 Task: Look for space in Maceió, Brazil from 5th June, 2023 to 16th June, 2023 for 2 adults in price range Rs.14000 to Rs.18000. Place can be entire place with 1  bedroom having 1 bed and 1 bathroom. Property type can be house, flat, guest house, hotel. Amenities needed are: wifi. Booking option can be shelf check-in. Required host language is Spanish.
Action: Mouse moved to (544, 115)
Screenshot: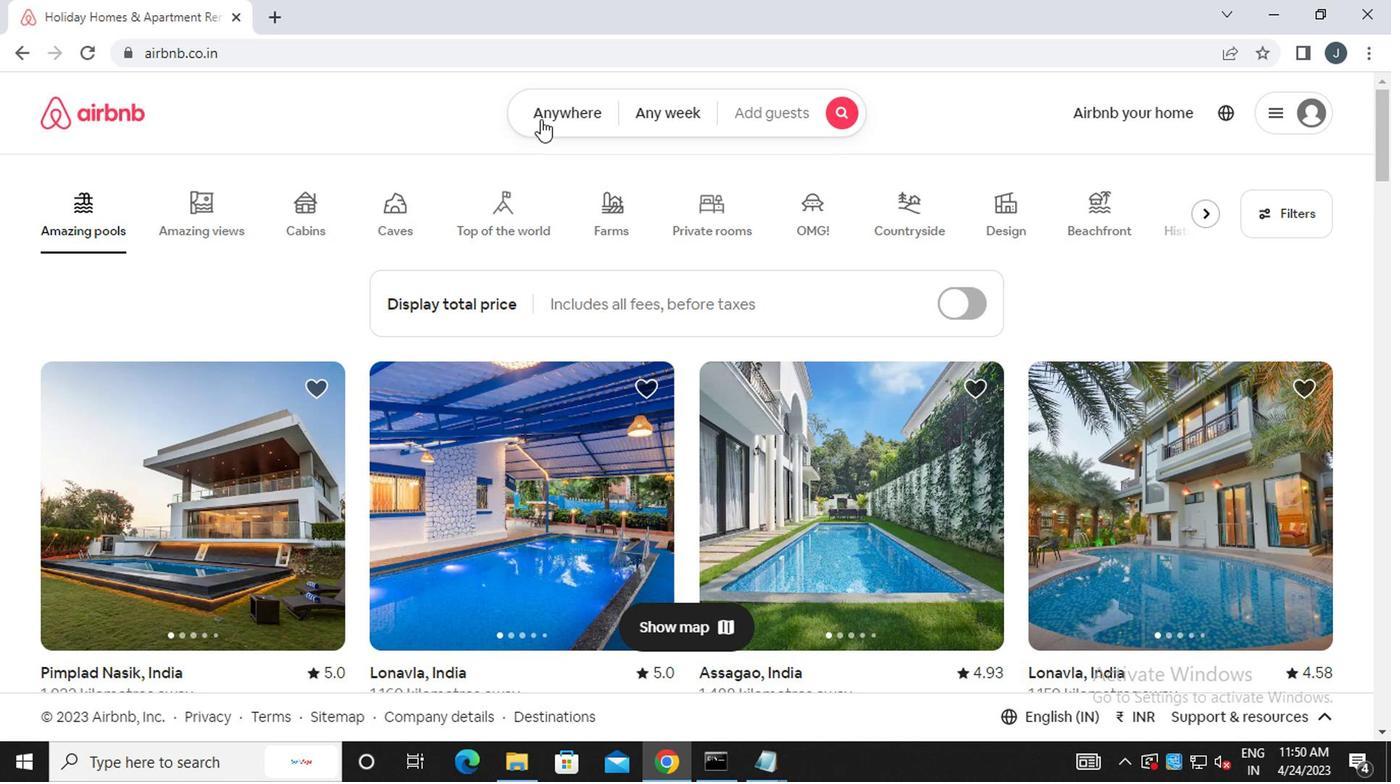 
Action: Mouse pressed left at (544, 115)
Screenshot: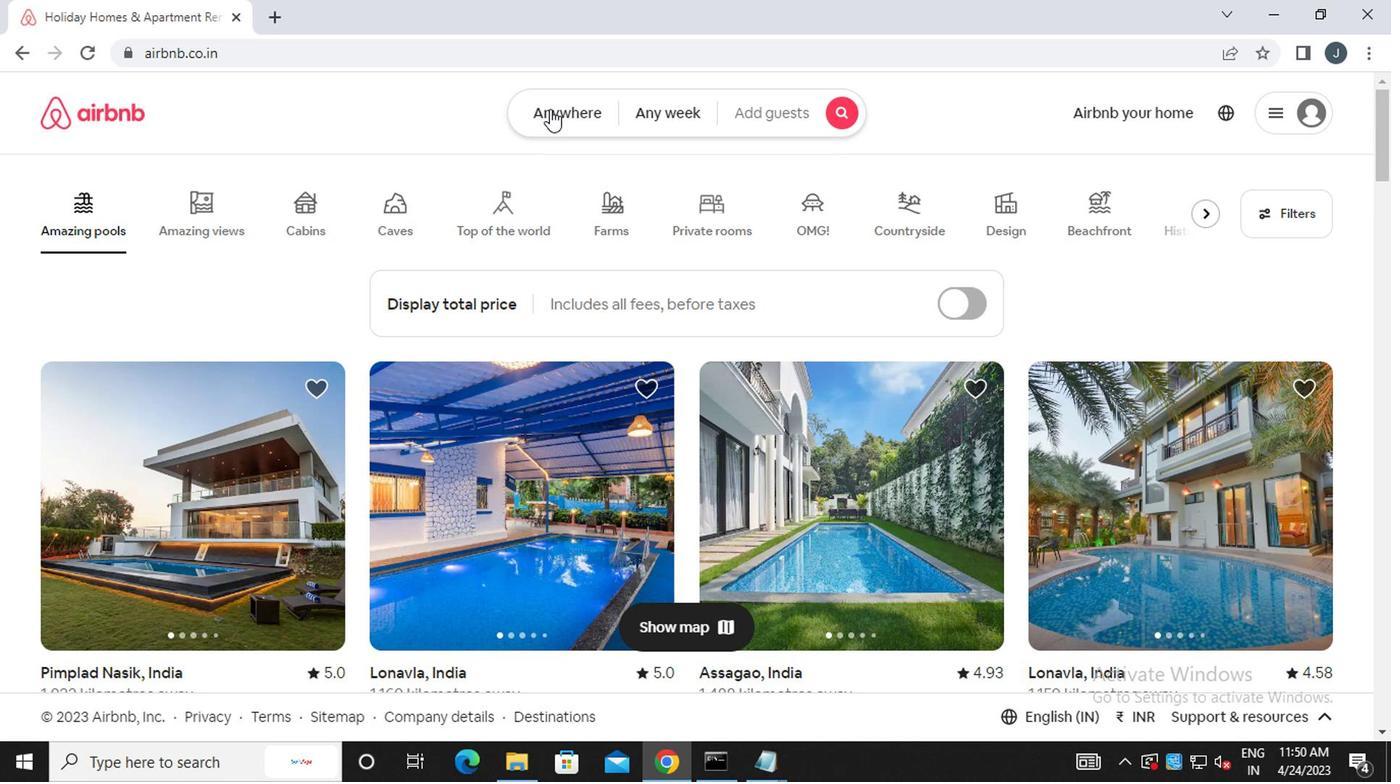 
Action: Mouse moved to (383, 203)
Screenshot: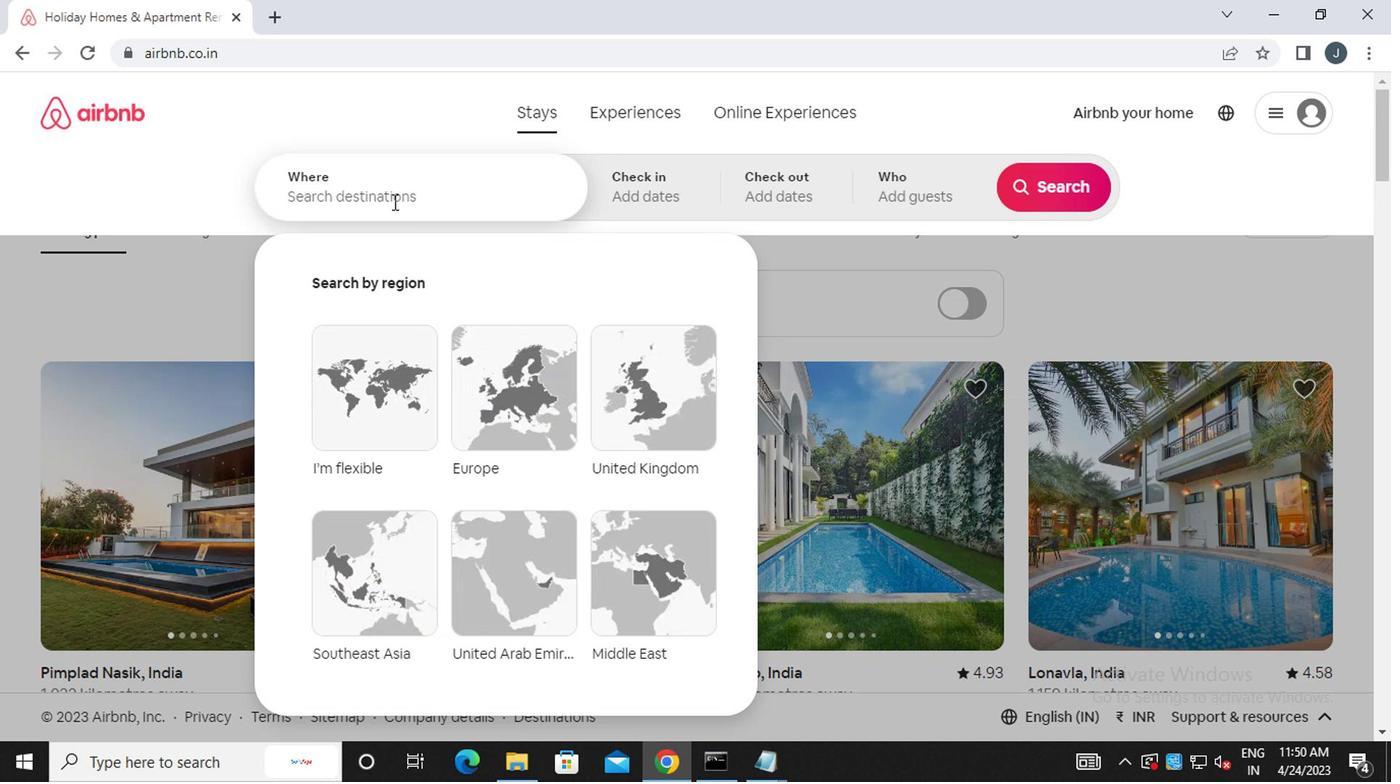 
Action: Mouse pressed left at (383, 203)
Screenshot: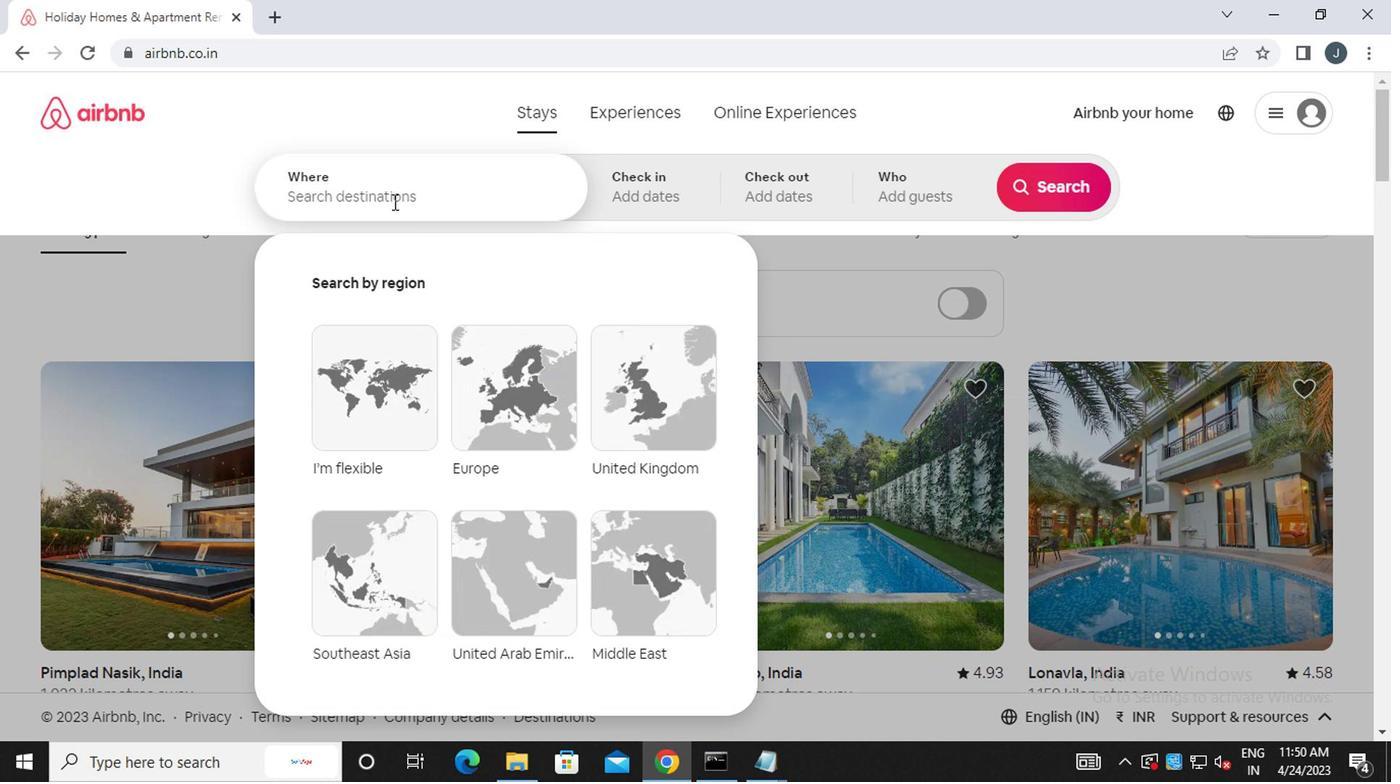 
Action: Mouse moved to (384, 203)
Screenshot: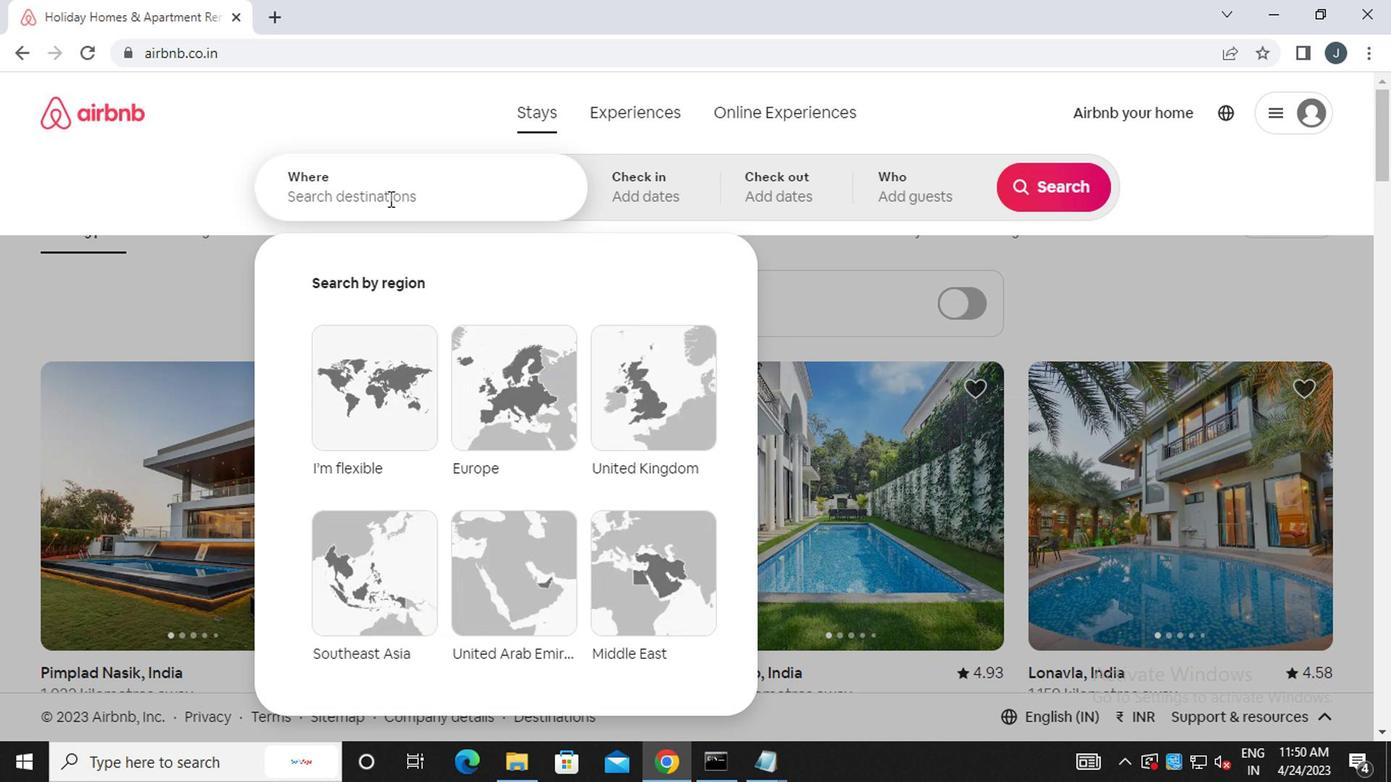 
Action: Key pressed m<Key.caps_lock>aceio,<Key.space><Key.caps_lock>b<Key.caps_lock>razil
Screenshot: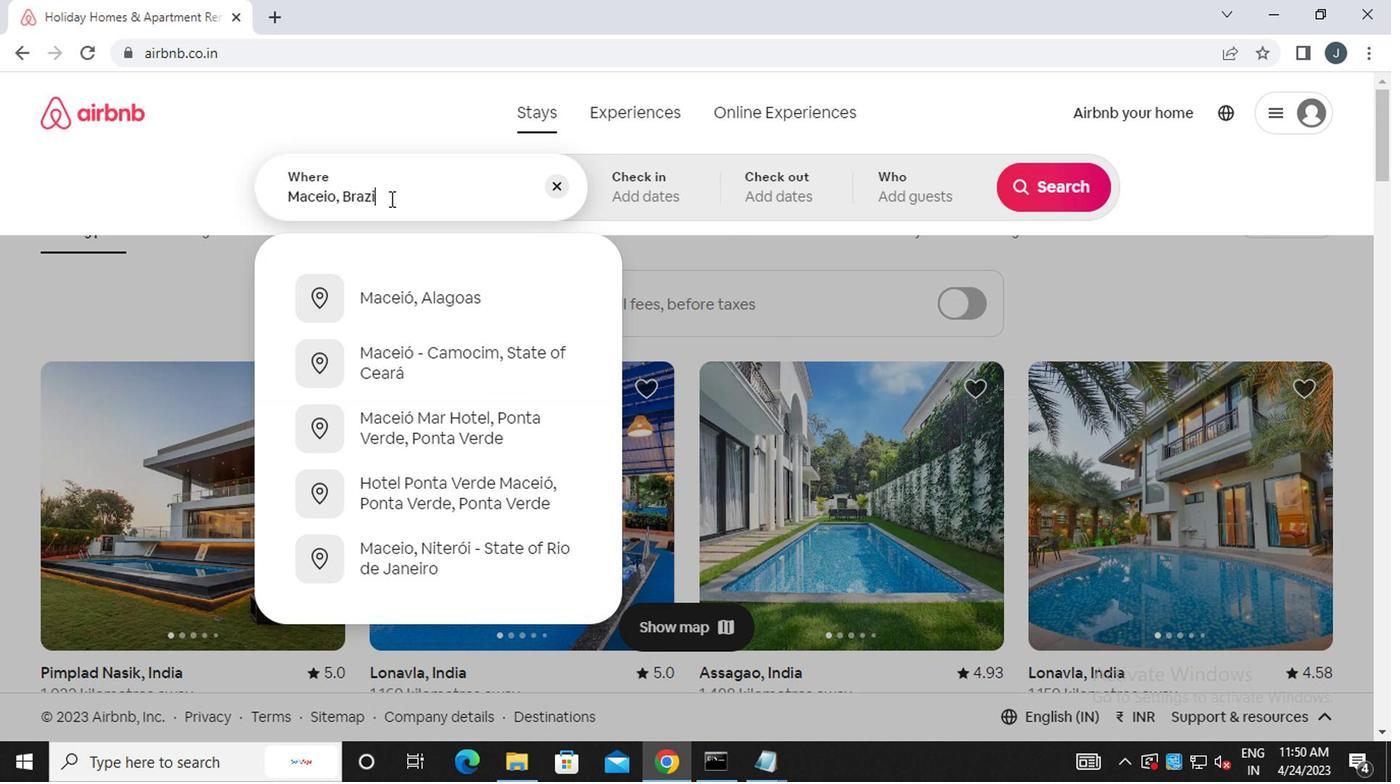 
Action: Mouse moved to (644, 194)
Screenshot: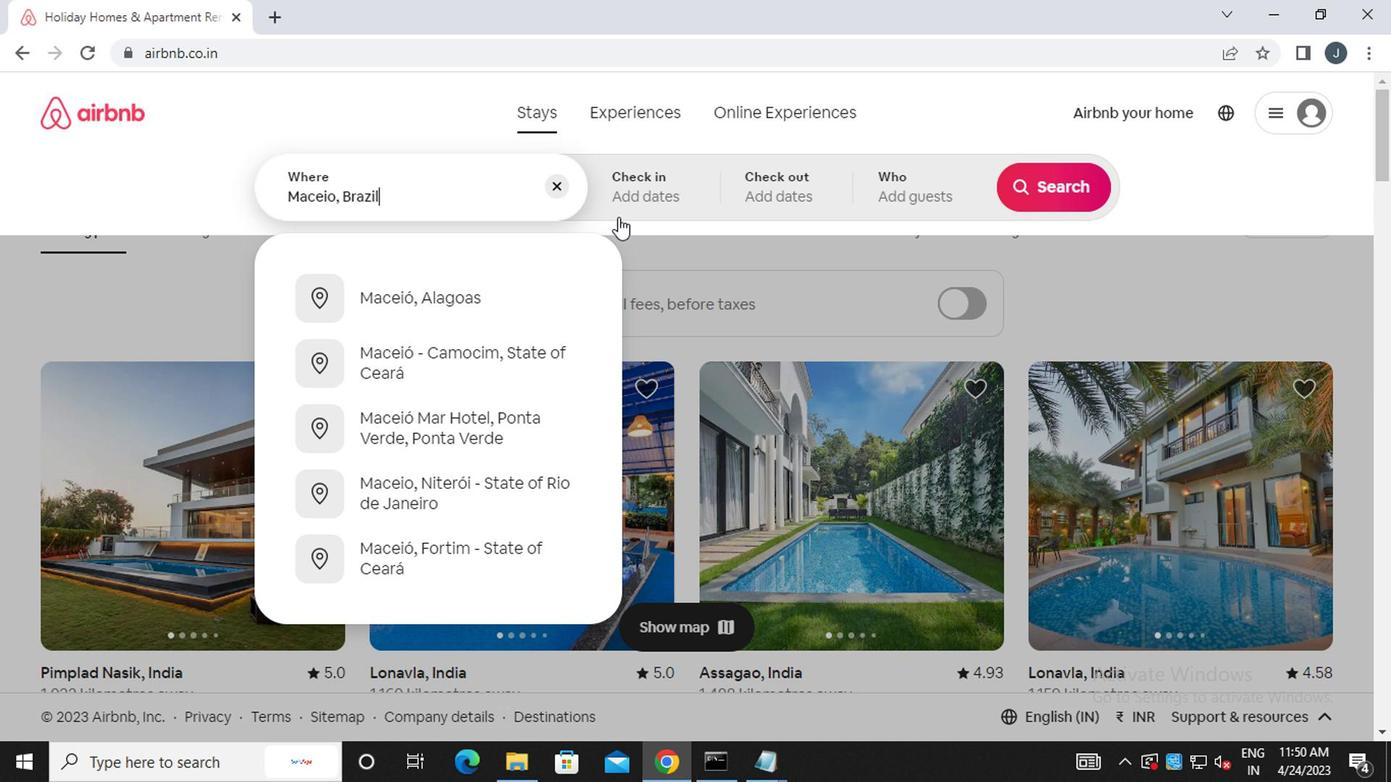 
Action: Mouse pressed left at (644, 194)
Screenshot: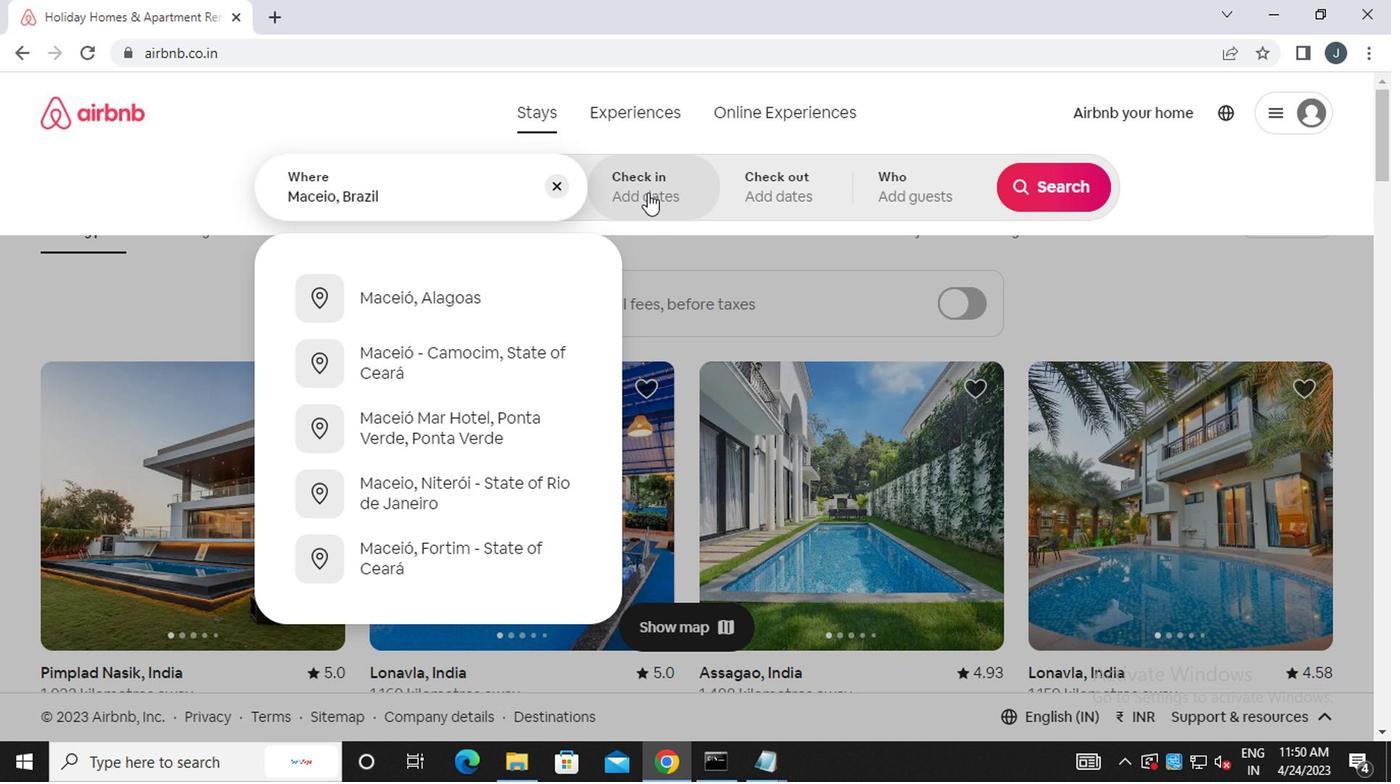 
Action: Mouse moved to (1044, 357)
Screenshot: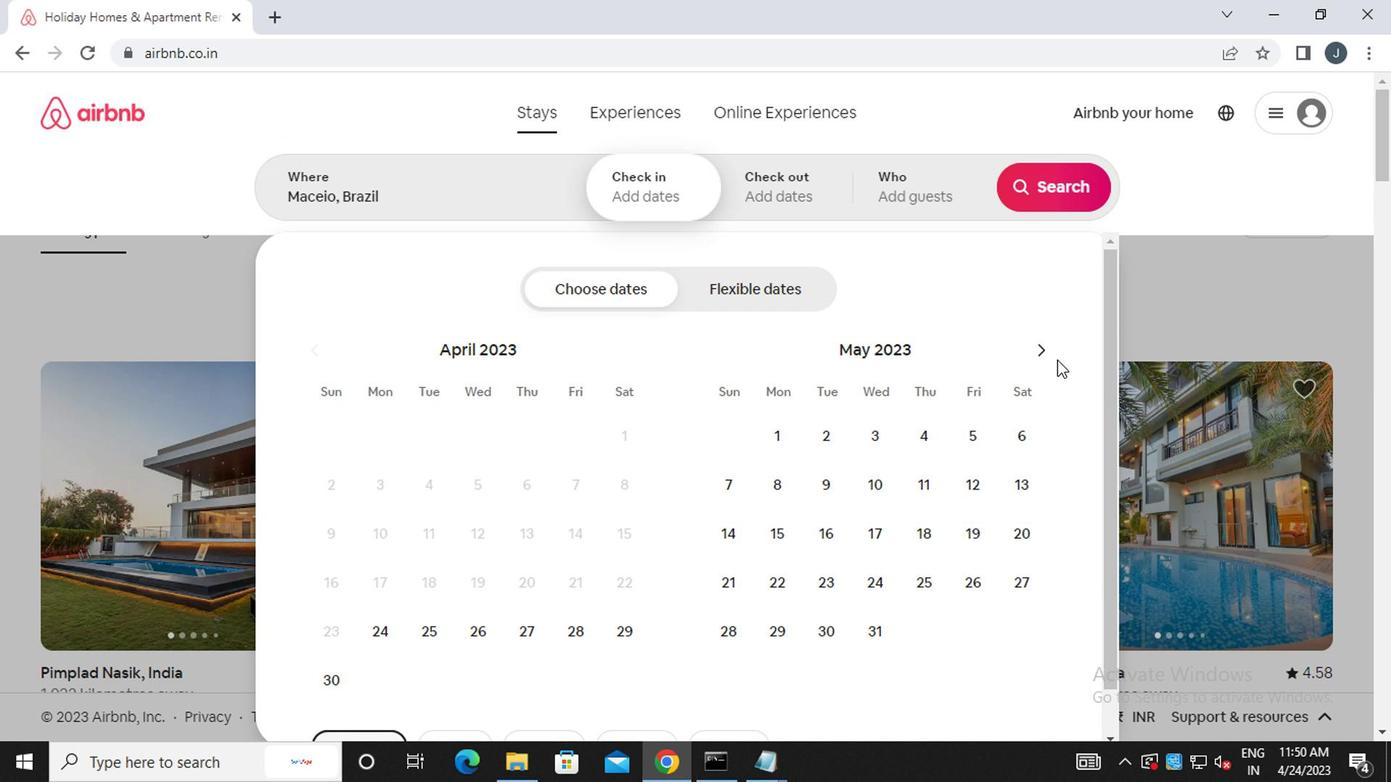 
Action: Mouse pressed left at (1044, 357)
Screenshot: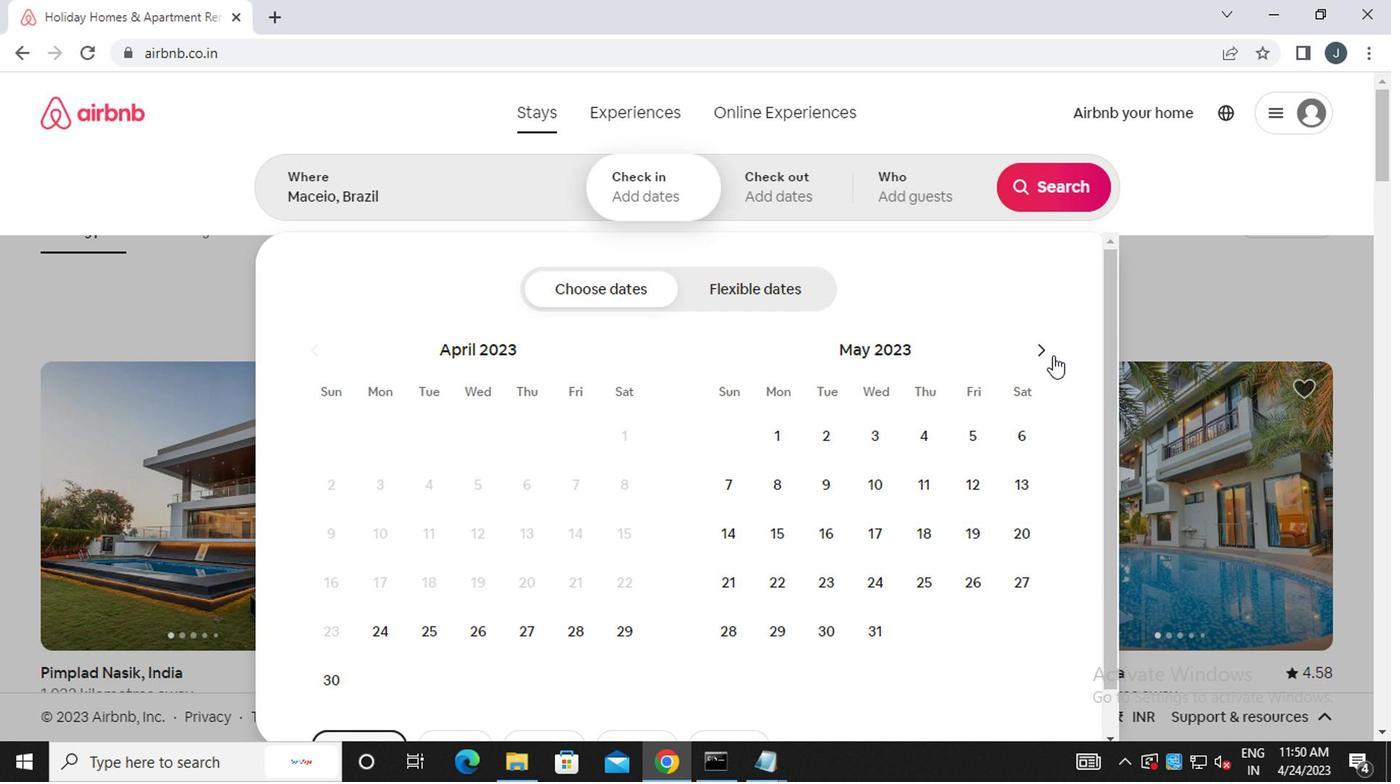
Action: Mouse moved to (785, 491)
Screenshot: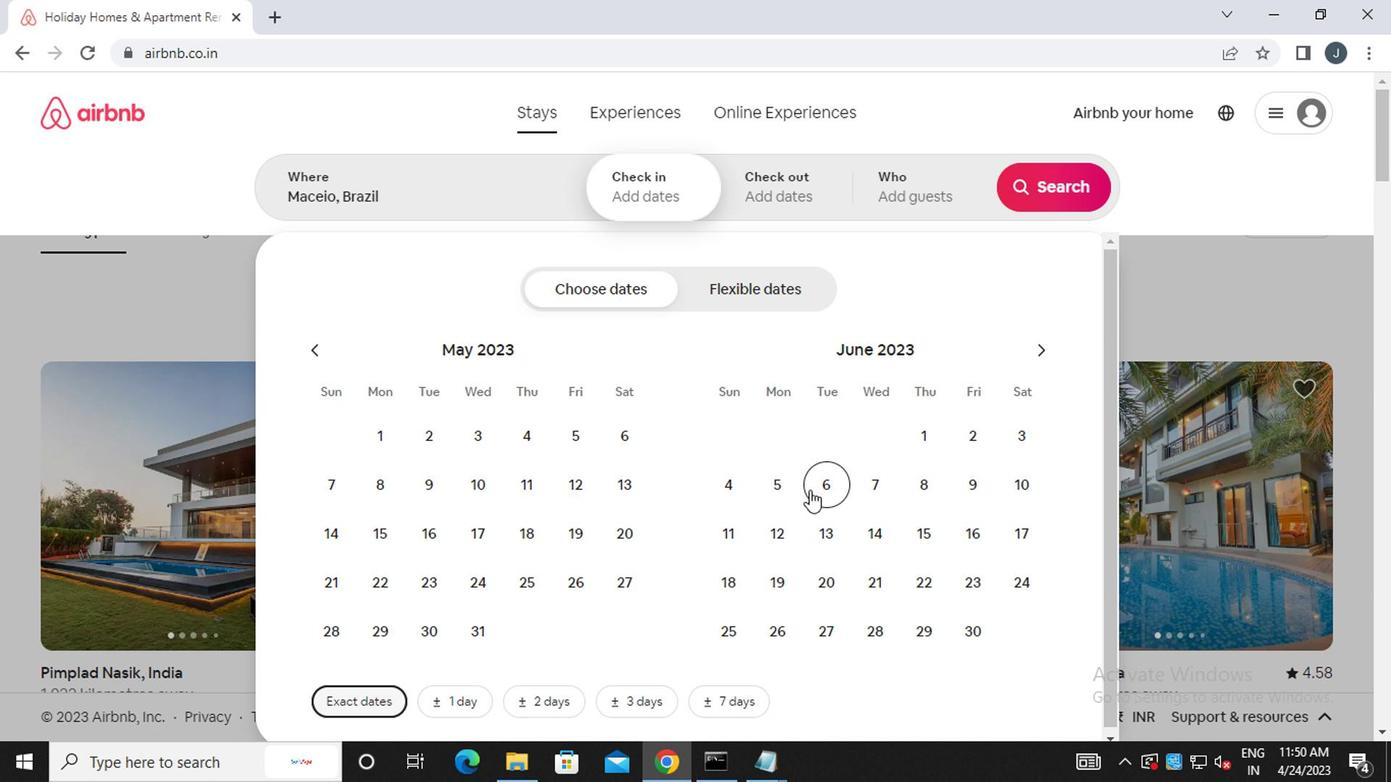 
Action: Mouse pressed left at (785, 491)
Screenshot: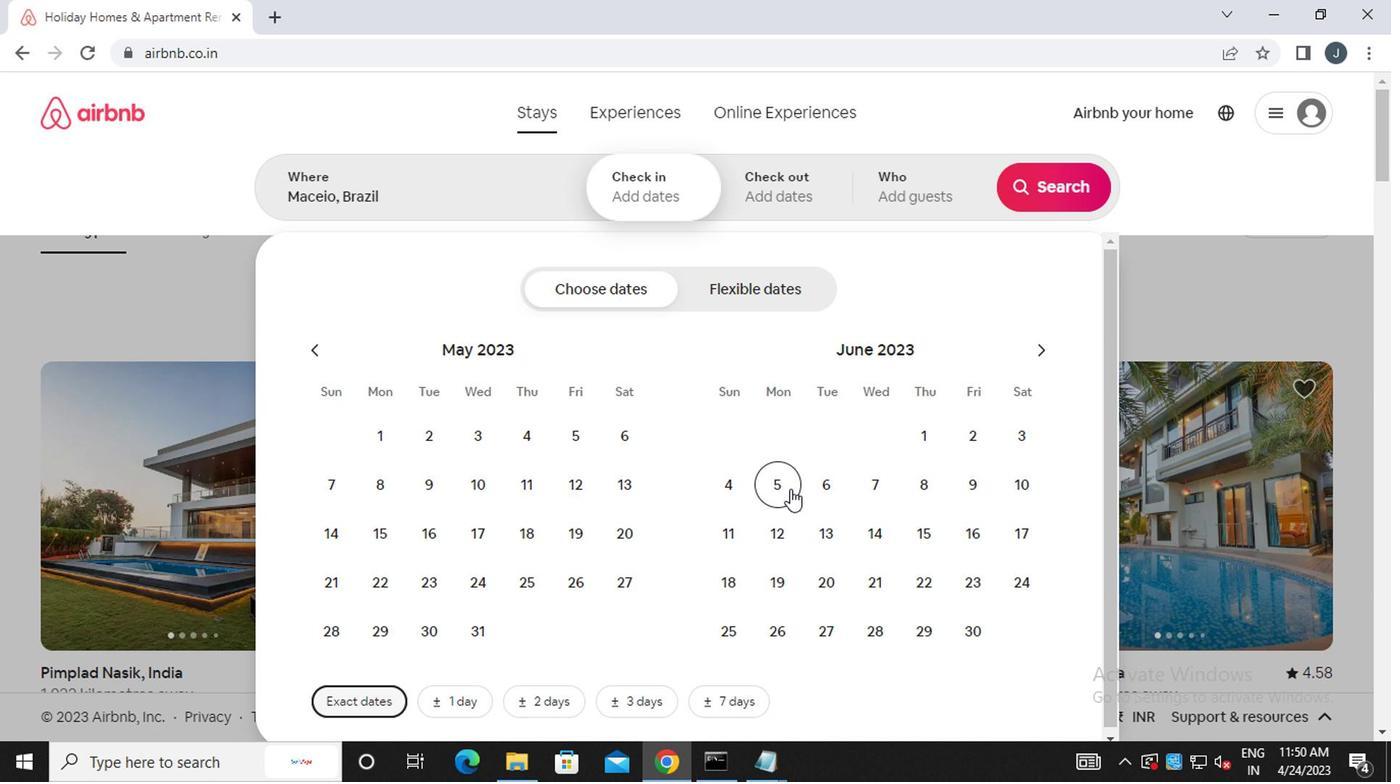 
Action: Mouse moved to (988, 534)
Screenshot: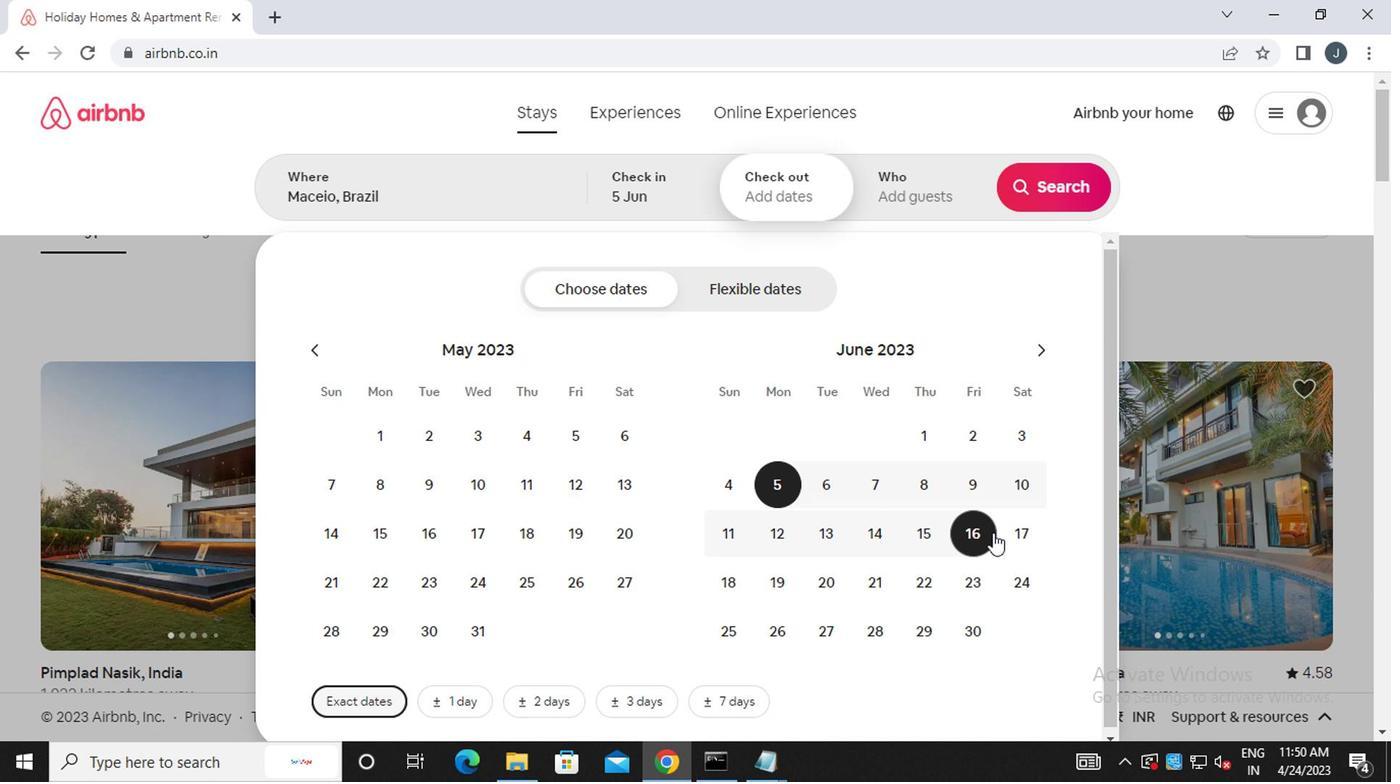 
Action: Mouse pressed left at (988, 534)
Screenshot: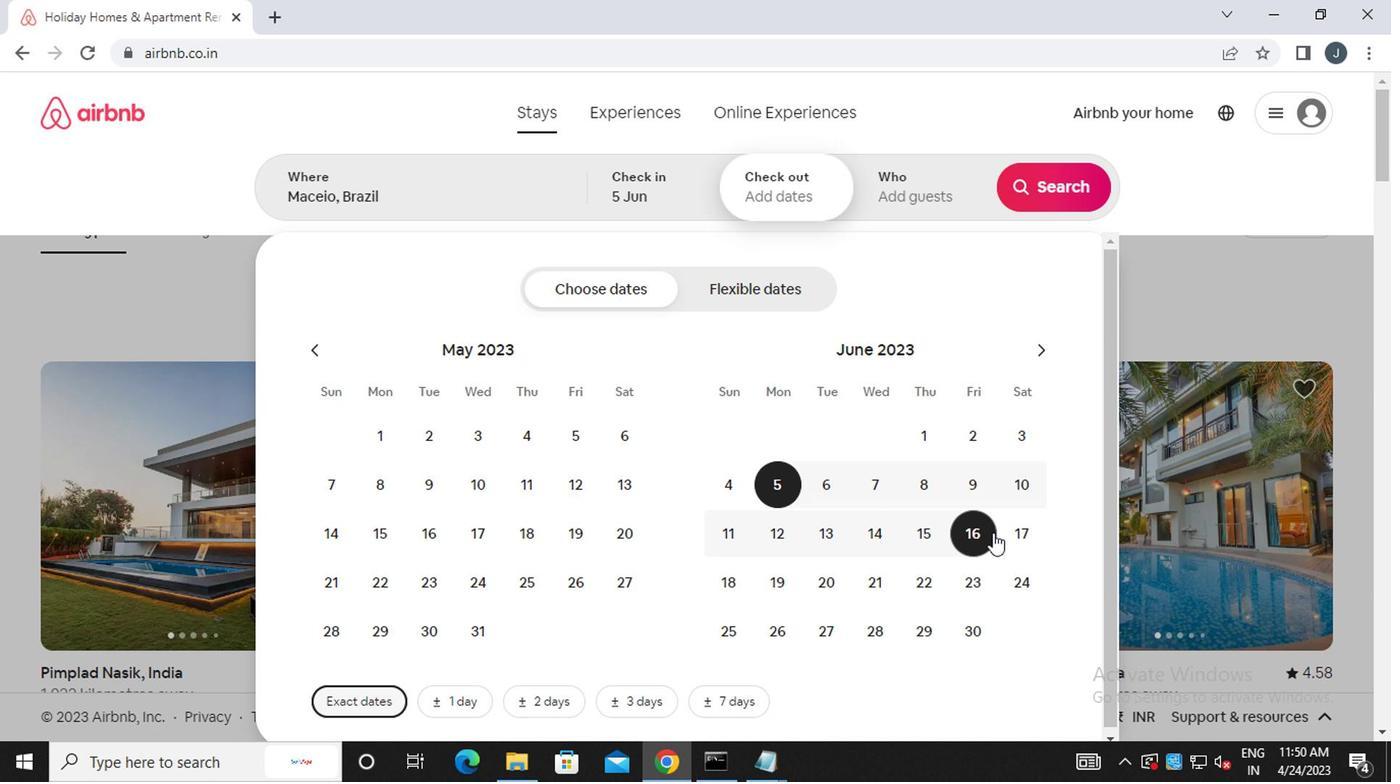 
Action: Mouse moved to (913, 207)
Screenshot: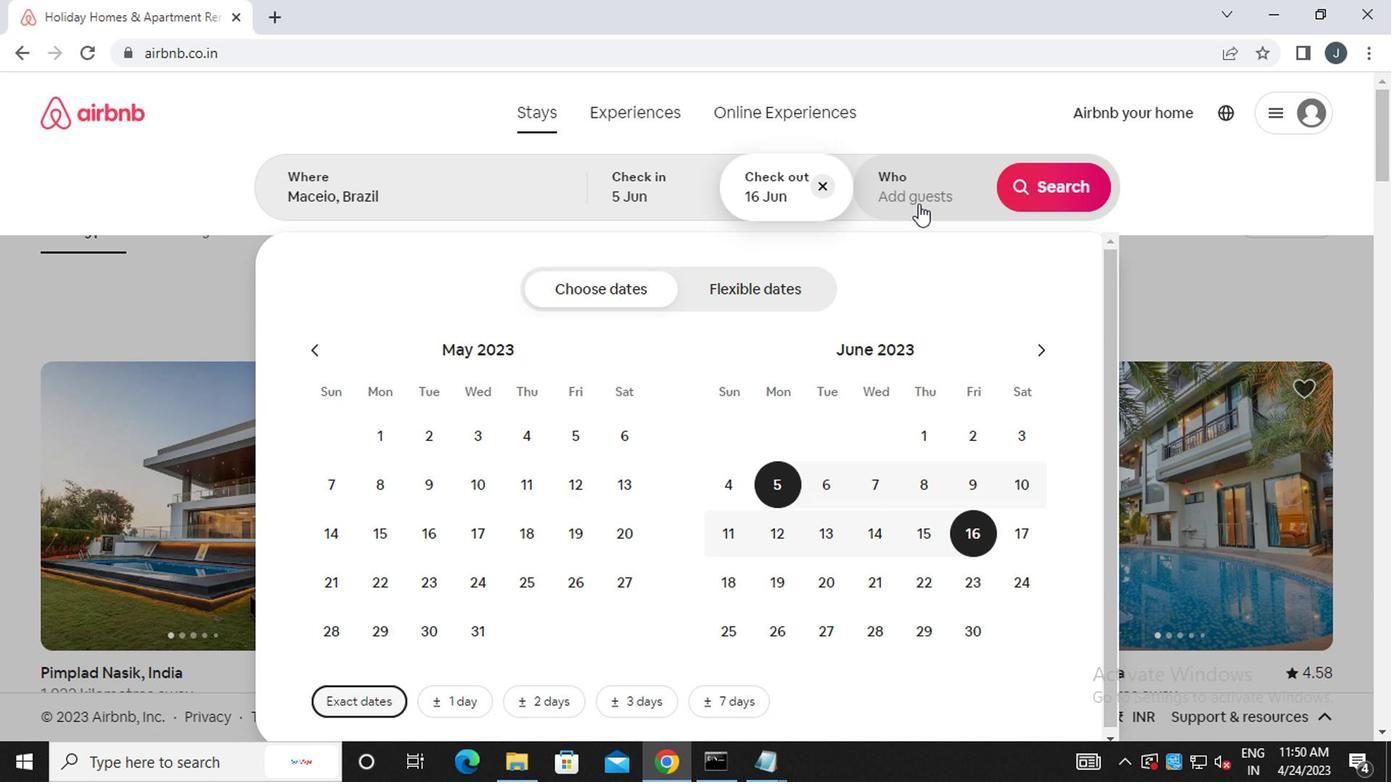 
Action: Mouse pressed left at (913, 207)
Screenshot: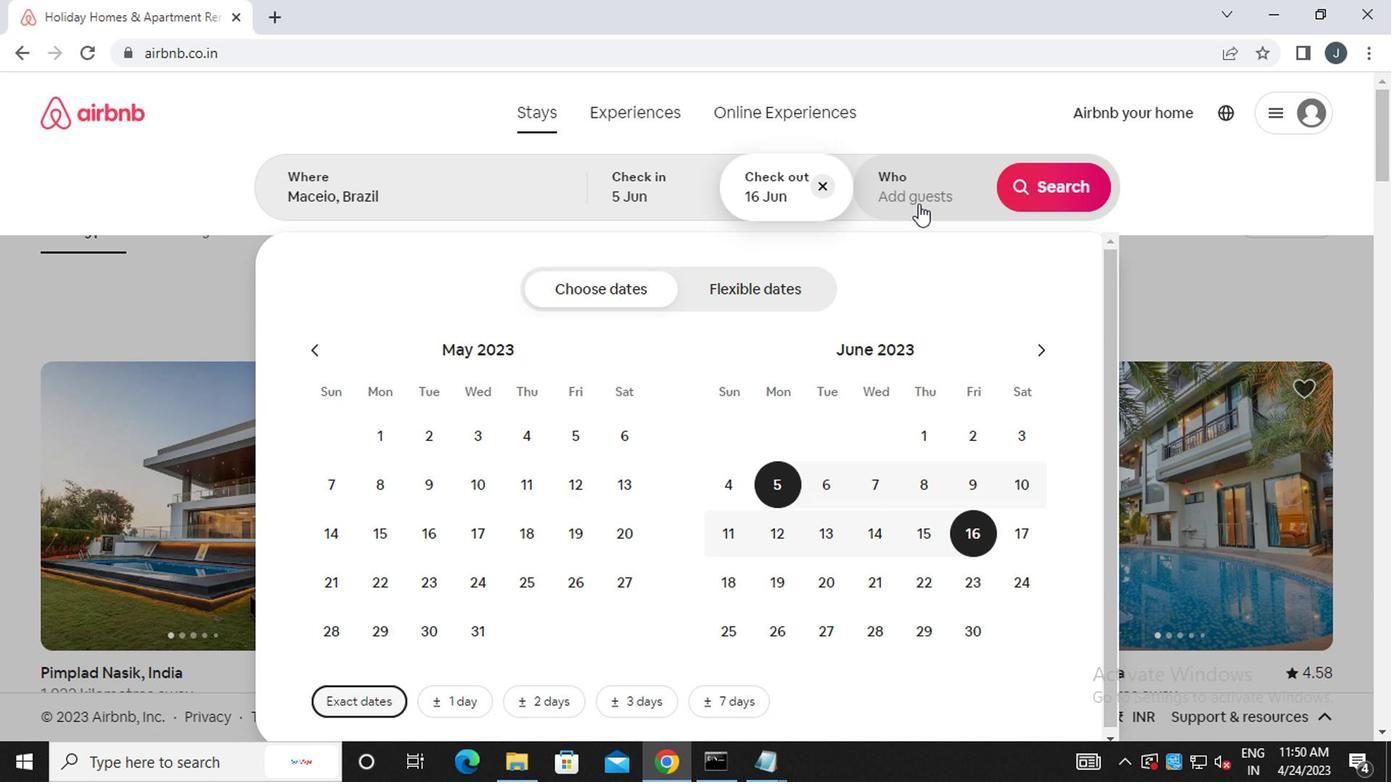
Action: Mouse moved to (1049, 304)
Screenshot: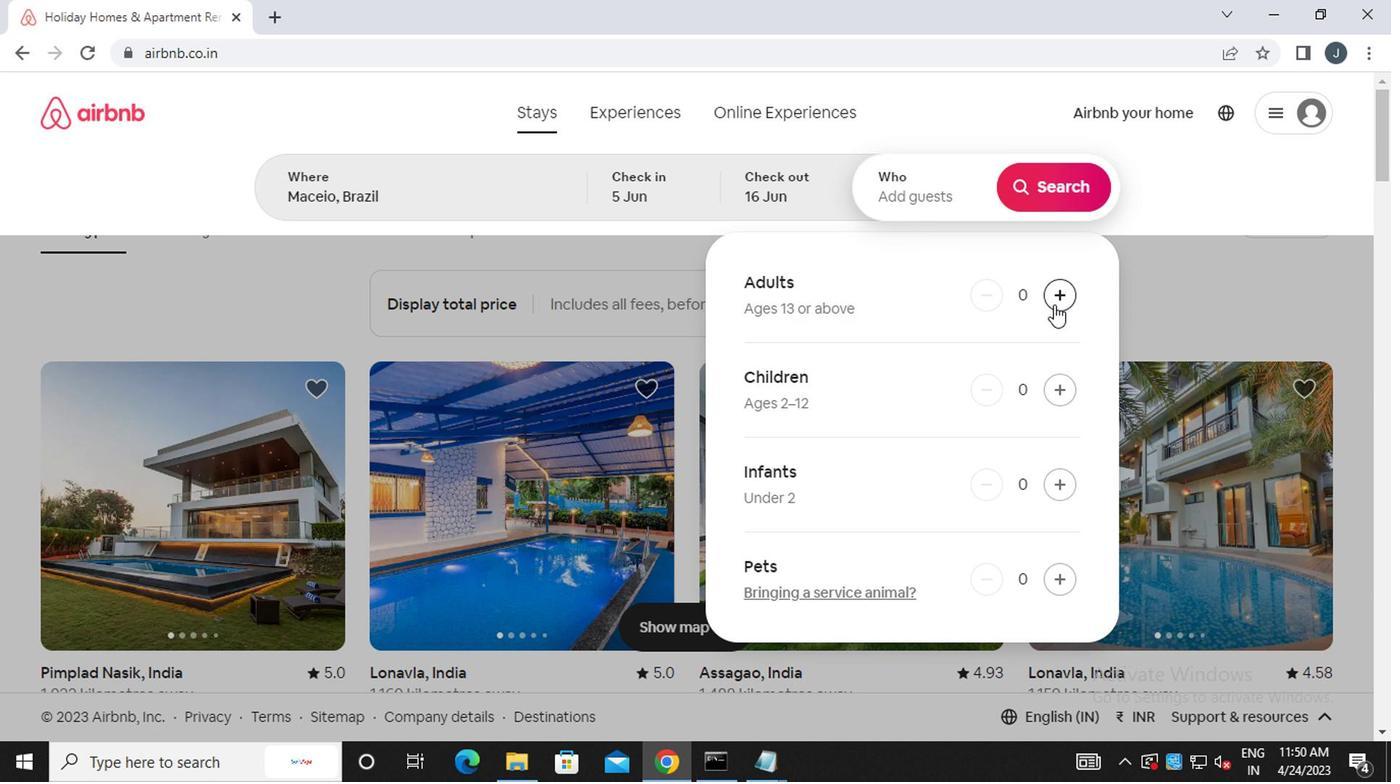 
Action: Mouse pressed left at (1049, 304)
Screenshot: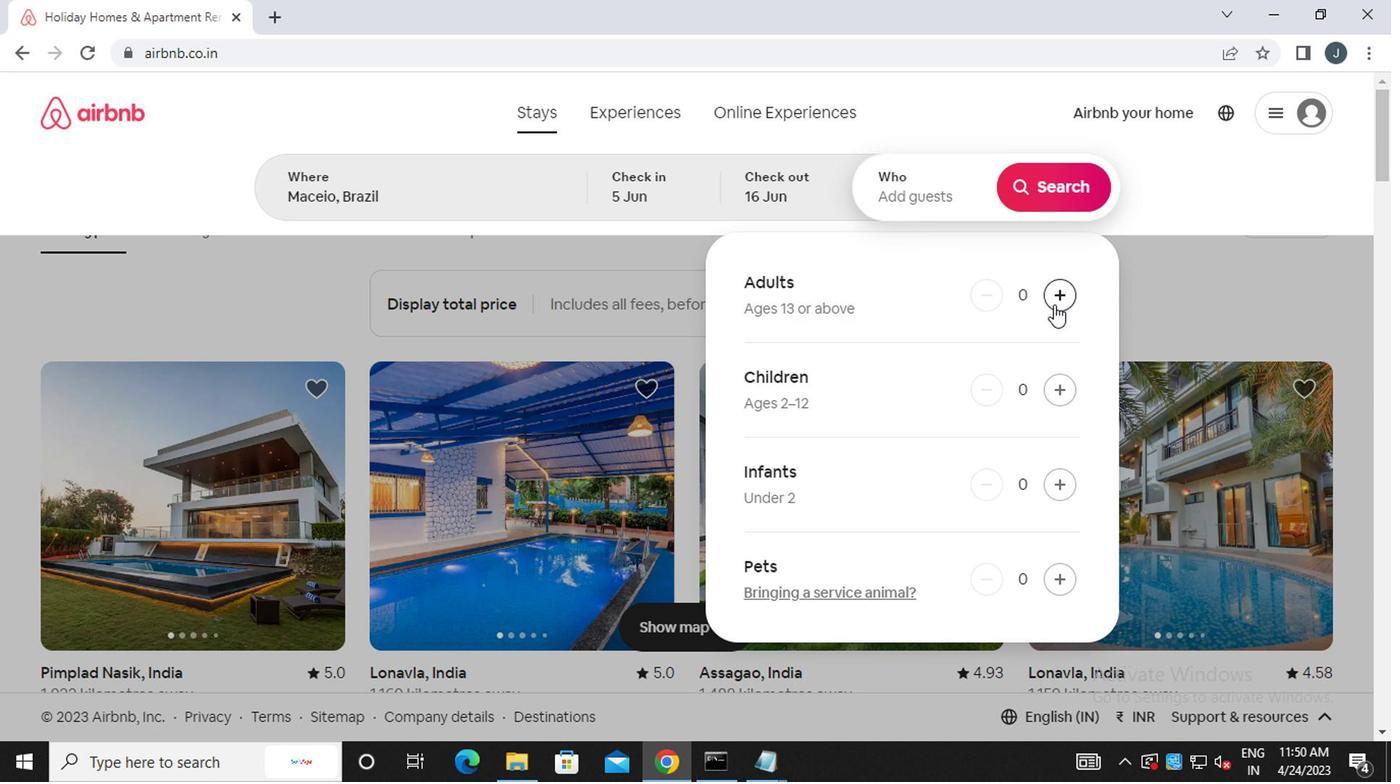 
Action: Mouse pressed left at (1049, 304)
Screenshot: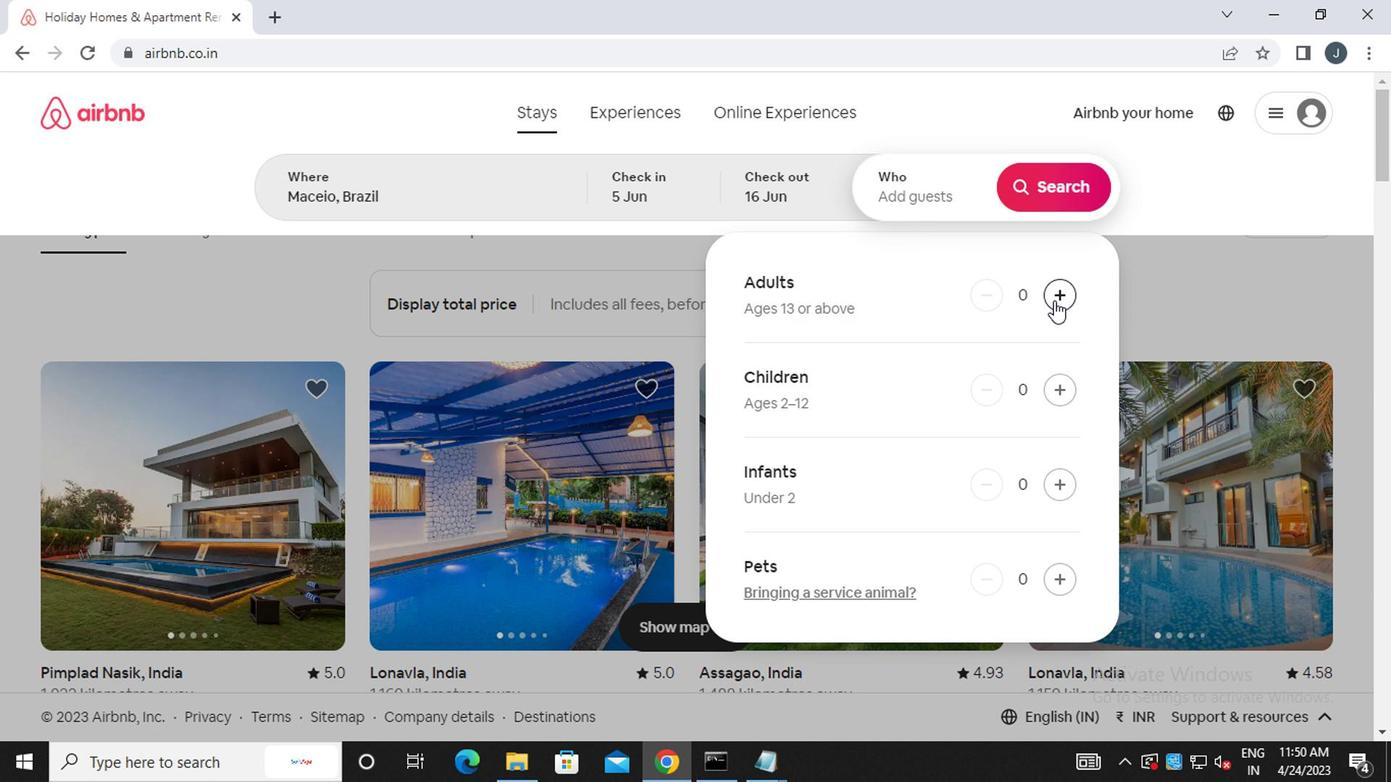 
Action: Mouse moved to (1071, 192)
Screenshot: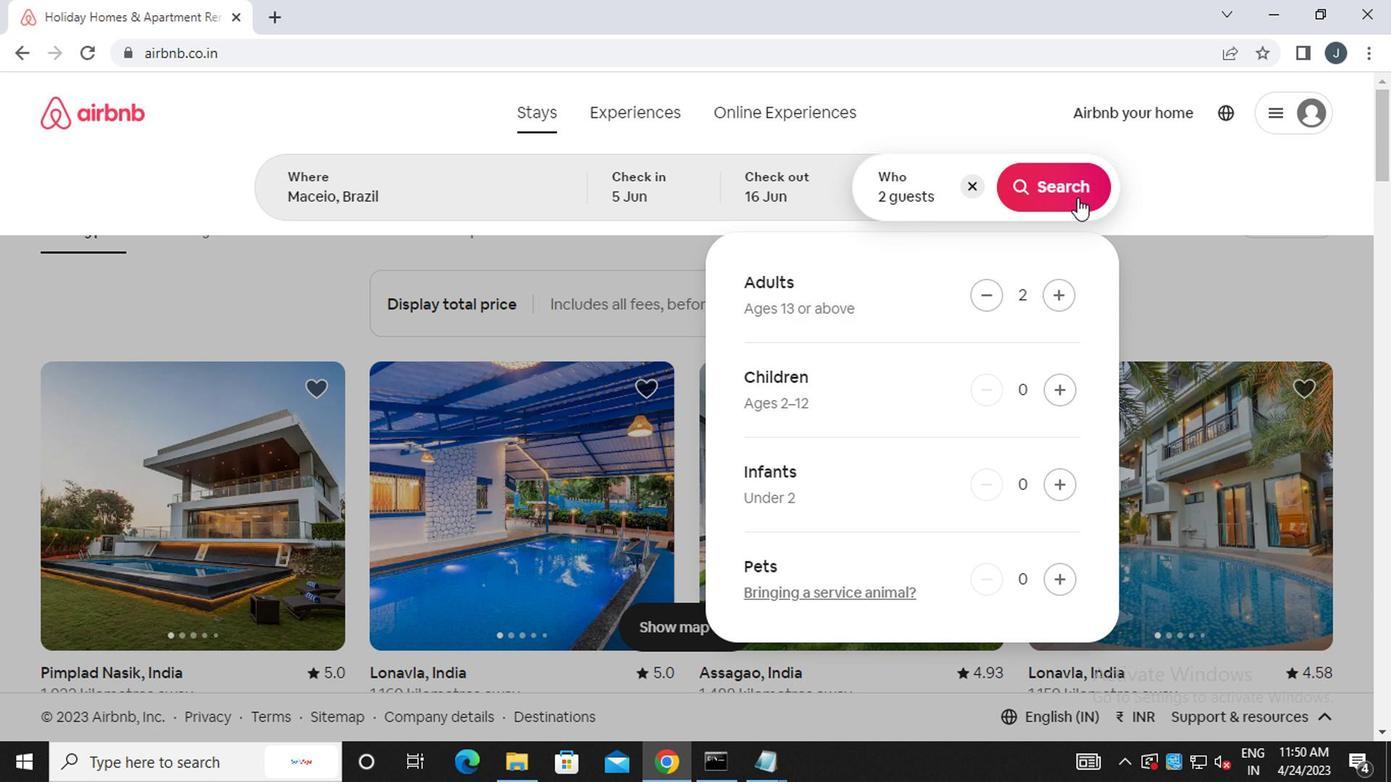 
Action: Mouse pressed left at (1071, 192)
Screenshot: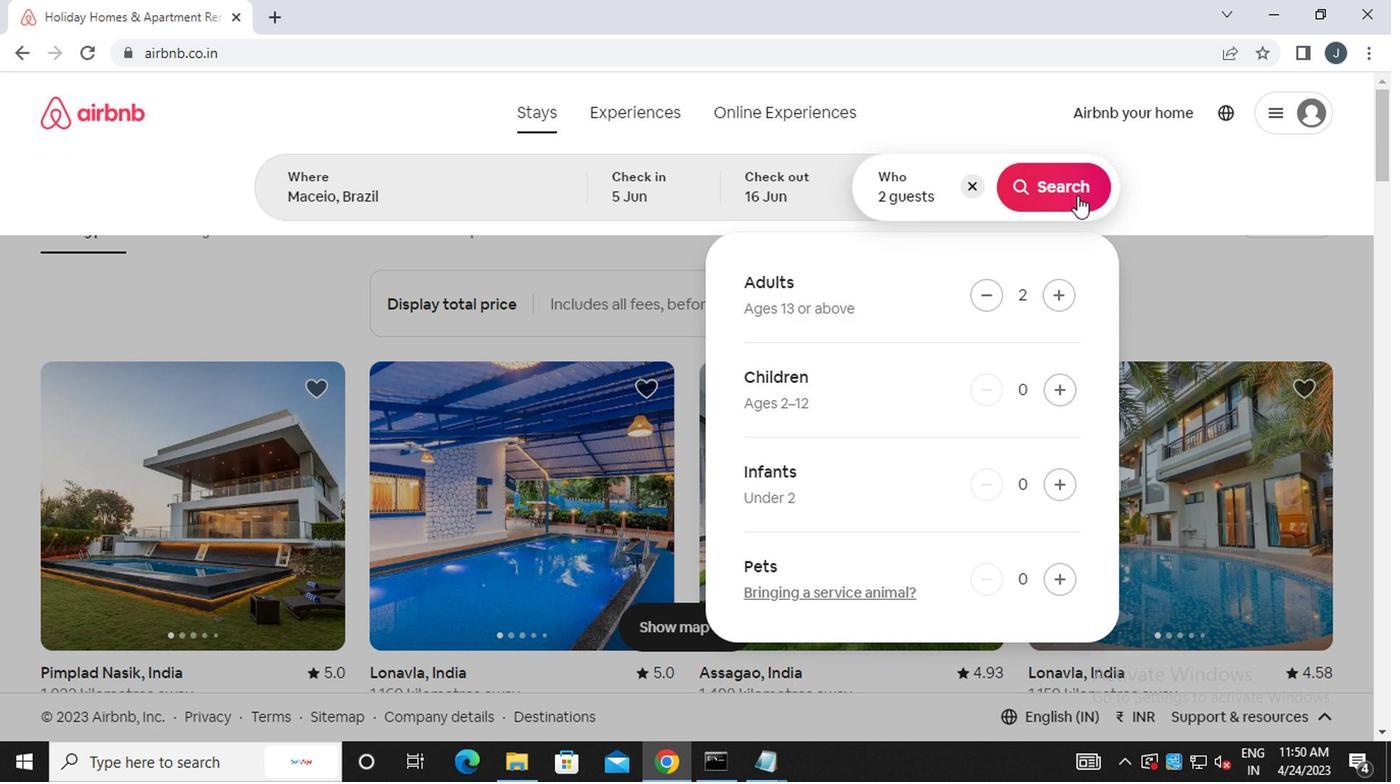 
Action: Mouse moved to (1288, 194)
Screenshot: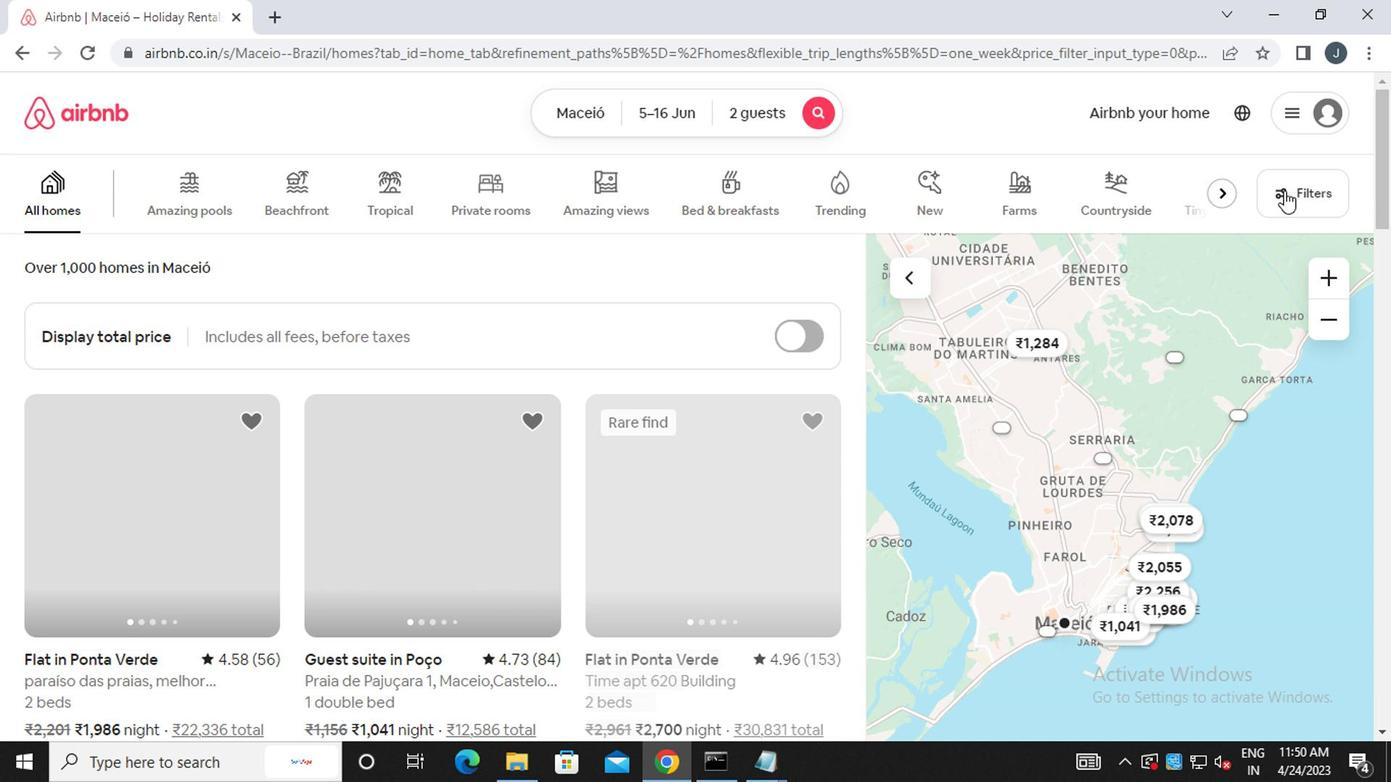 
Action: Mouse pressed left at (1288, 194)
Screenshot: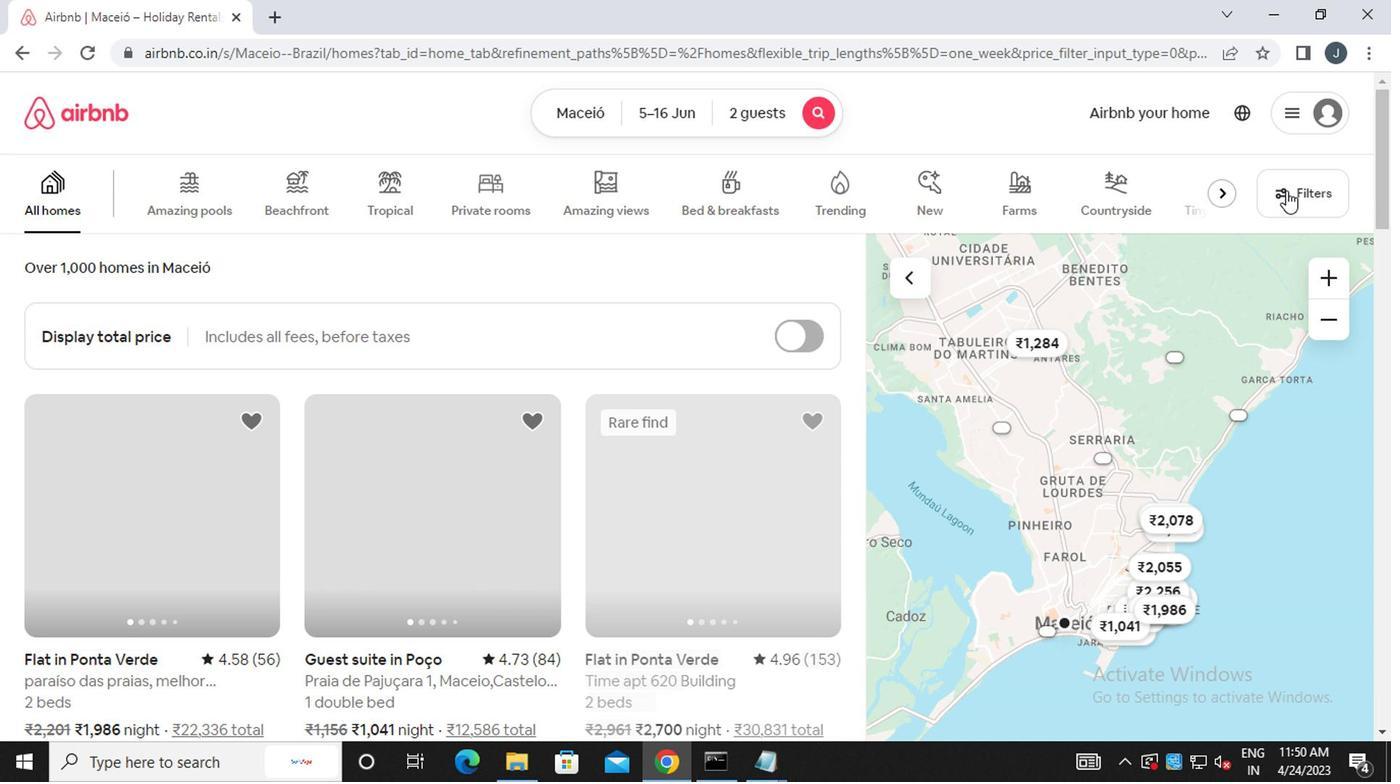
Action: Mouse moved to (453, 458)
Screenshot: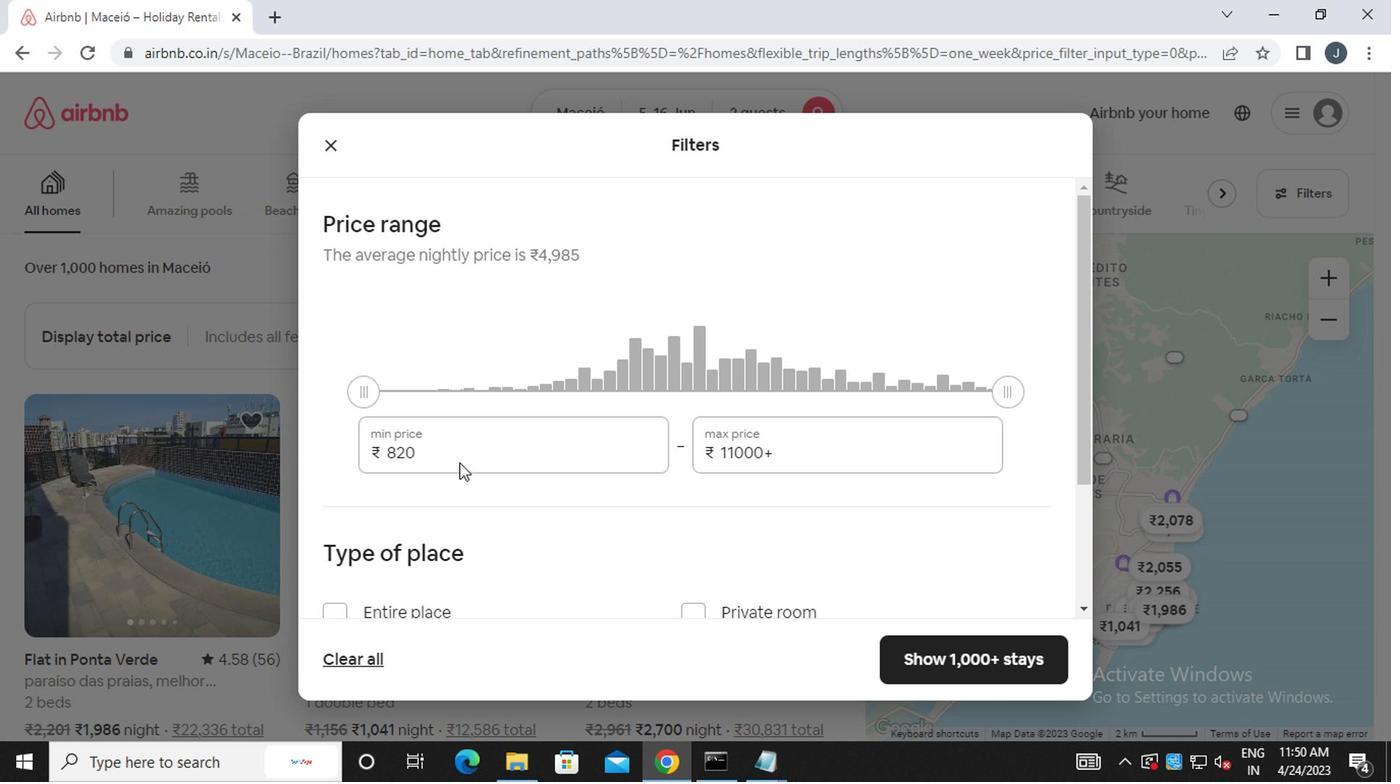 
Action: Mouse pressed left at (453, 458)
Screenshot: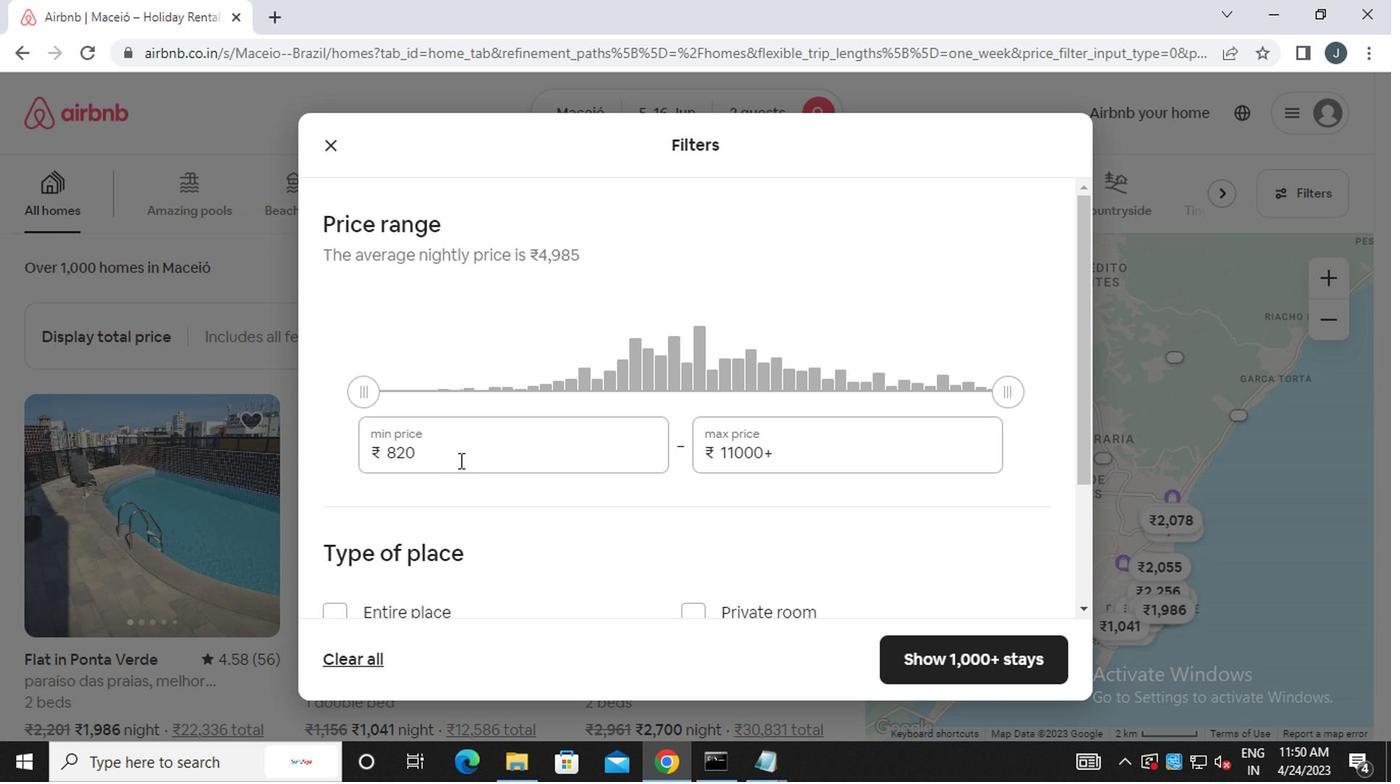 
Action: Mouse moved to (453, 458)
Screenshot: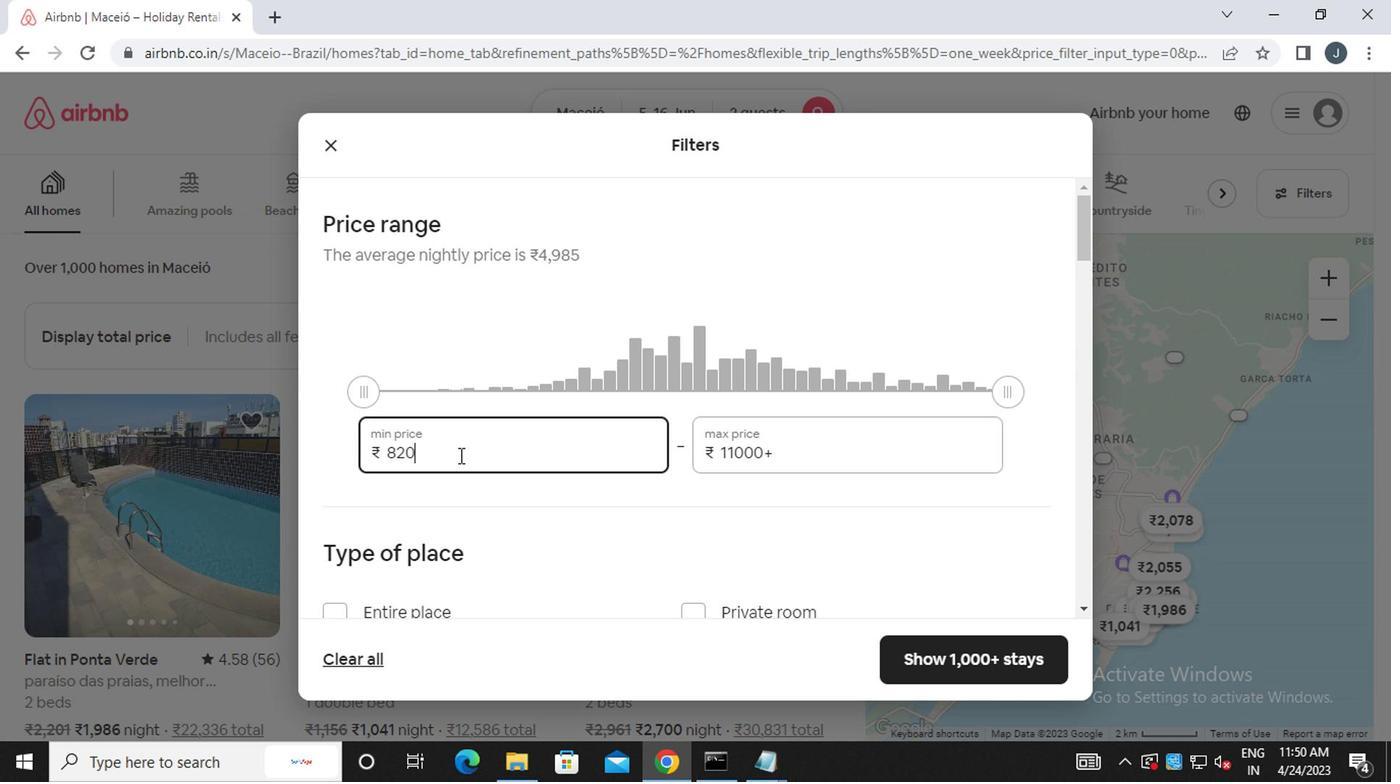 
Action: Key pressed <Key.backspace><Key.backspace><Key.backspace><Key.backspace><Key.backspace><Key.backspace><<97>><<100>><<96>><<96>><<96>>
Screenshot: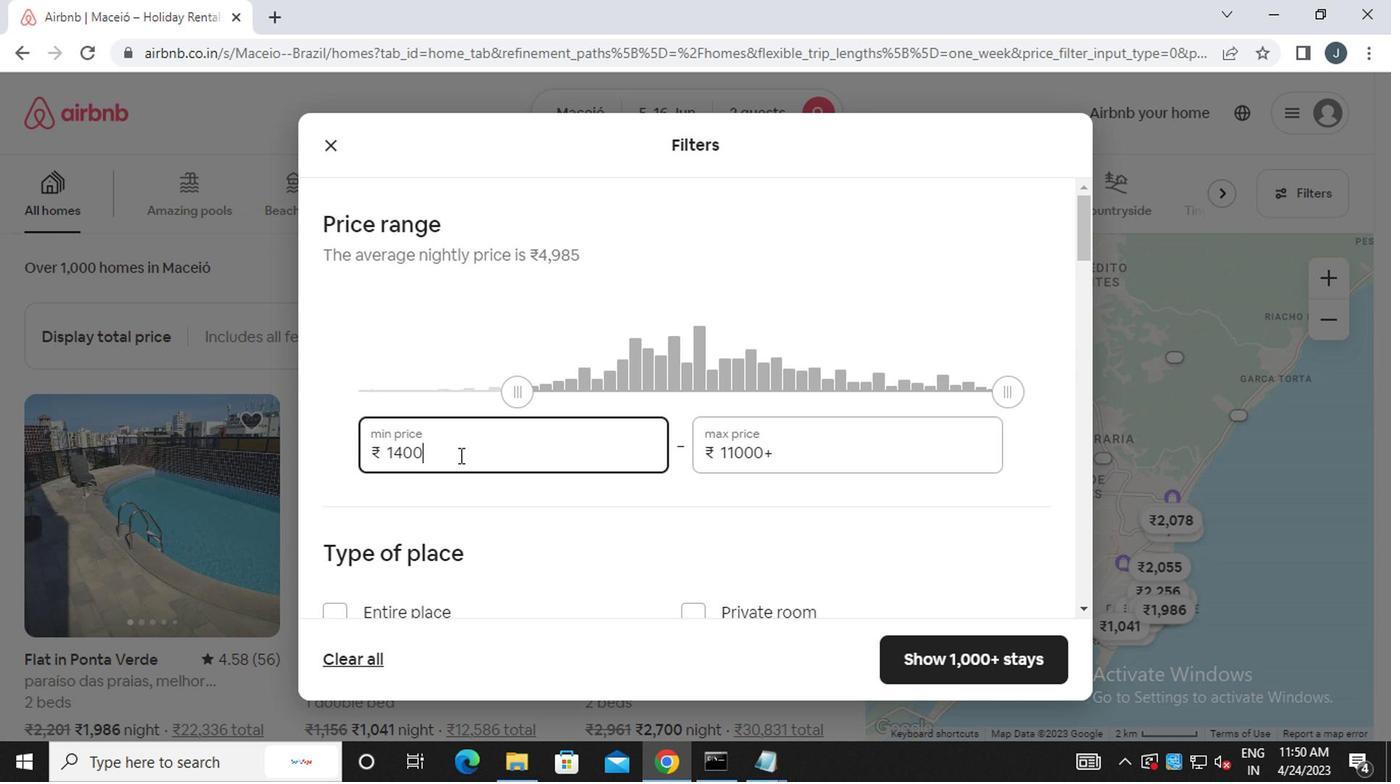 
Action: Mouse moved to (908, 440)
Screenshot: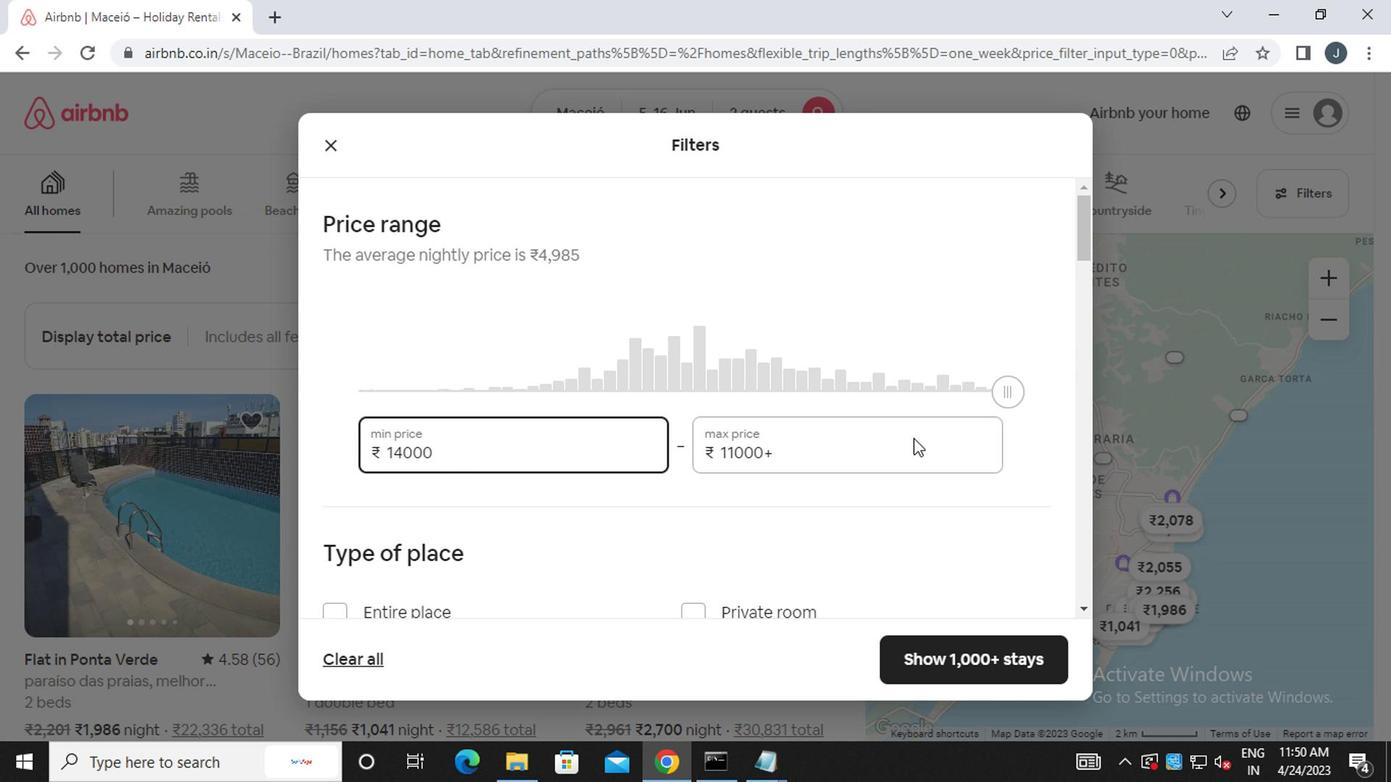 
Action: Mouse pressed left at (908, 440)
Screenshot: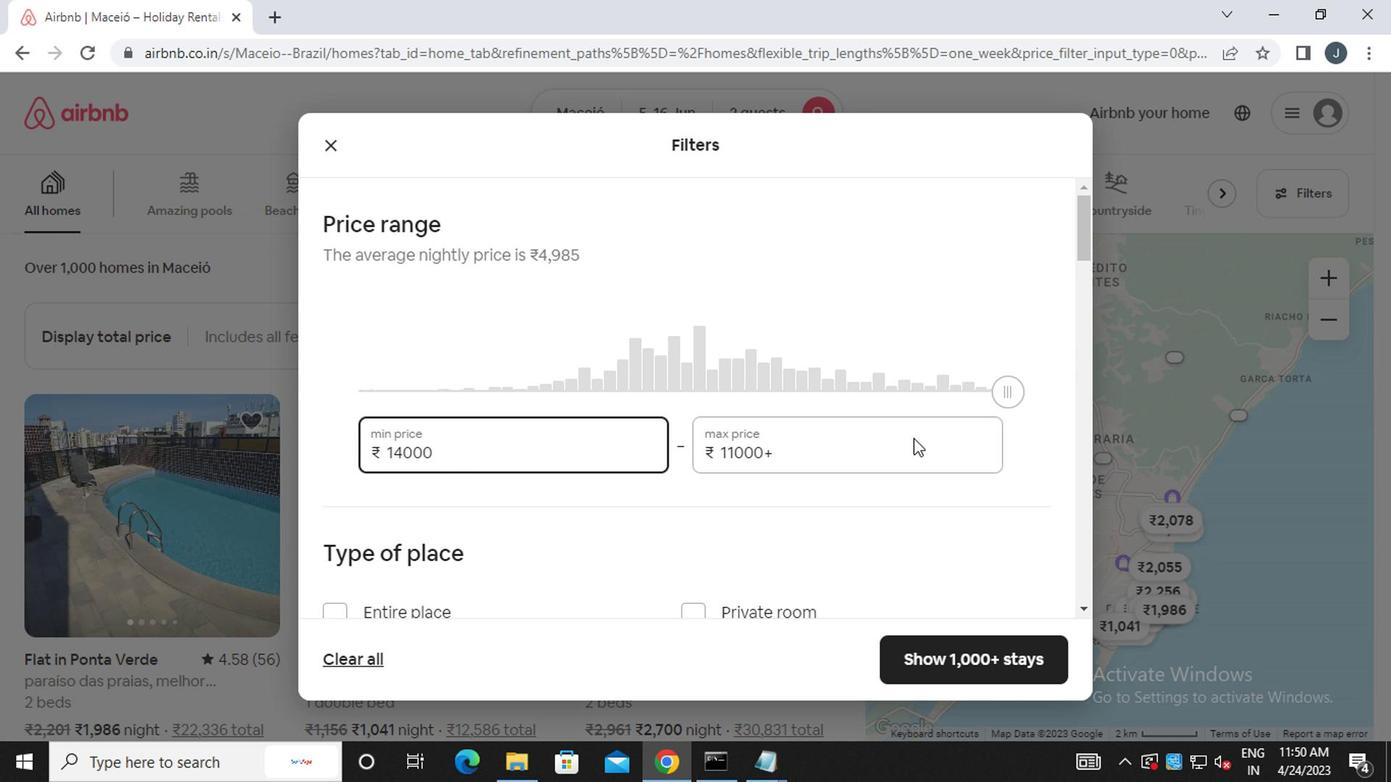 
Action: Key pressed <Key.backspace><Key.backspace><Key.backspace><Key.backspace><Key.backspace><<104>><<96>><<96>><<96>>
Screenshot: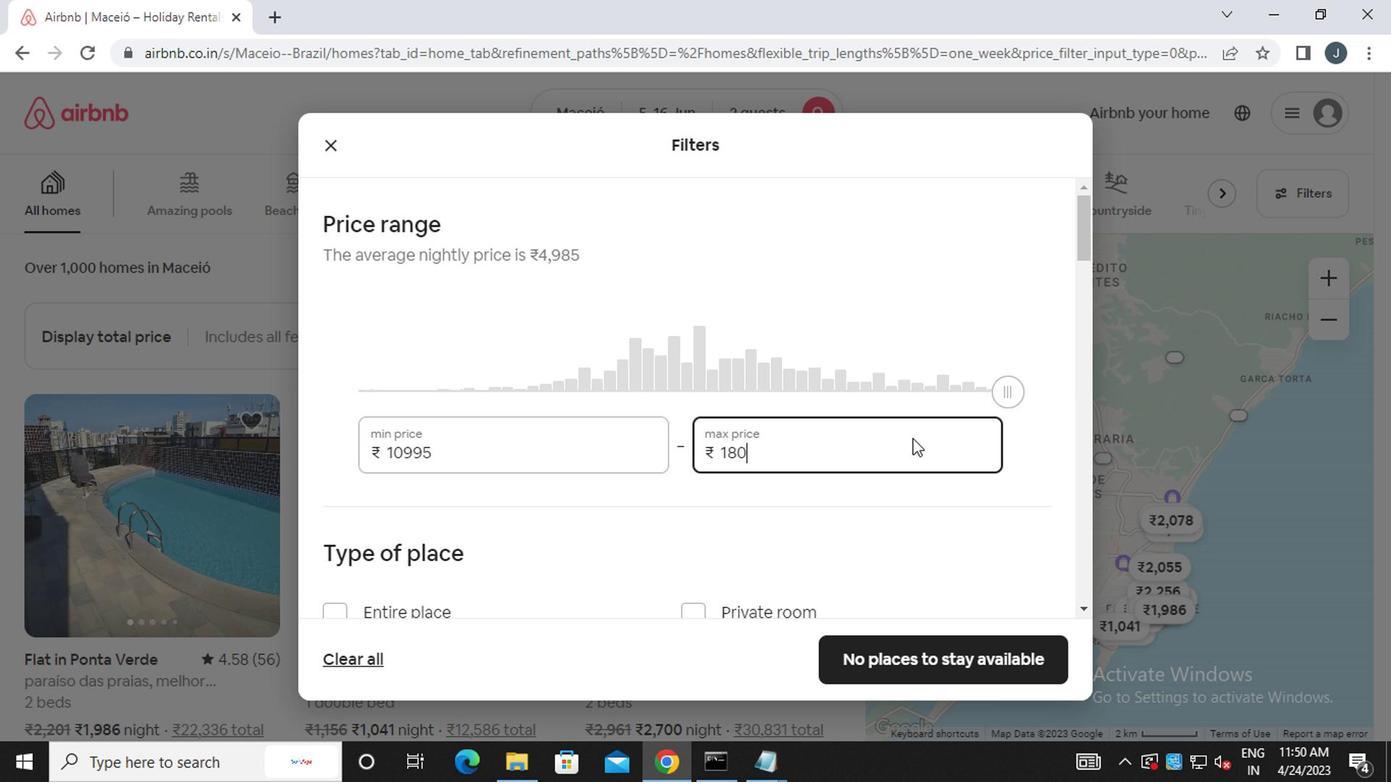 
Action: Mouse scrolled (908, 439) with delta (0, 0)
Screenshot: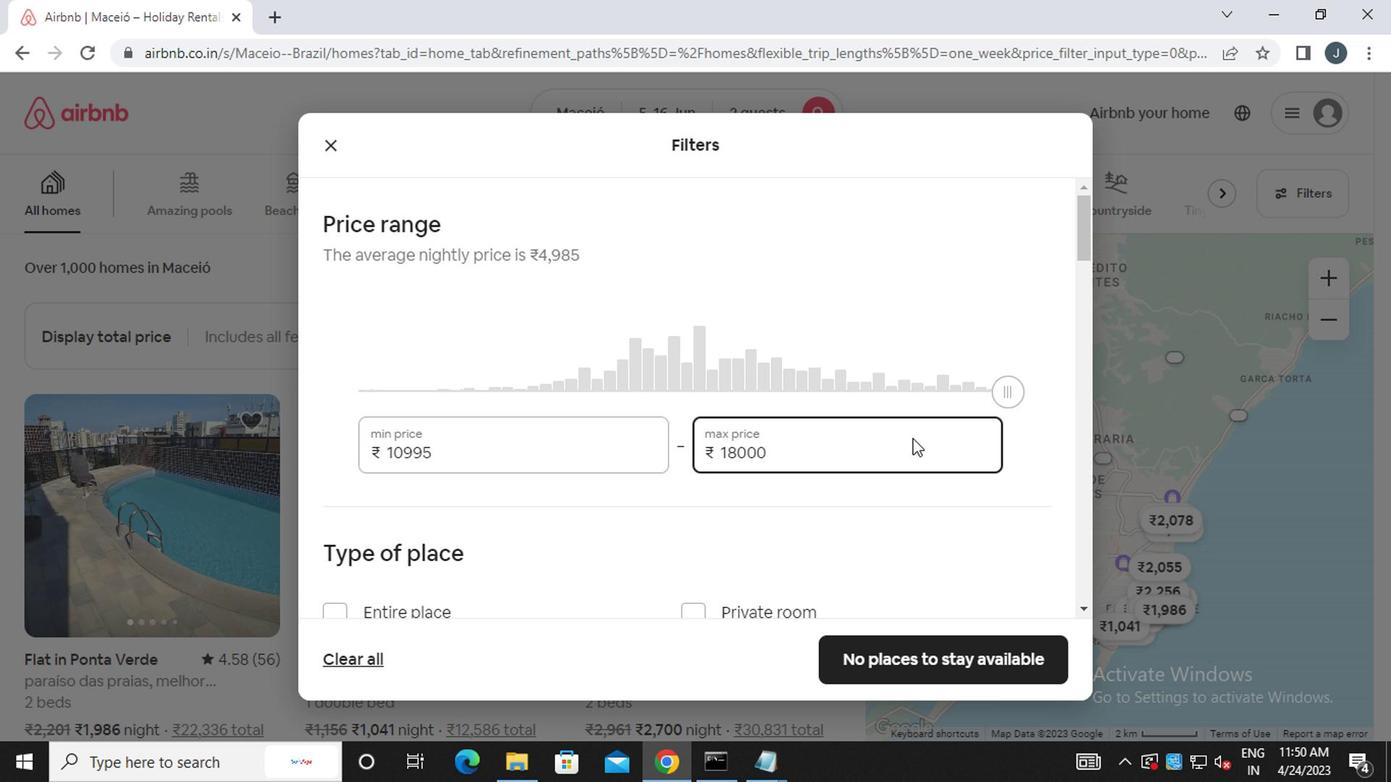 
Action: Mouse scrolled (908, 439) with delta (0, 0)
Screenshot: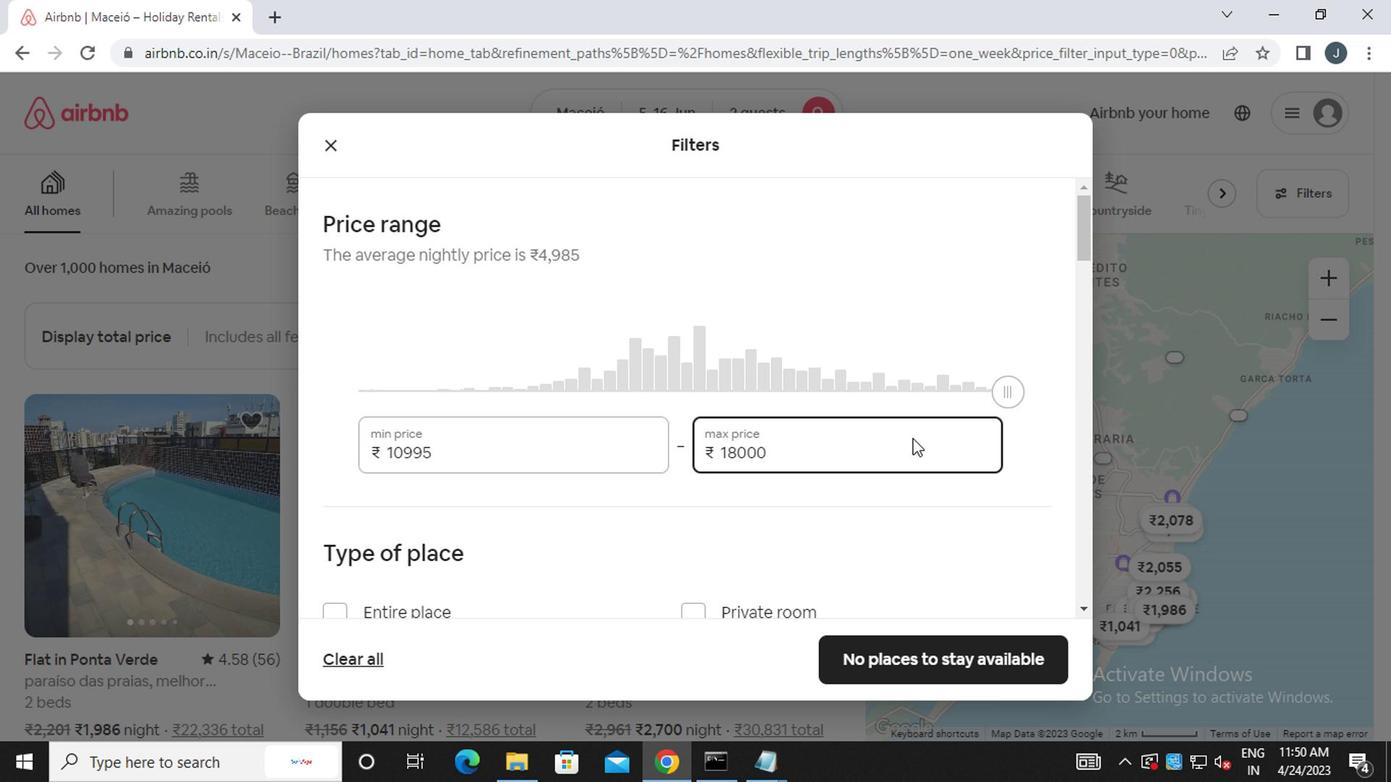 
Action: Mouse moved to (555, 430)
Screenshot: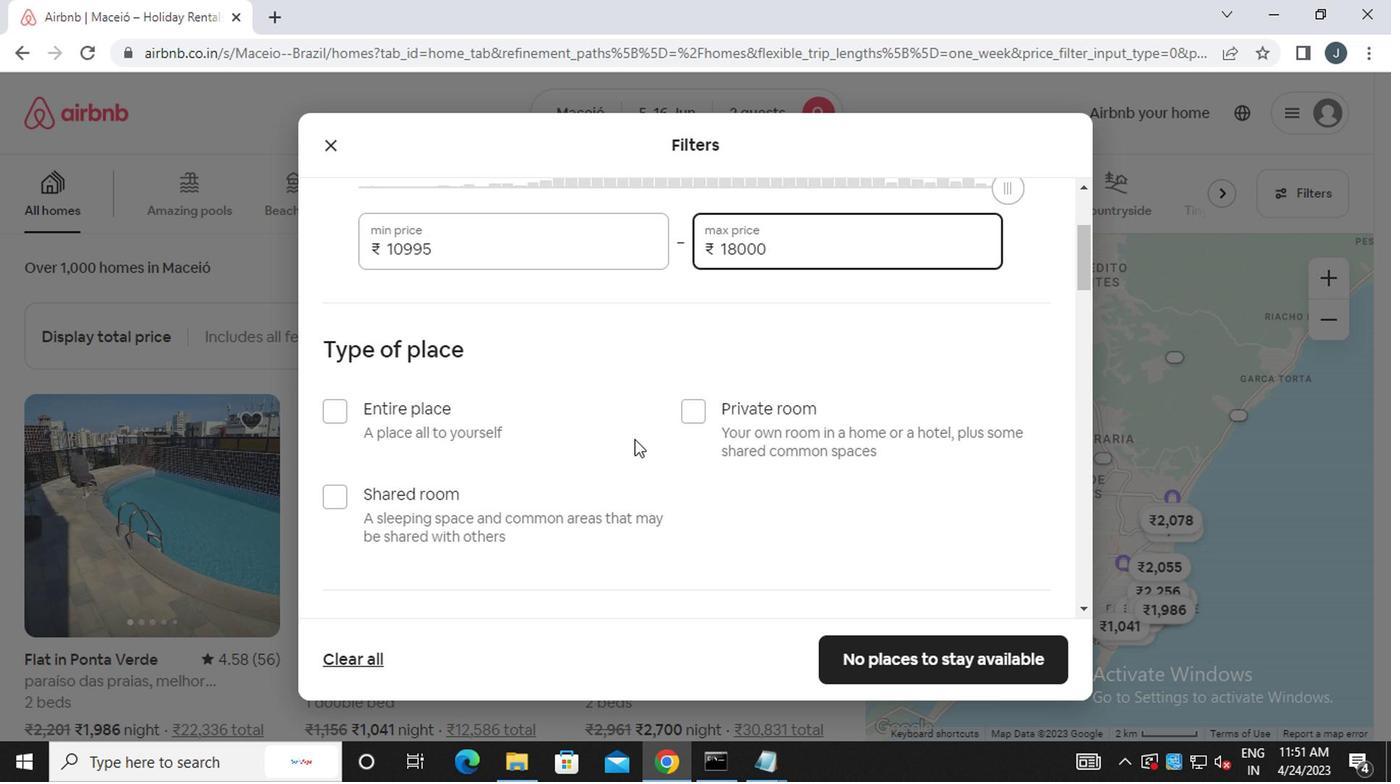 
Action: Mouse pressed left at (555, 430)
Screenshot: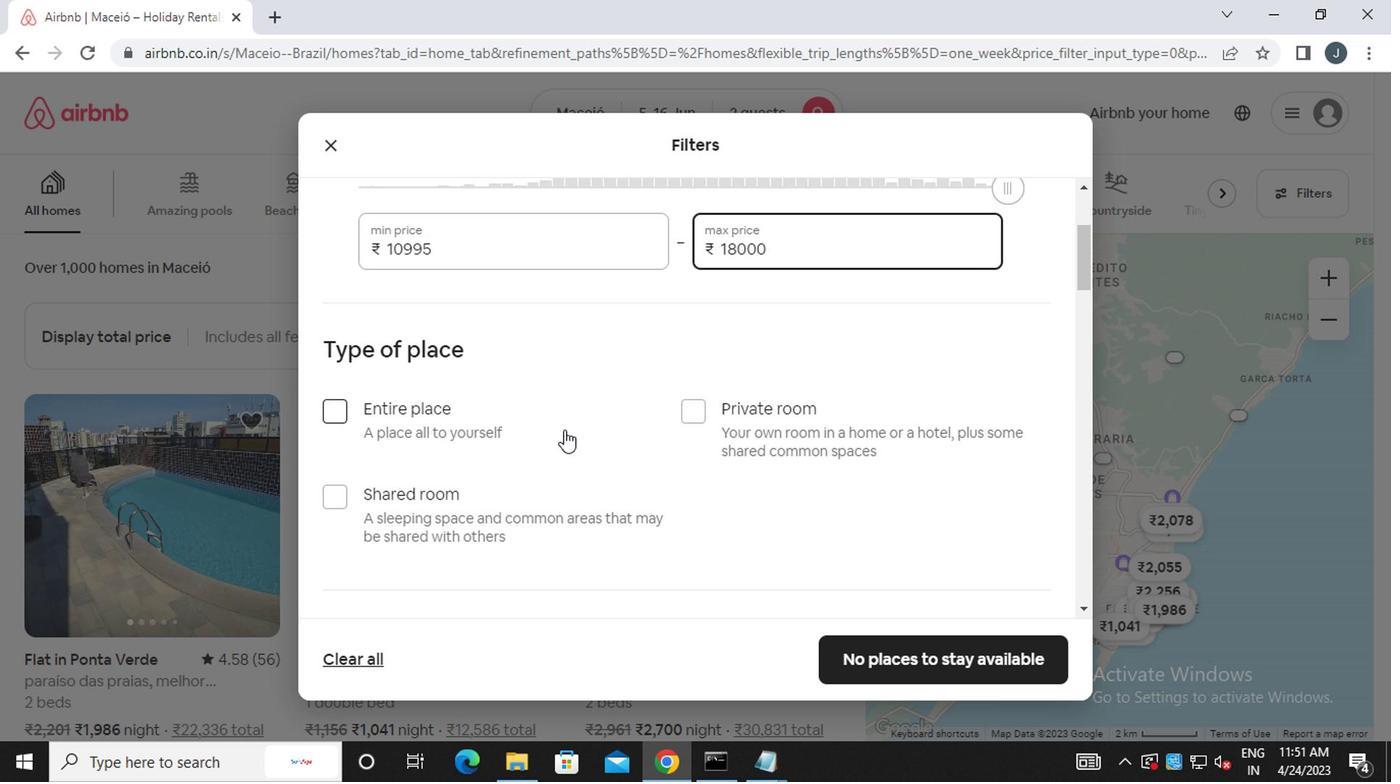 
Action: Mouse moved to (555, 430)
Screenshot: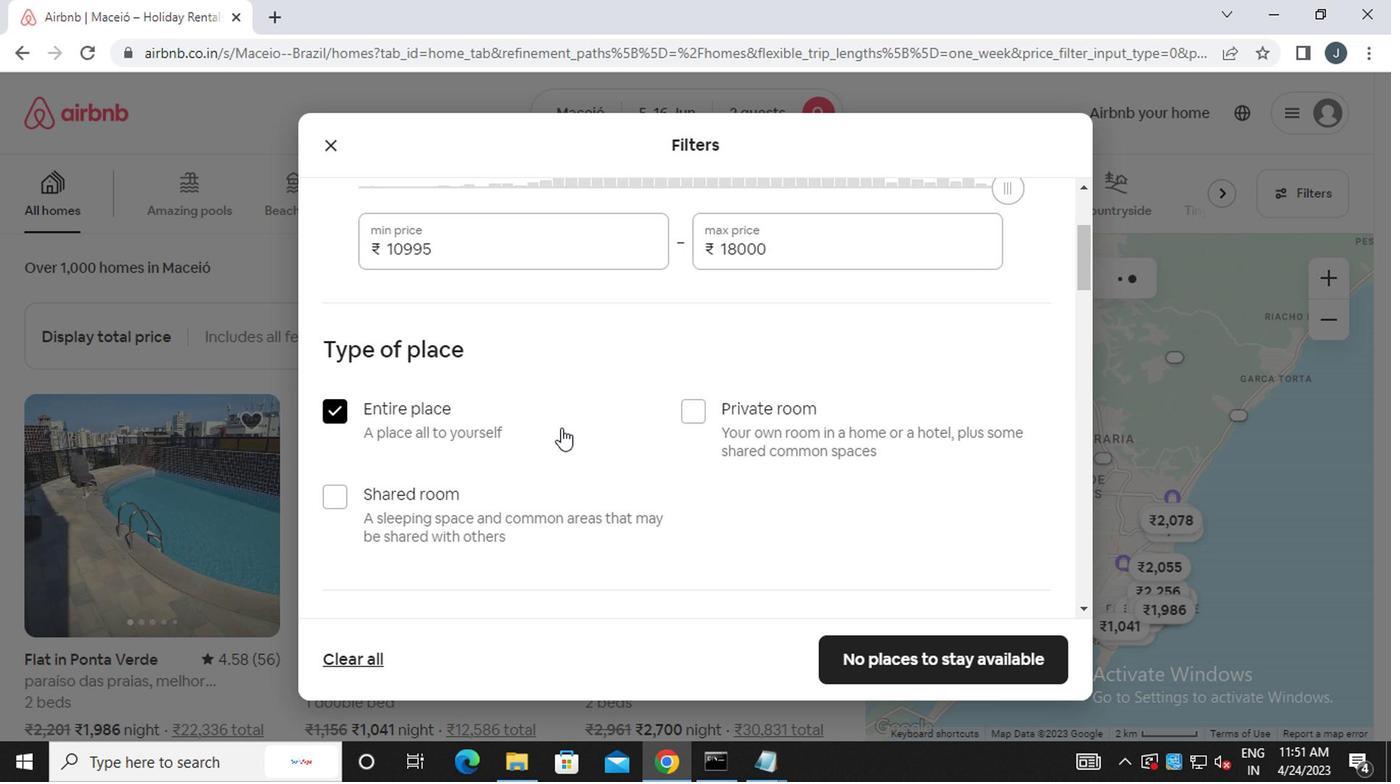 
Action: Mouse scrolled (555, 429) with delta (0, 0)
Screenshot: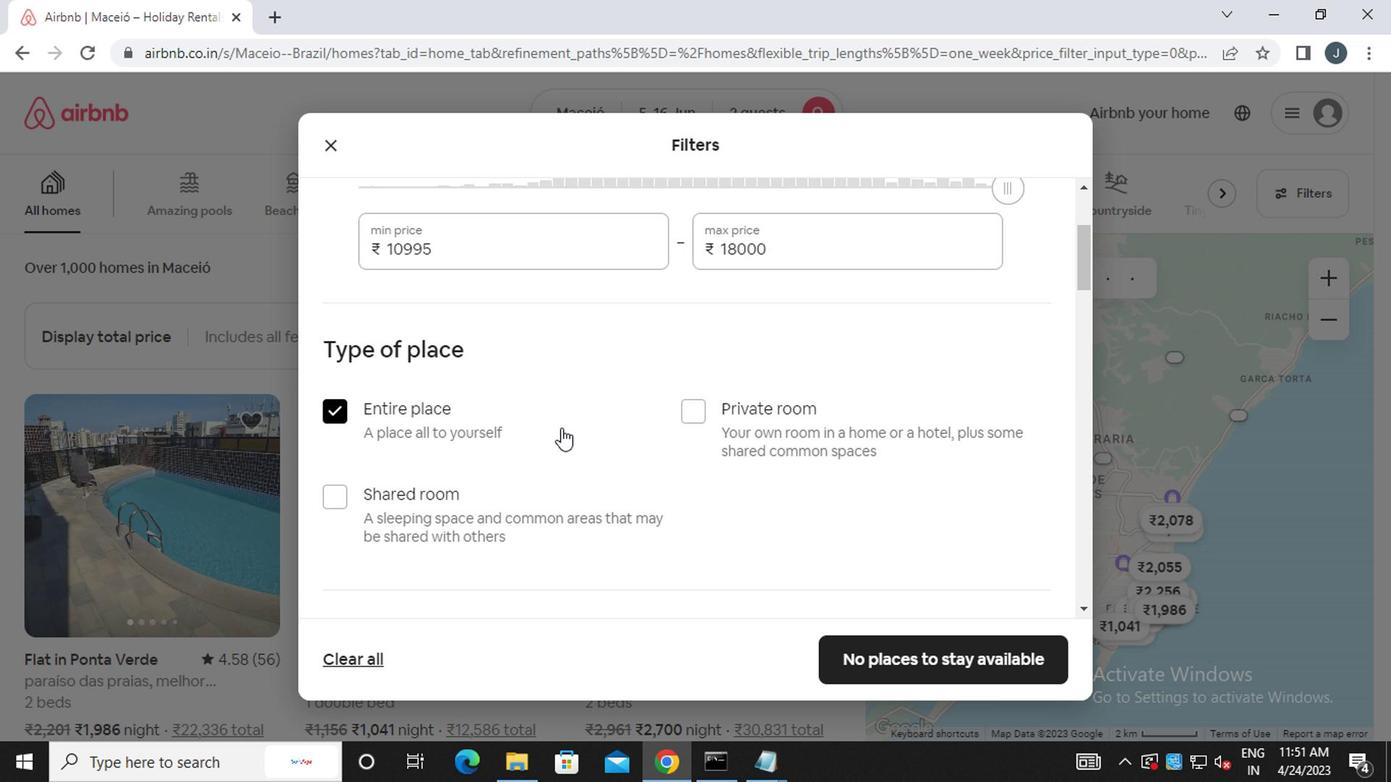 
Action: Mouse moved to (616, 460)
Screenshot: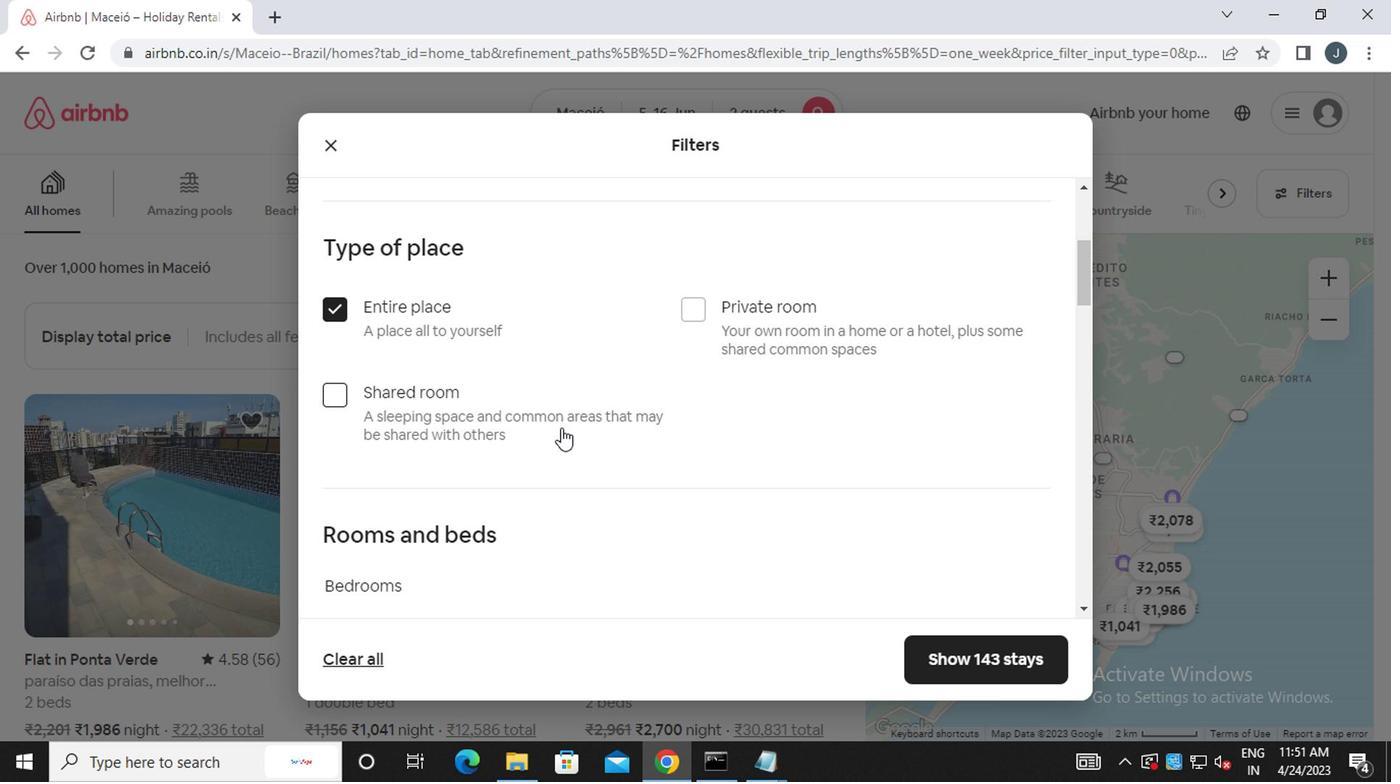 
Action: Mouse scrolled (616, 458) with delta (0, -1)
Screenshot: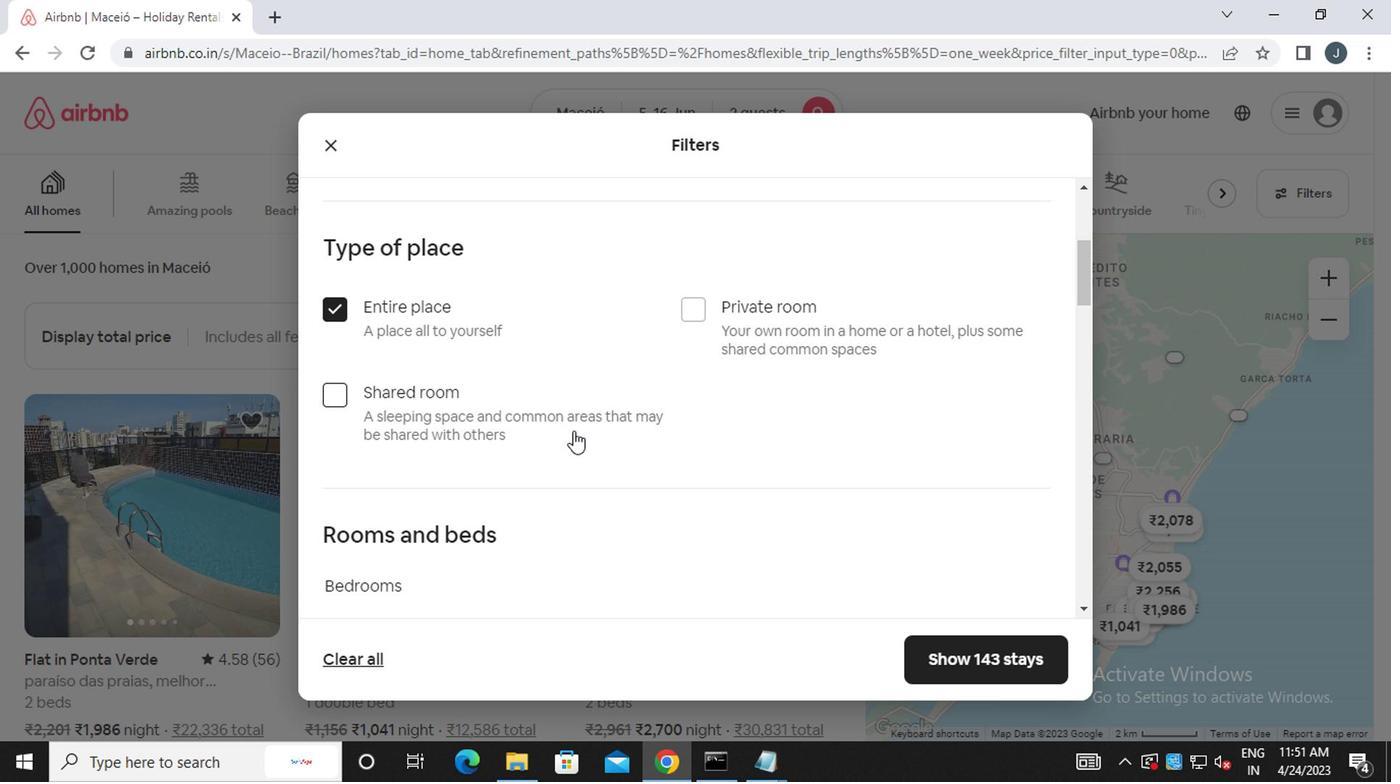 
Action: Mouse scrolled (616, 458) with delta (0, -1)
Screenshot: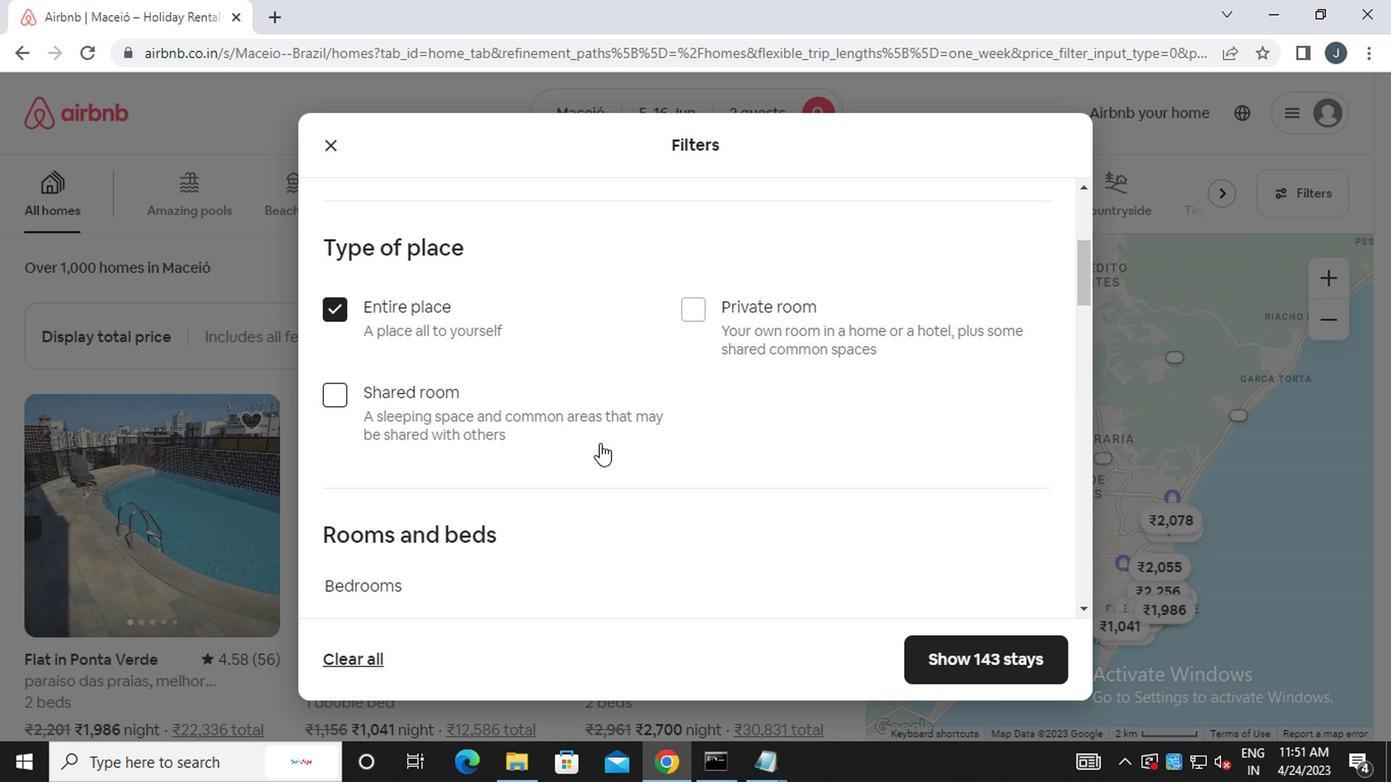 
Action: Mouse scrolled (616, 458) with delta (0, -1)
Screenshot: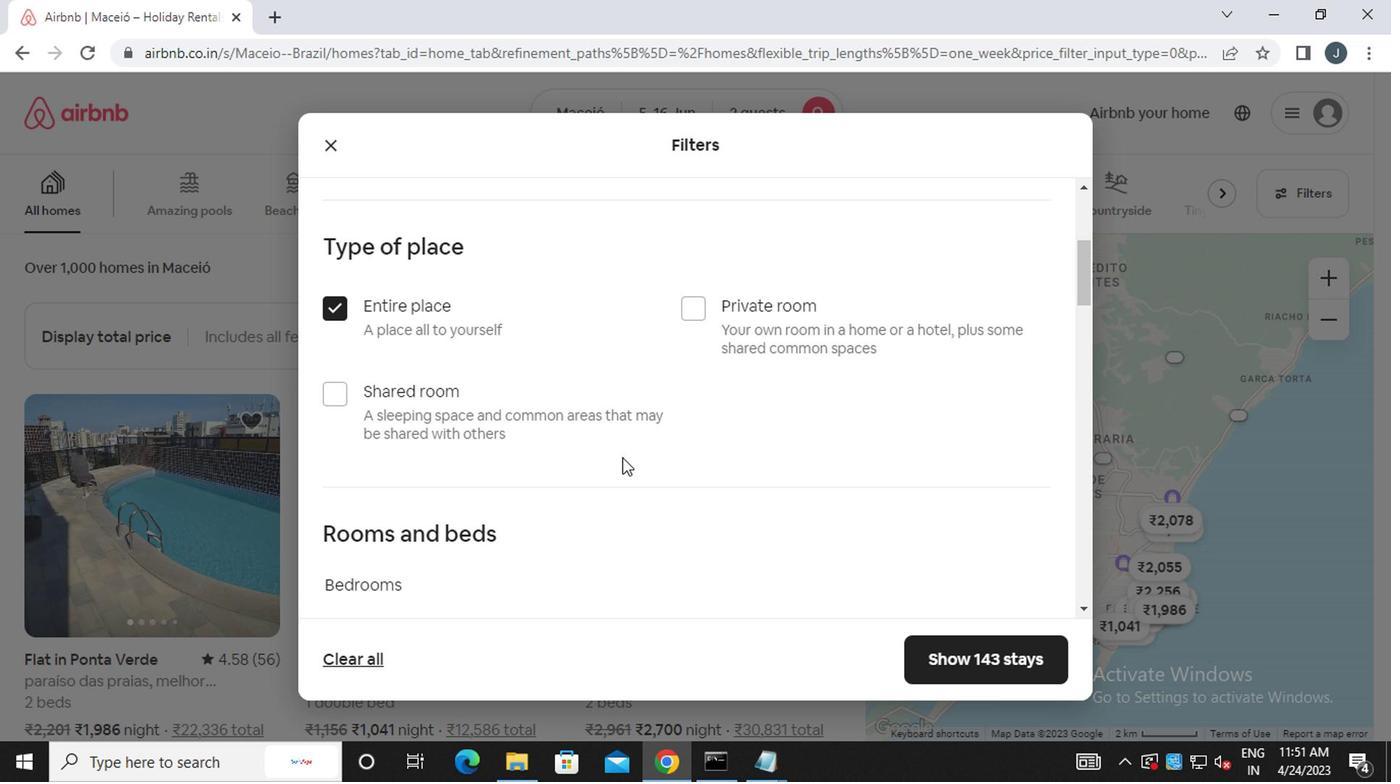 
Action: Mouse moved to (455, 344)
Screenshot: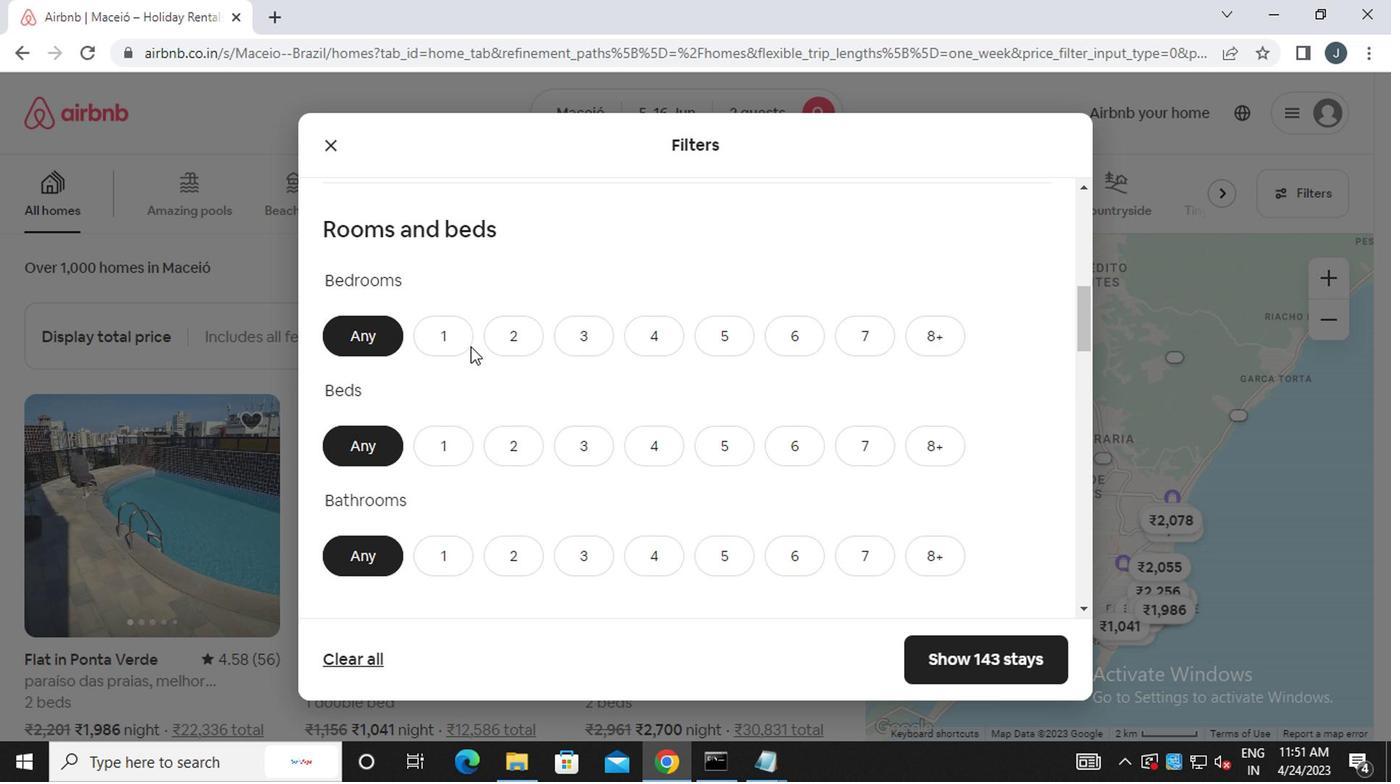 
Action: Mouse pressed left at (455, 344)
Screenshot: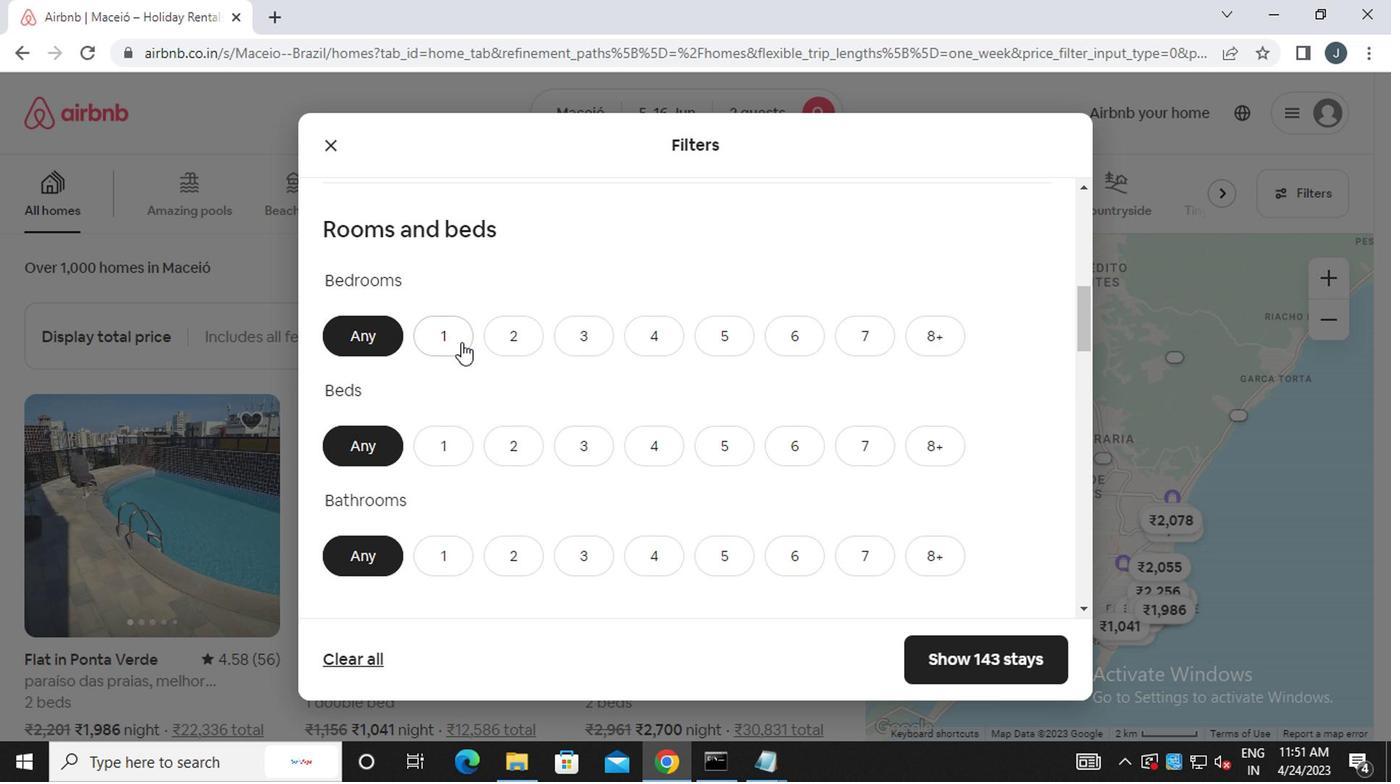 
Action: Mouse moved to (432, 450)
Screenshot: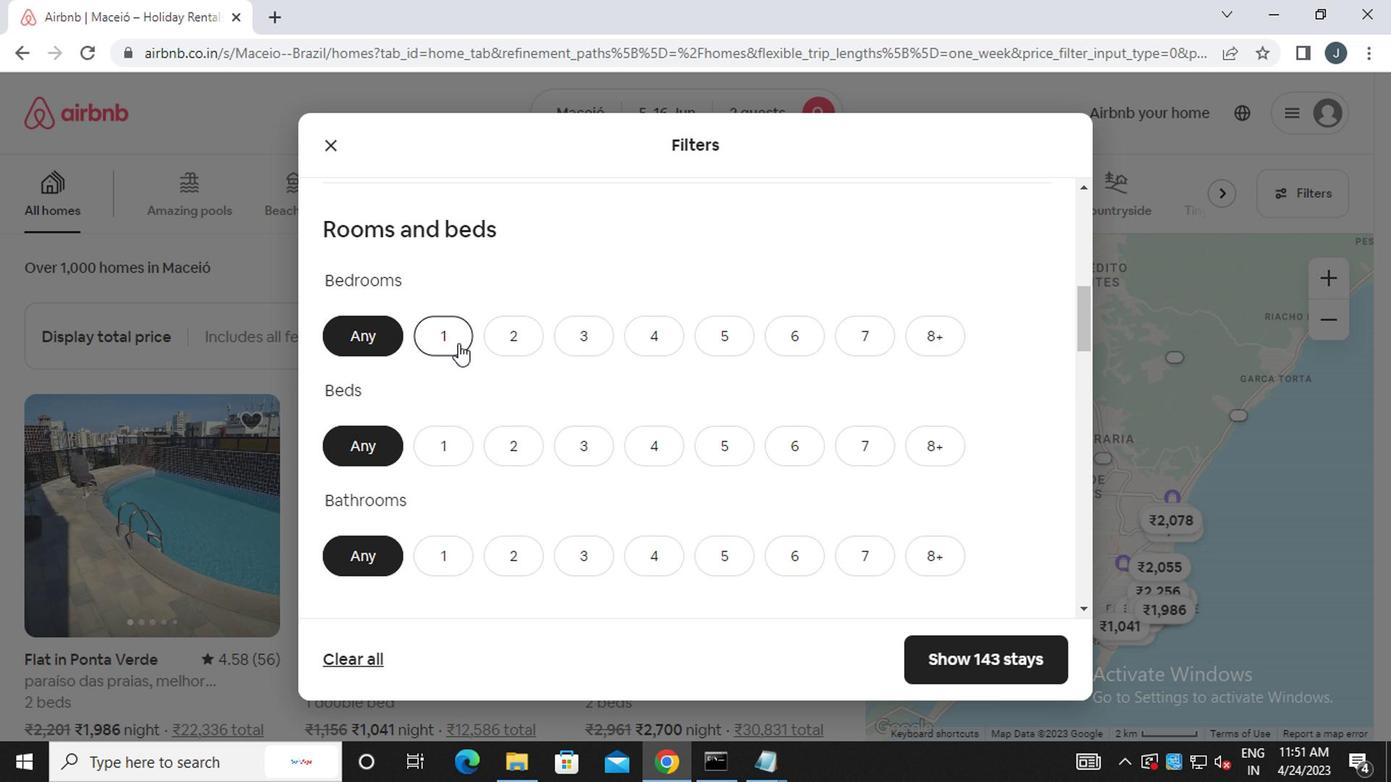 
Action: Mouse pressed left at (432, 450)
Screenshot: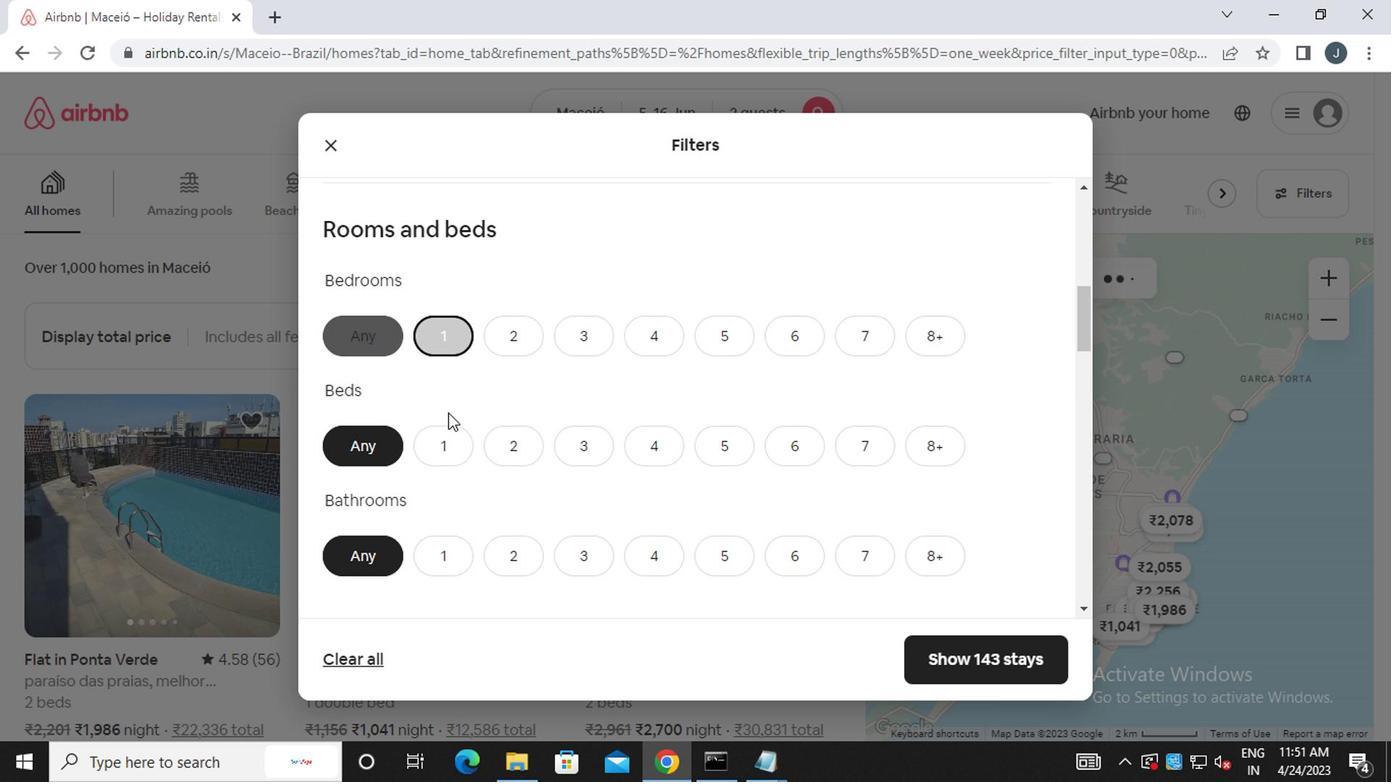 
Action: Mouse moved to (441, 545)
Screenshot: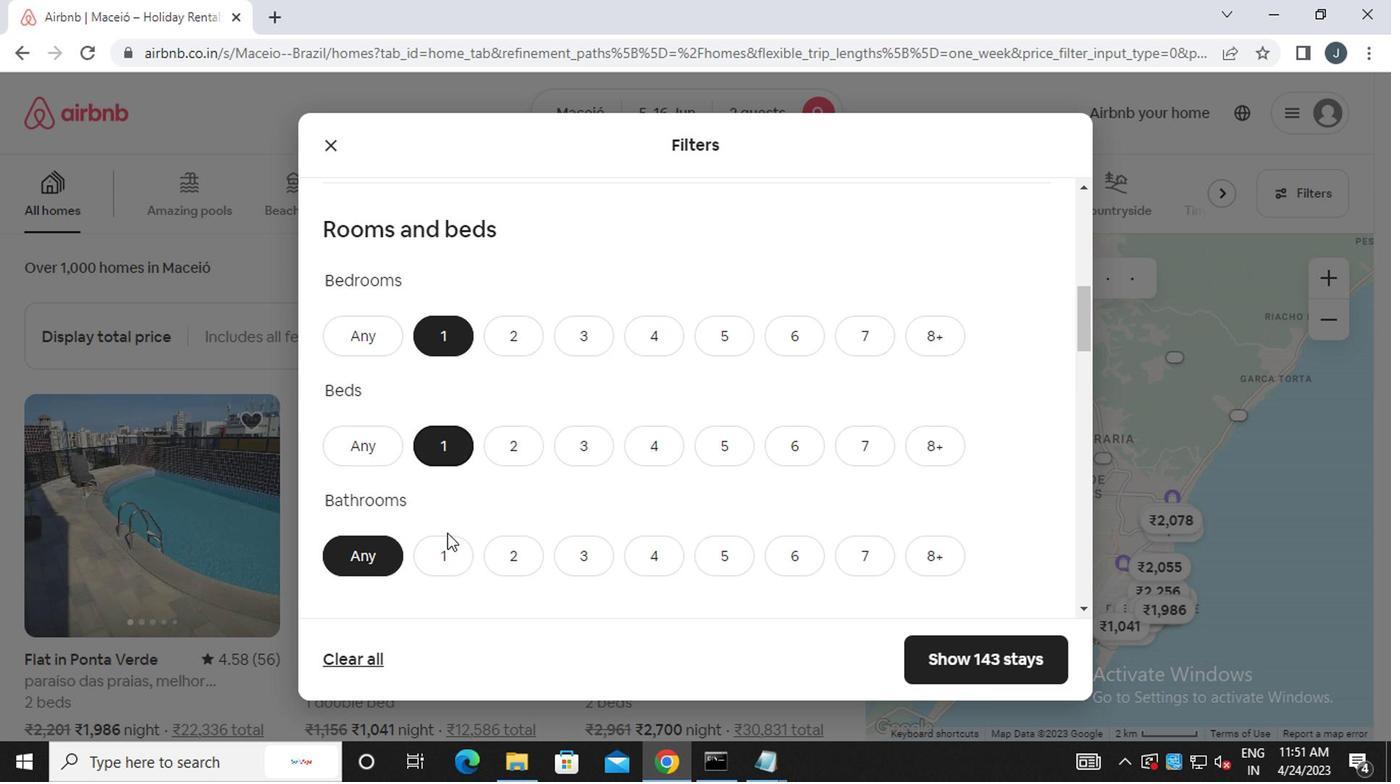 
Action: Mouse pressed left at (441, 545)
Screenshot: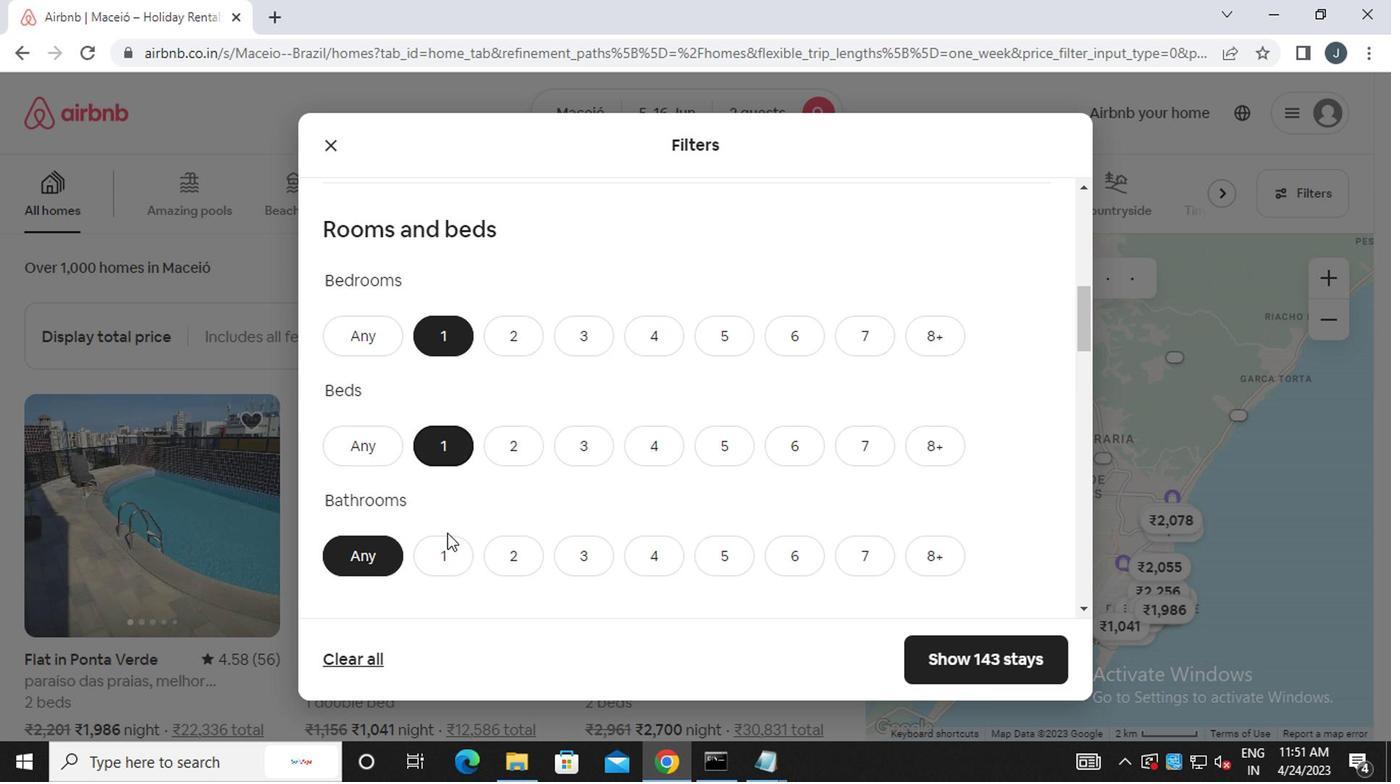 
Action: Mouse moved to (442, 547)
Screenshot: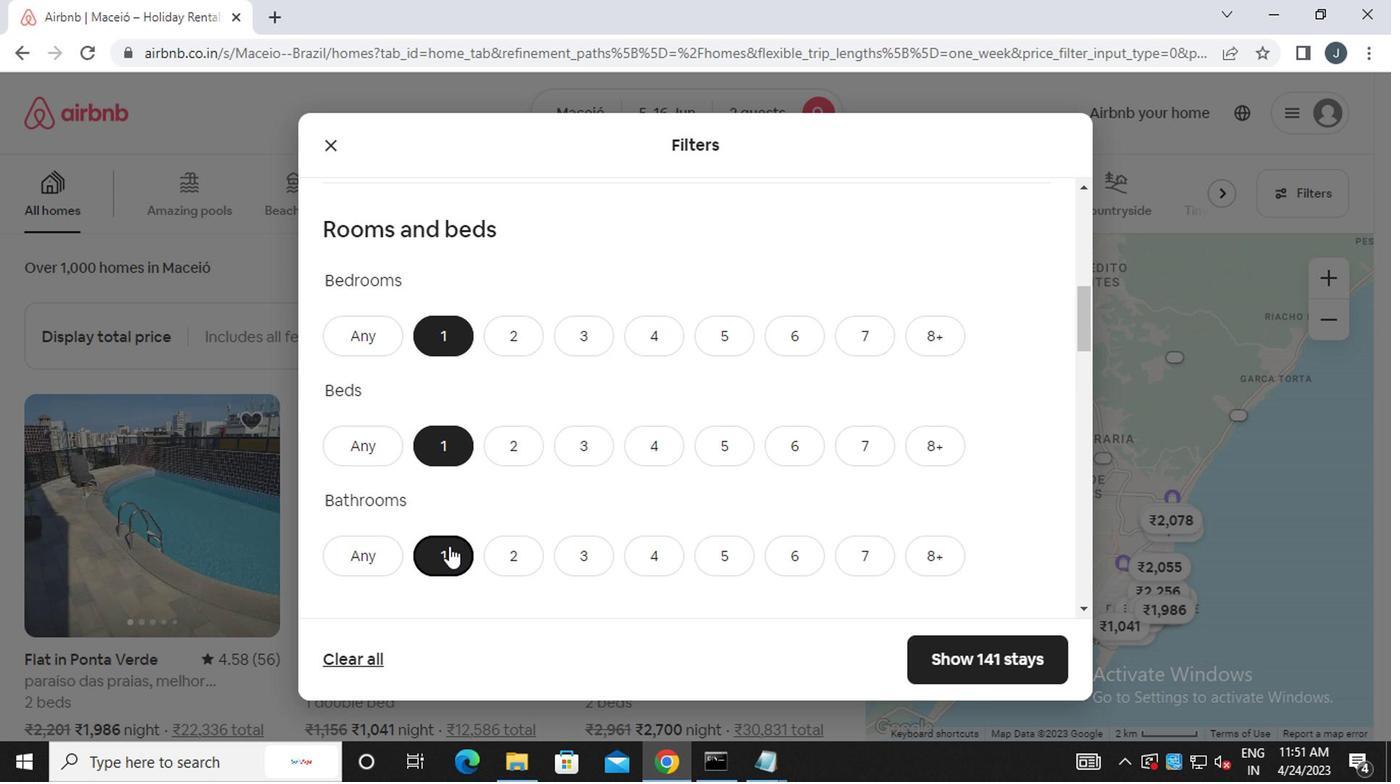 
Action: Mouse scrolled (442, 546) with delta (0, -1)
Screenshot: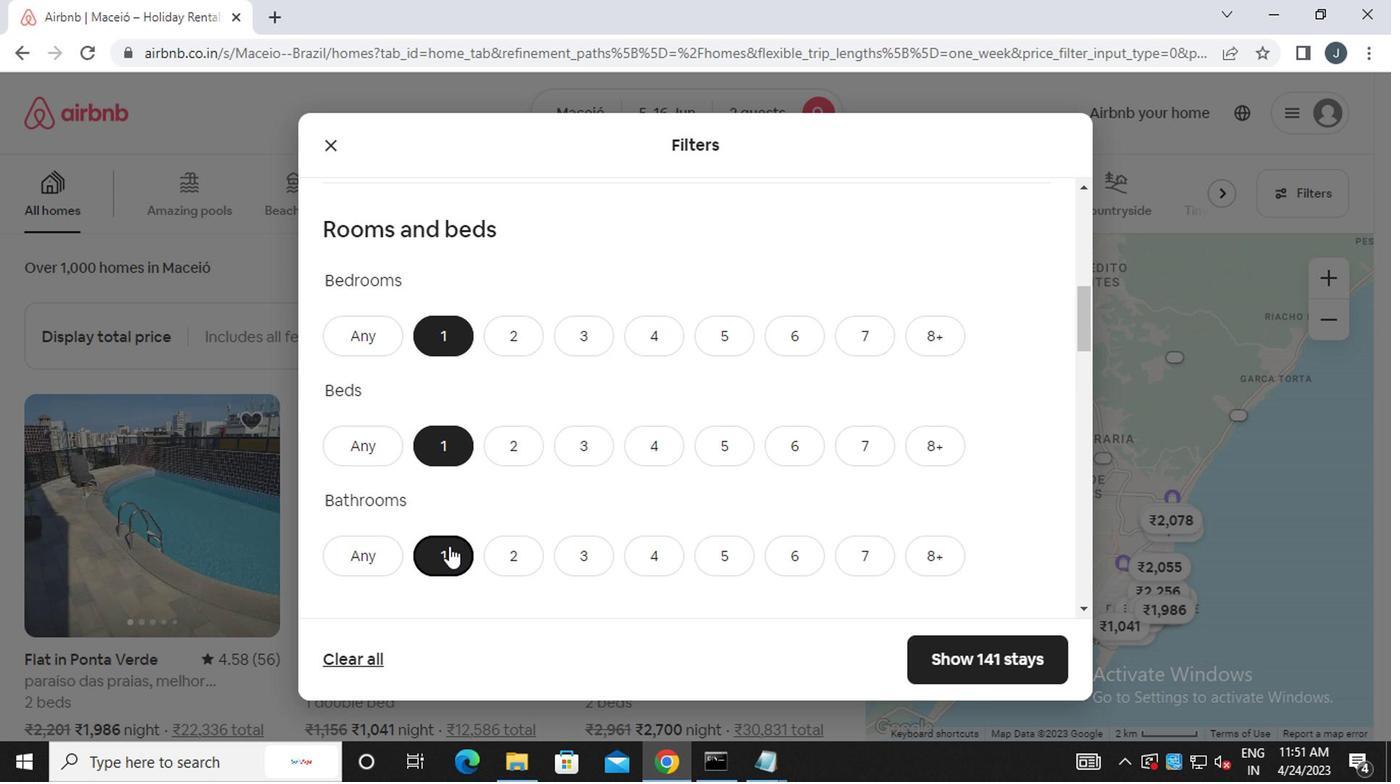 
Action: Mouse scrolled (442, 546) with delta (0, -1)
Screenshot: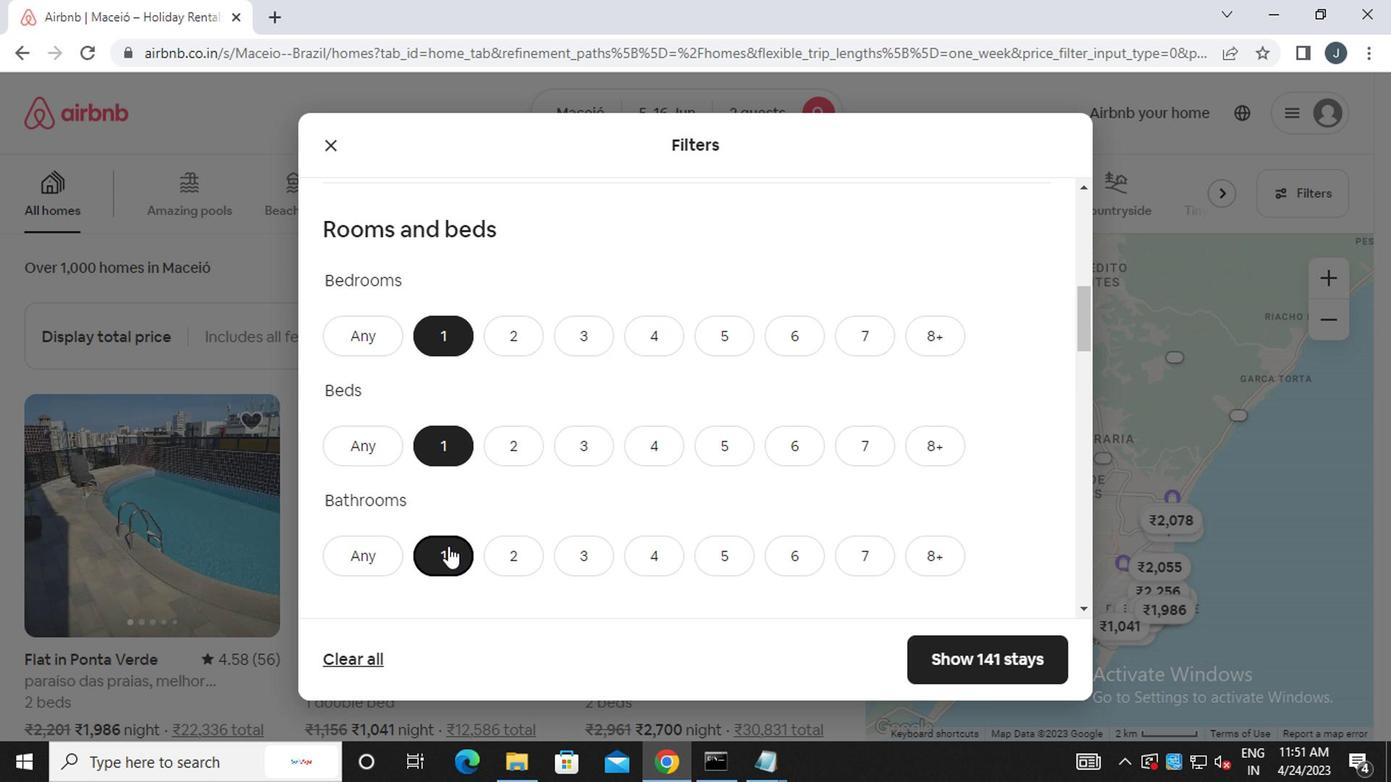 
Action: Mouse moved to (433, 579)
Screenshot: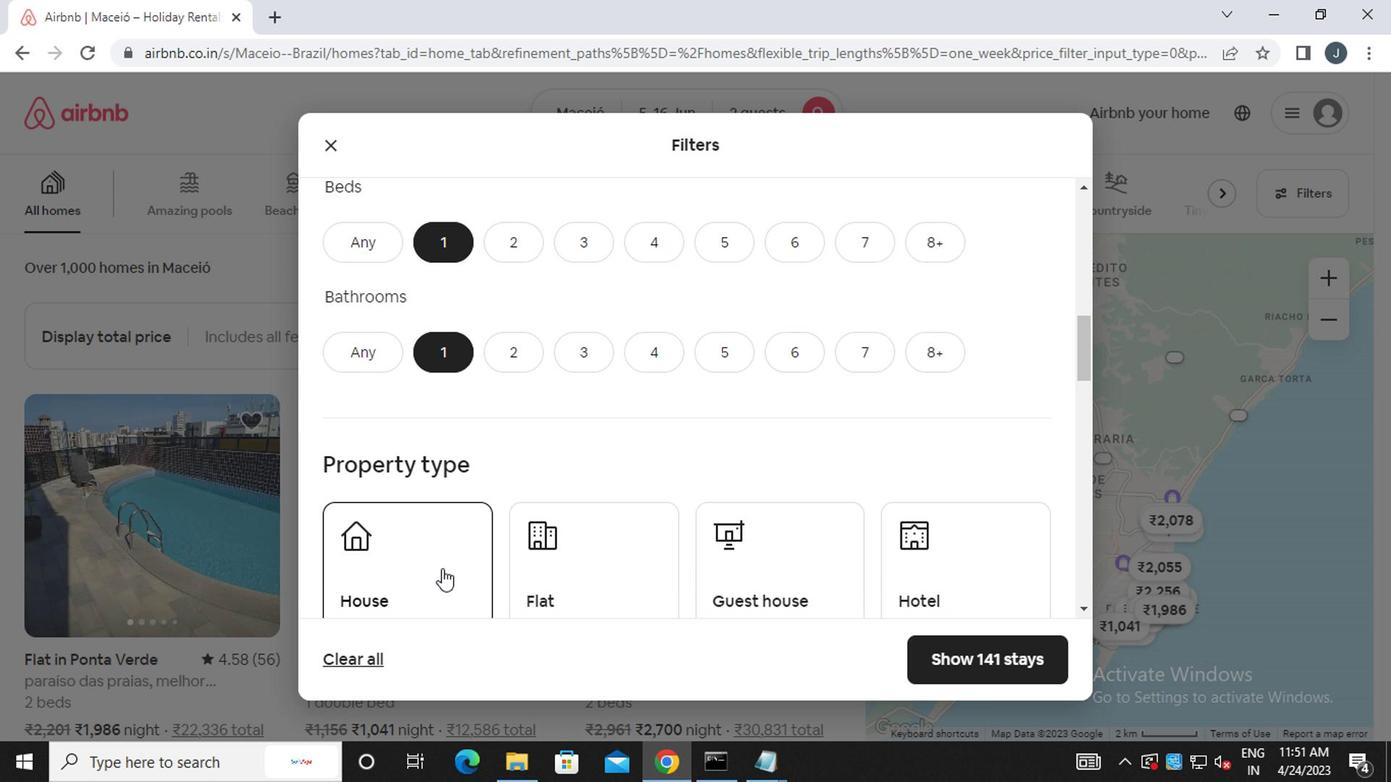 
Action: Mouse scrolled (433, 578) with delta (0, 0)
Screenshot: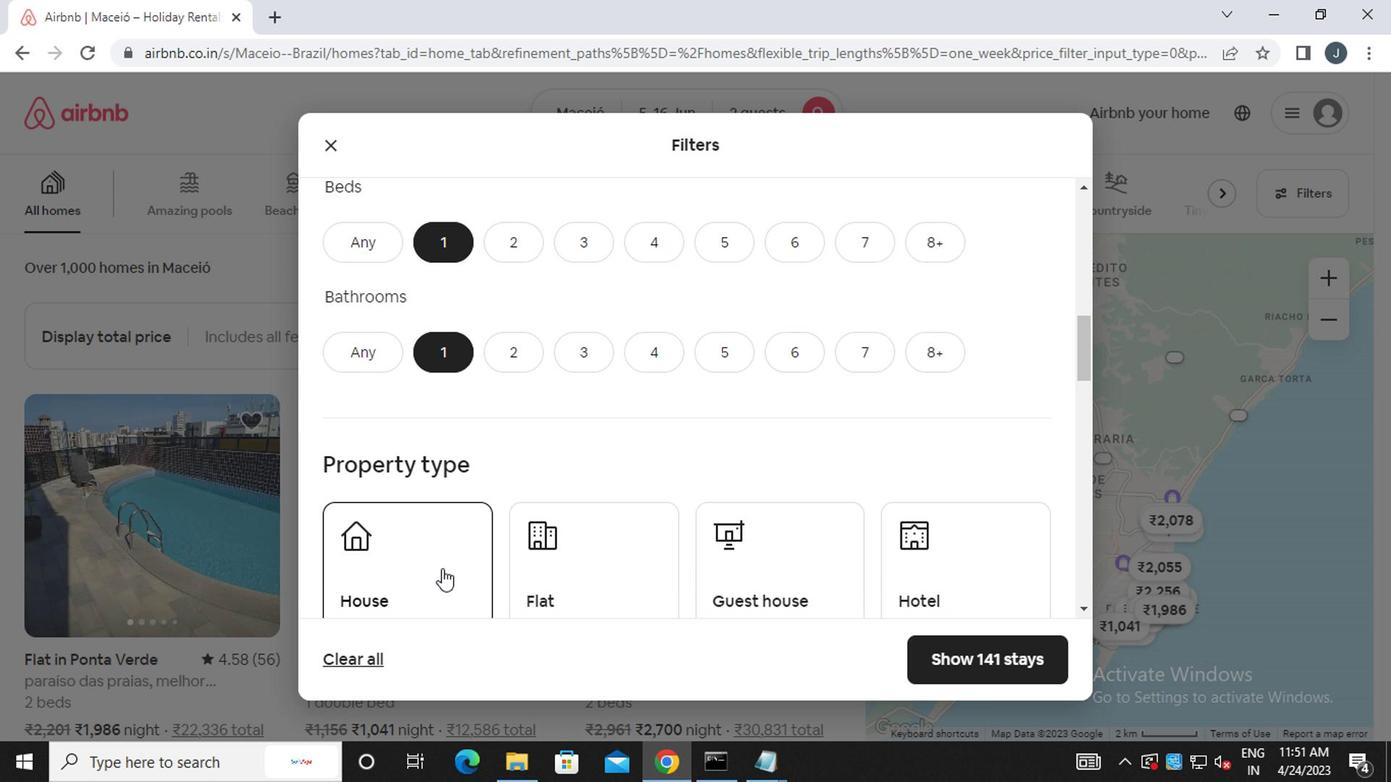 
Action: Mouse moved to (433, 579)
Screenshot: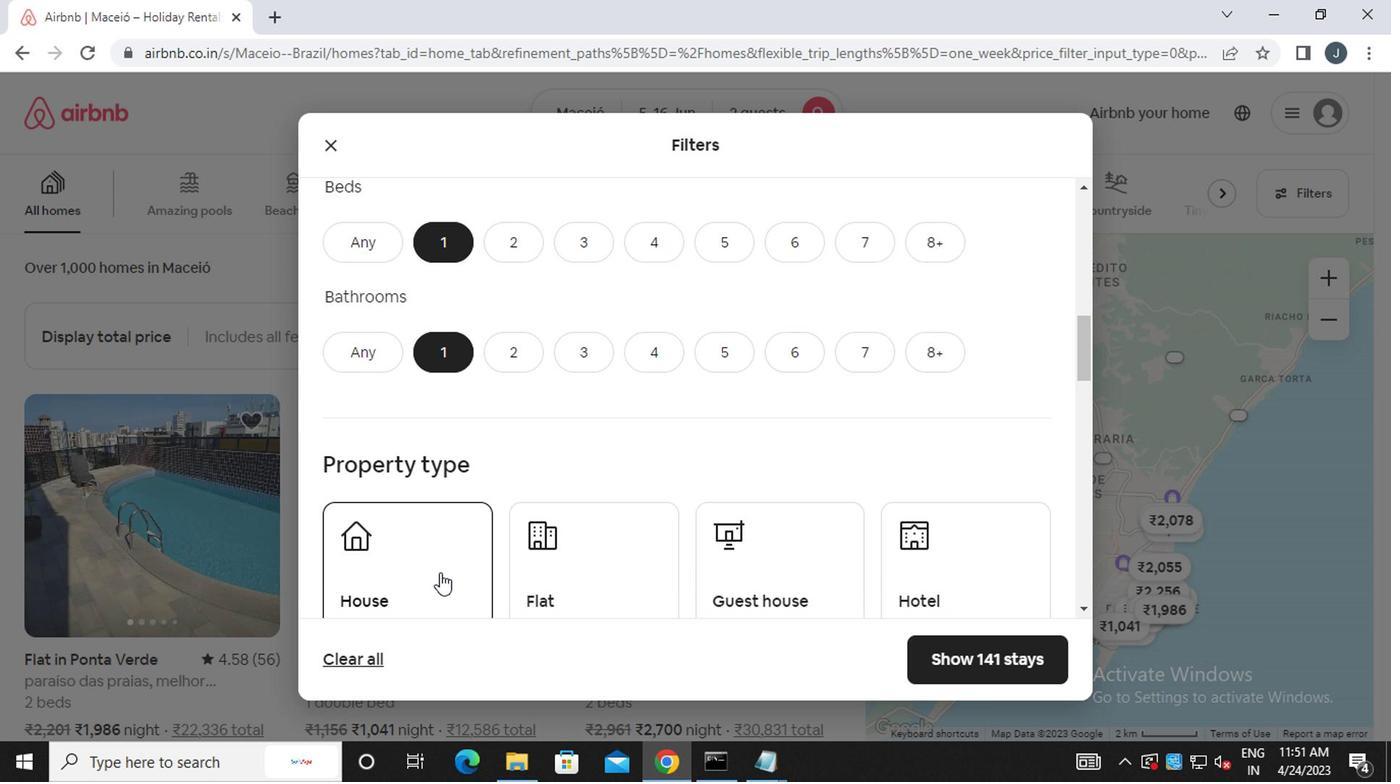 
Action: Mouse scrolled (433, 579) with delta (0, 0)
Screenshot: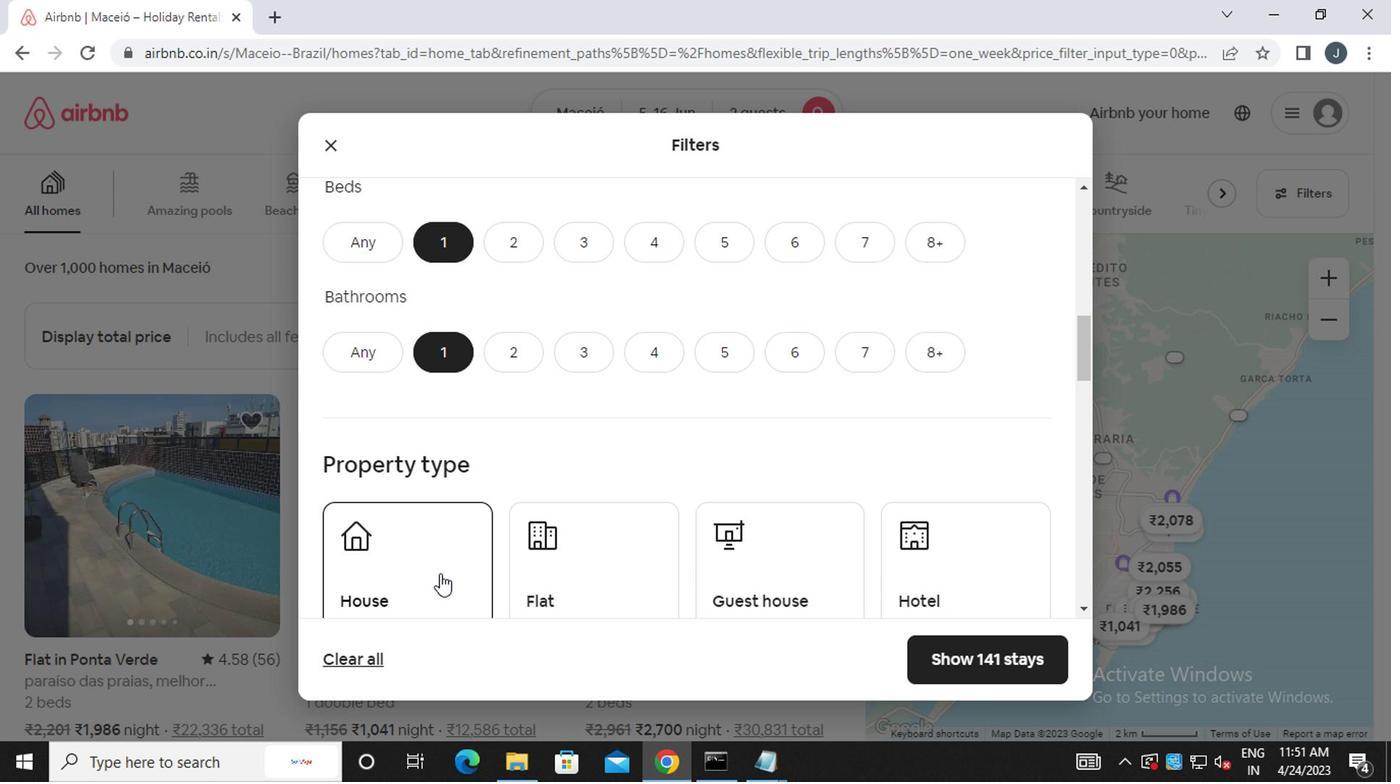
Action: Mouse moved to (451, 365)
Screenshot: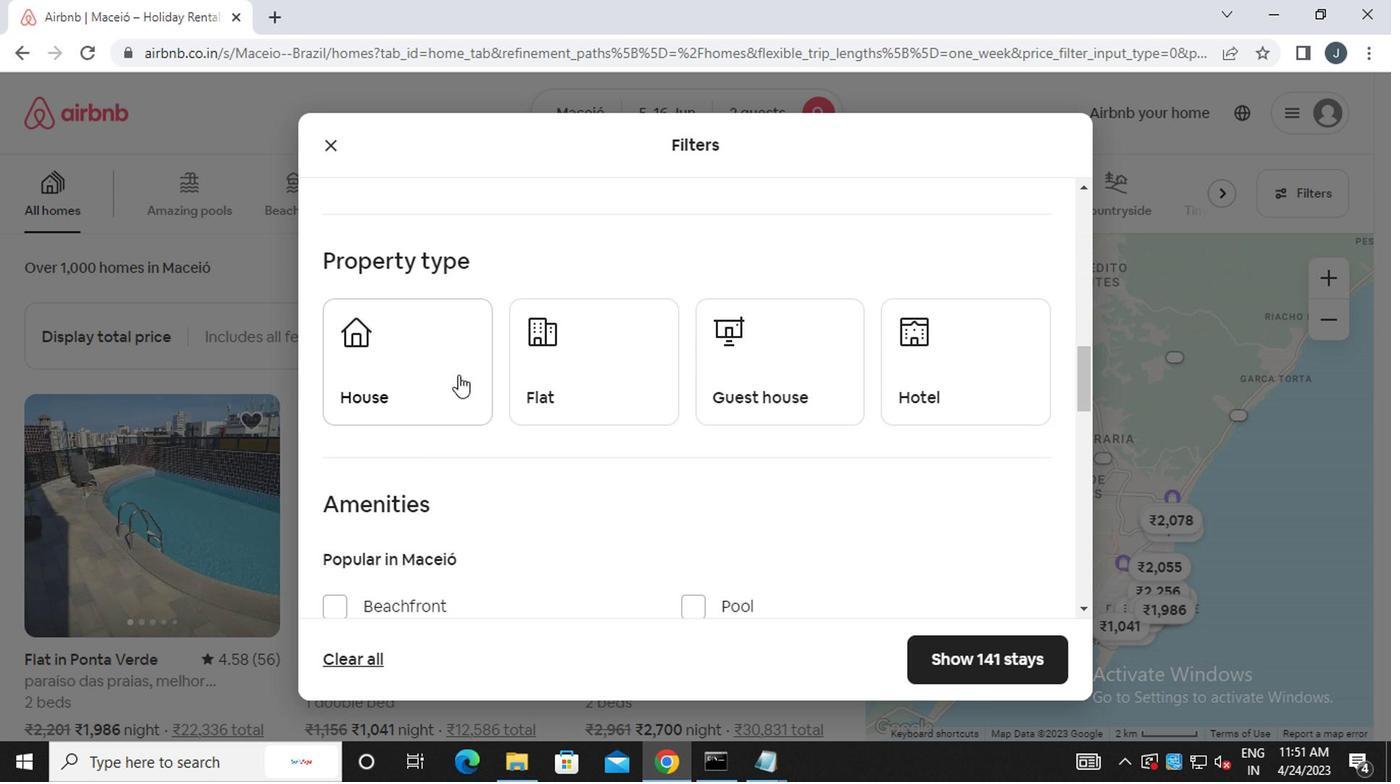 
Action: Mouse pressed left at (451, 365)
Screenshot: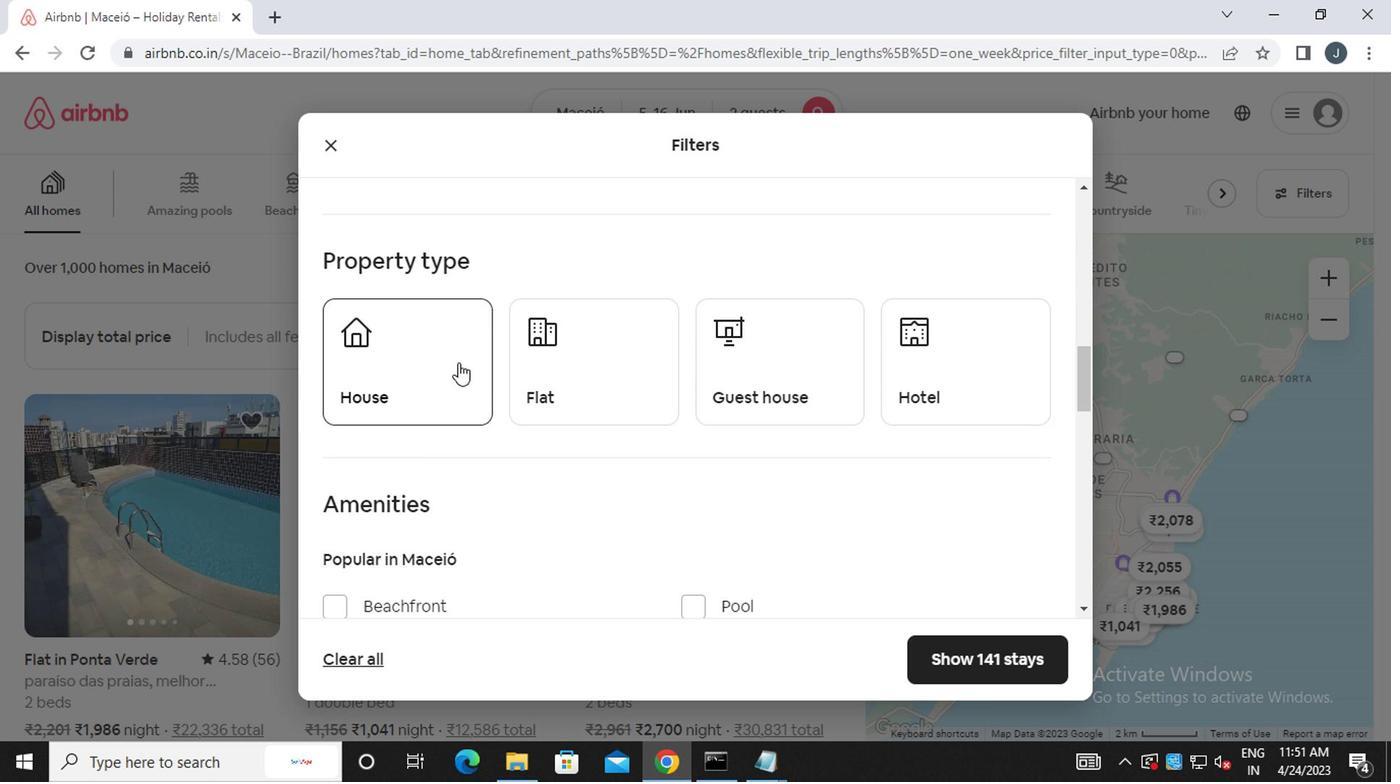 
Action: Mouse moved to (539, 375)
Screenshot: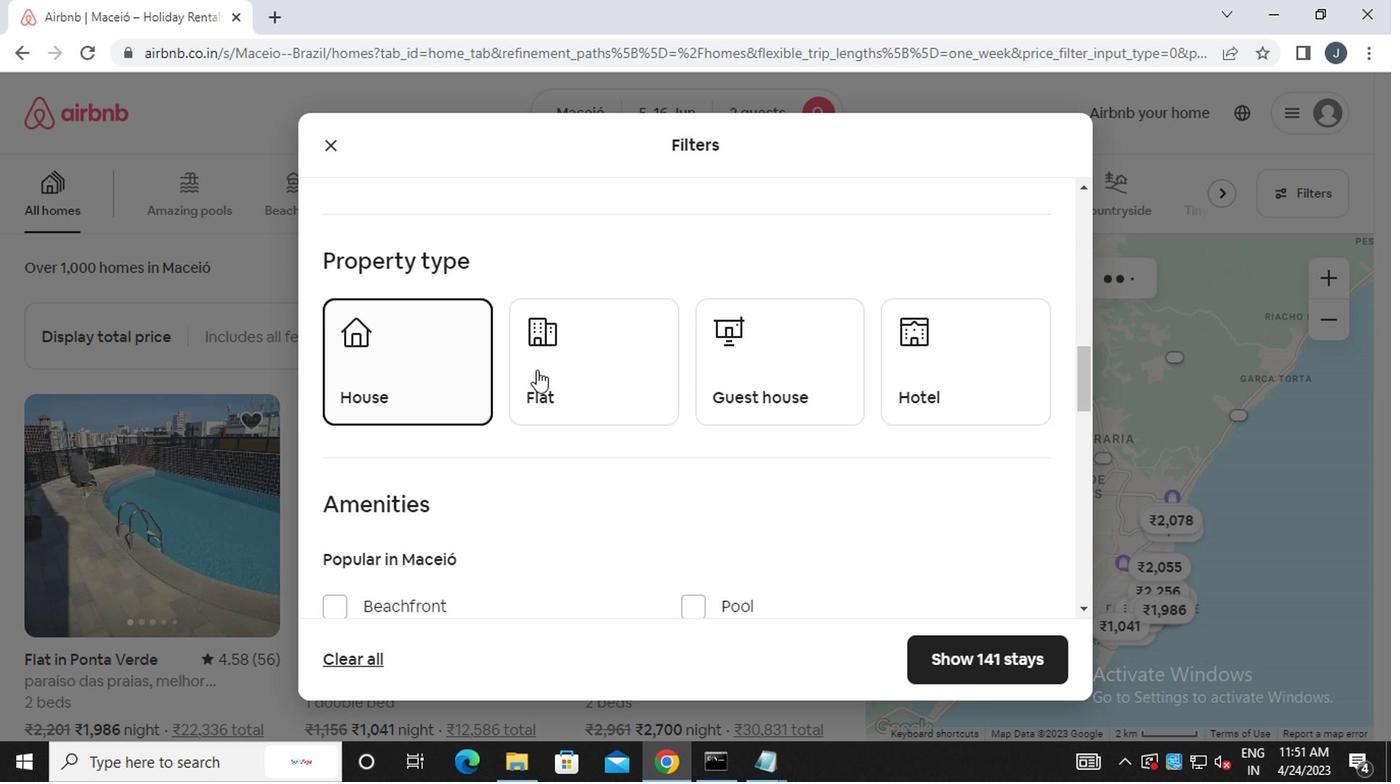 
Action: Mouse pressed left at (539, 375)
Screenshot: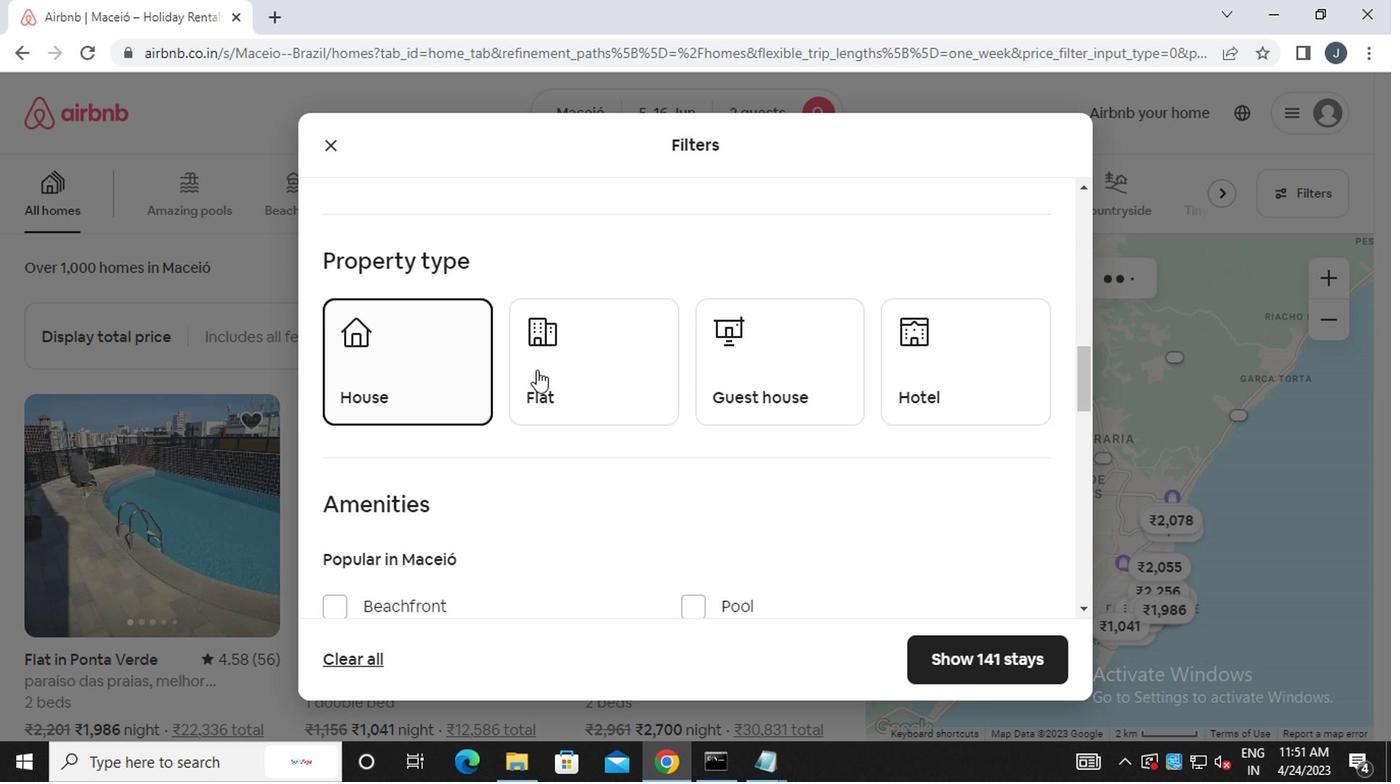 
Action: Mouse moved to (745, 392)
Screenshot: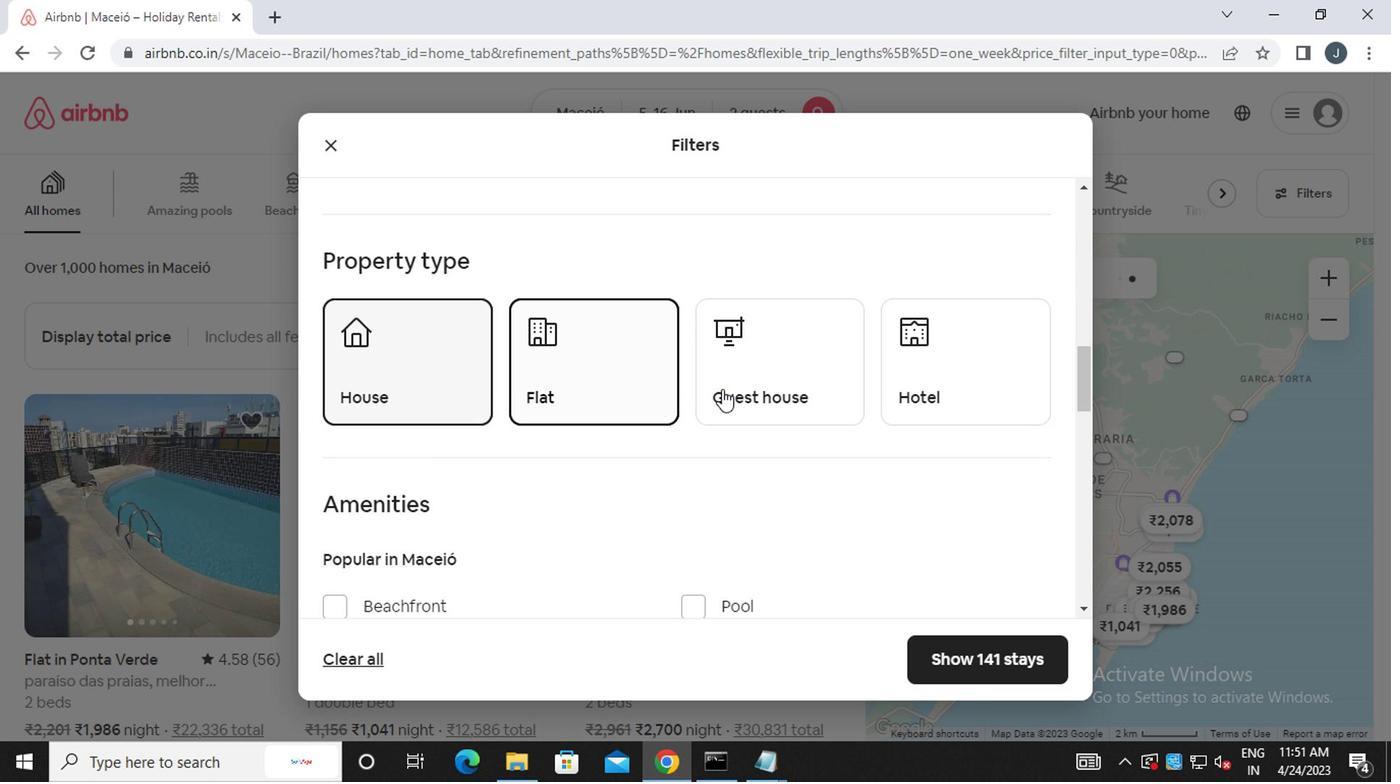
Action: Mouse pressed left at (745, 392)
Screenshot: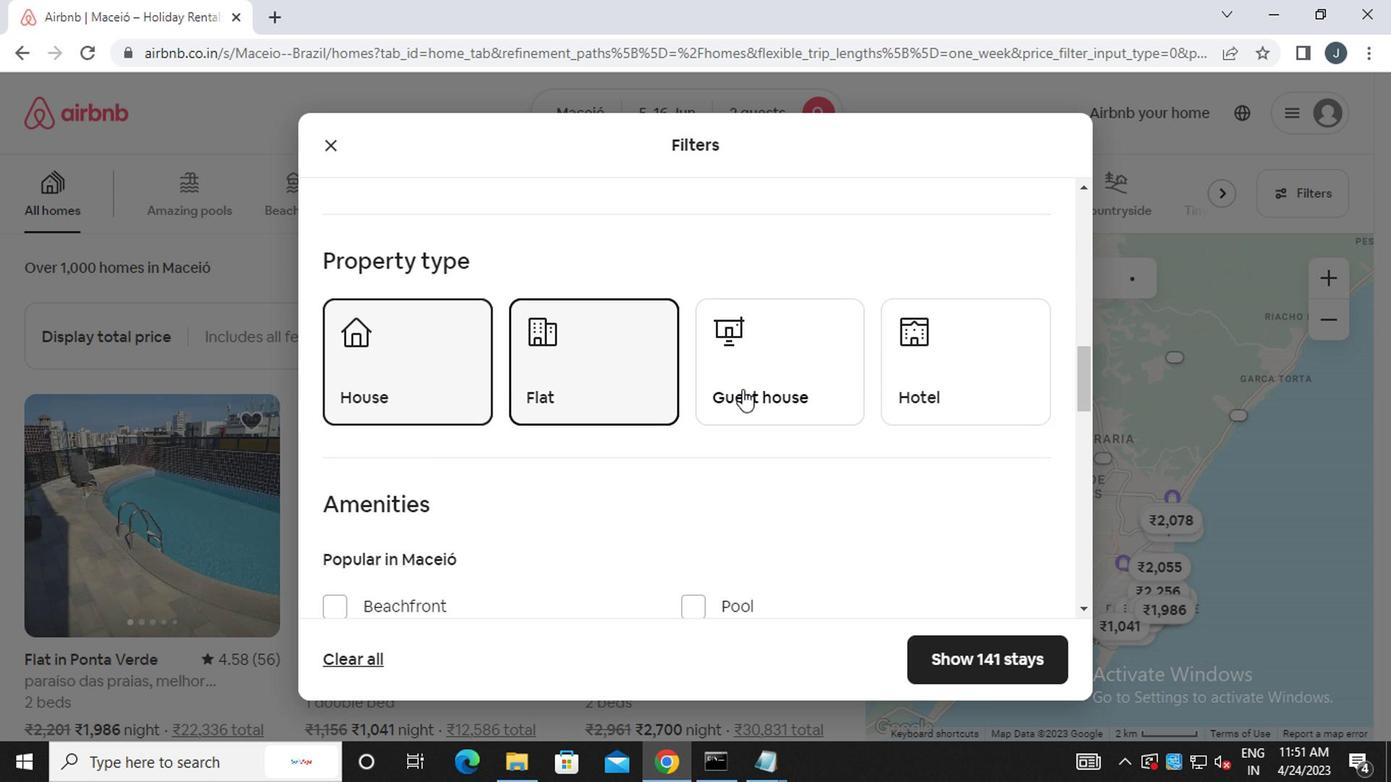 
Action: Mouse moved to (921, 389)
Screenshot: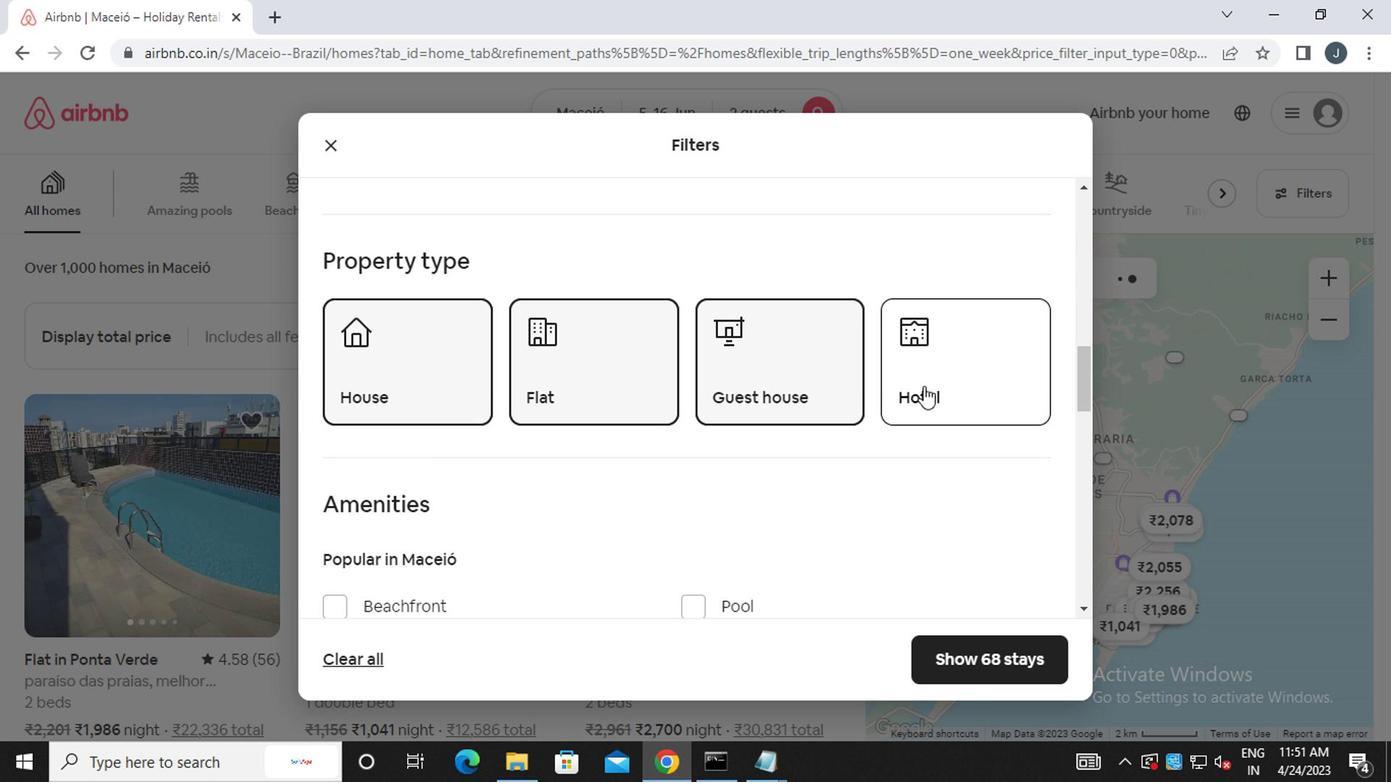 
Action: Mouse pressed left at (921, 389)
Screenshot: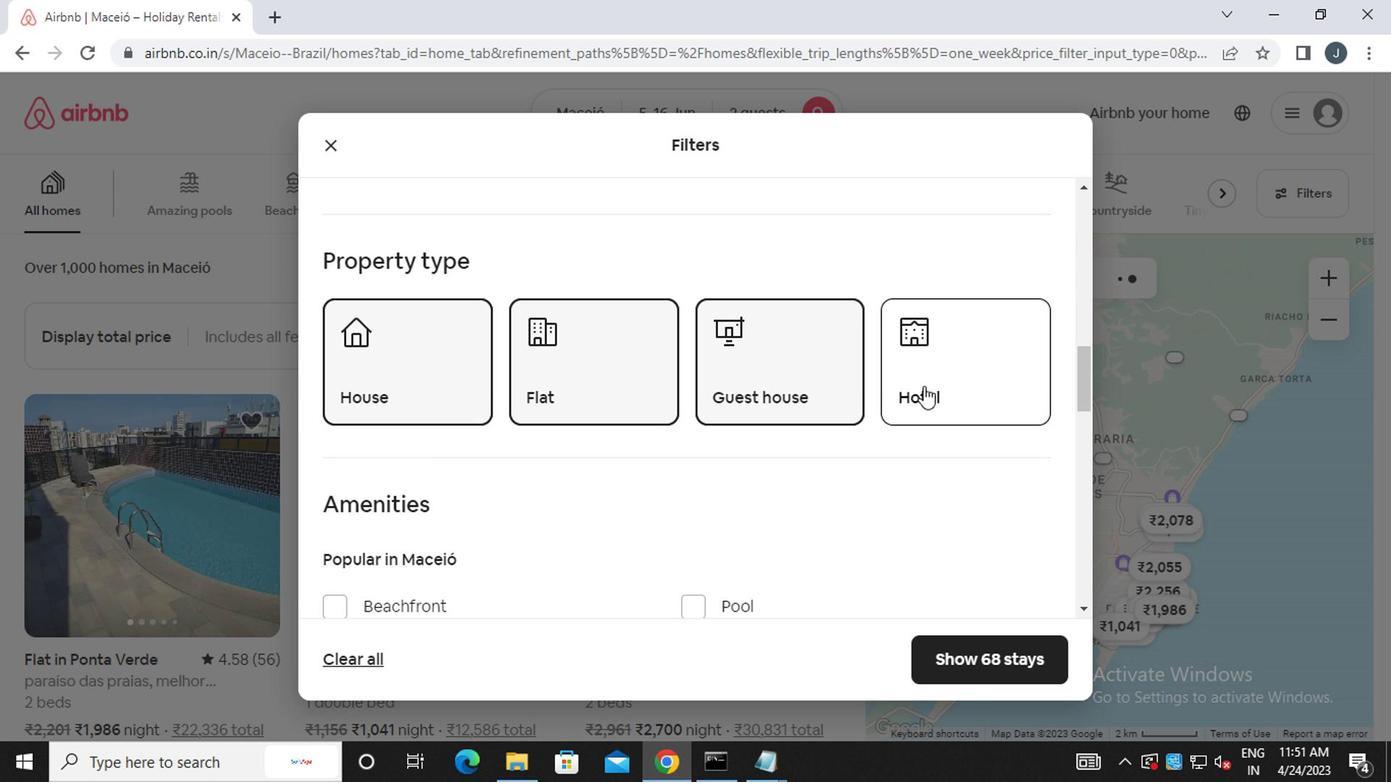 
Action: Mouse moved to (745, 424)
Screenshot: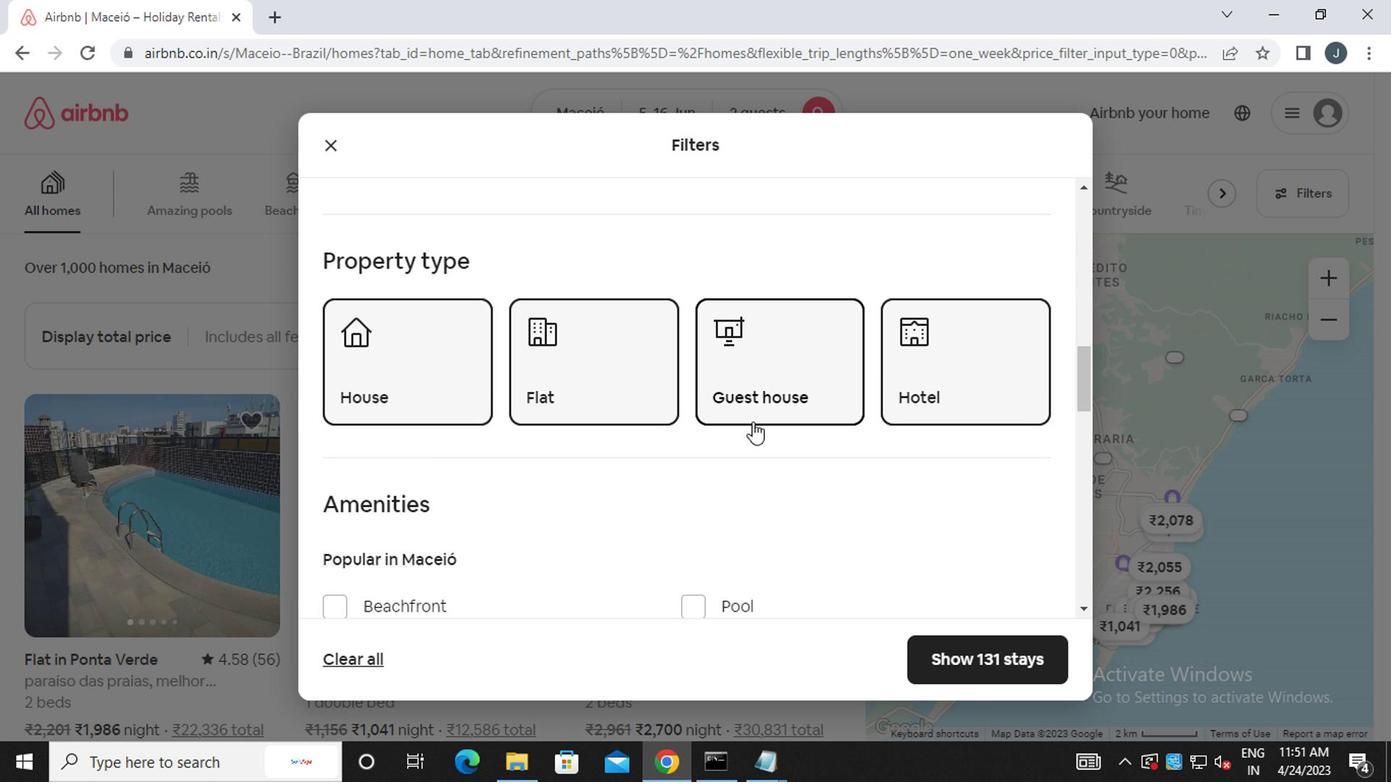 
Action: Mouse scrolled (745, 423) with delta (0, 0)
Screenshot: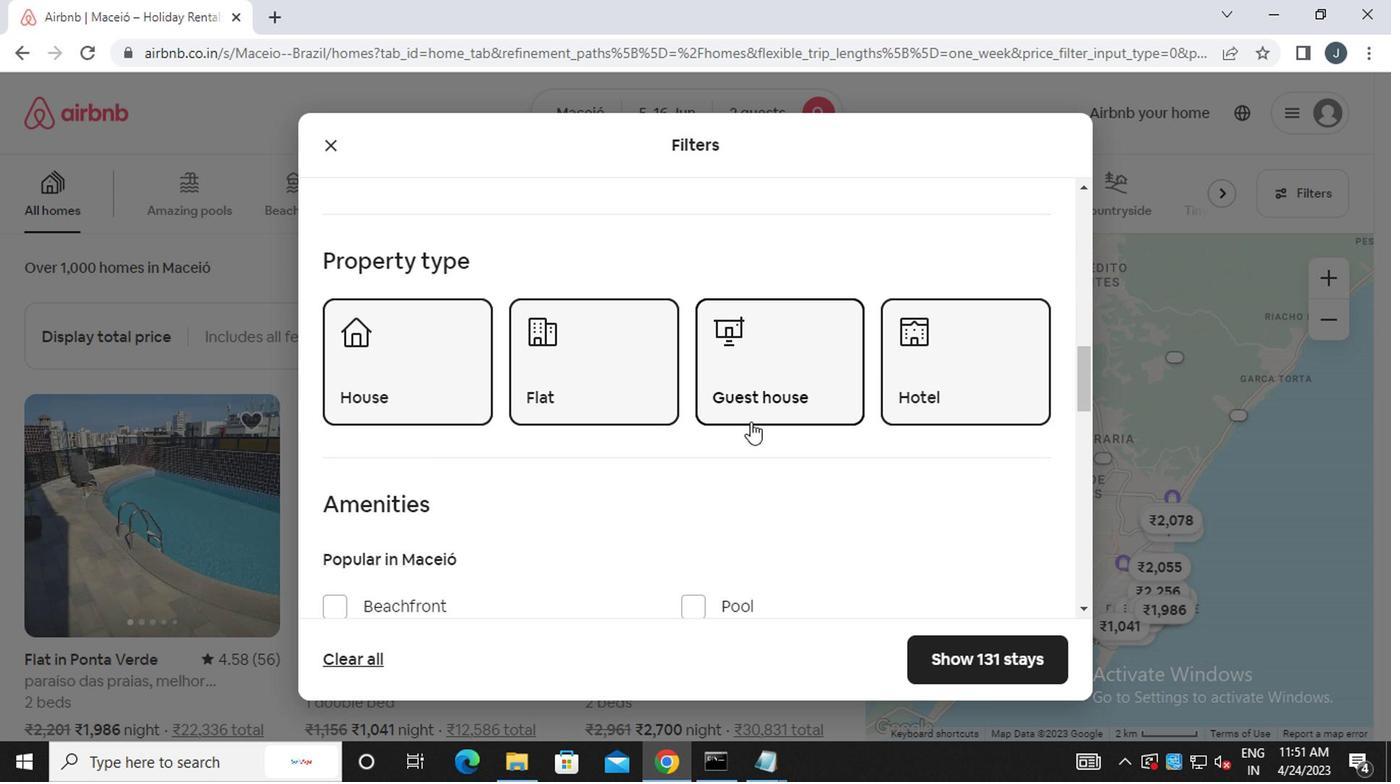 
Action: Mouse scrolled (745, 423) with delta (0, 0)
Screenshot: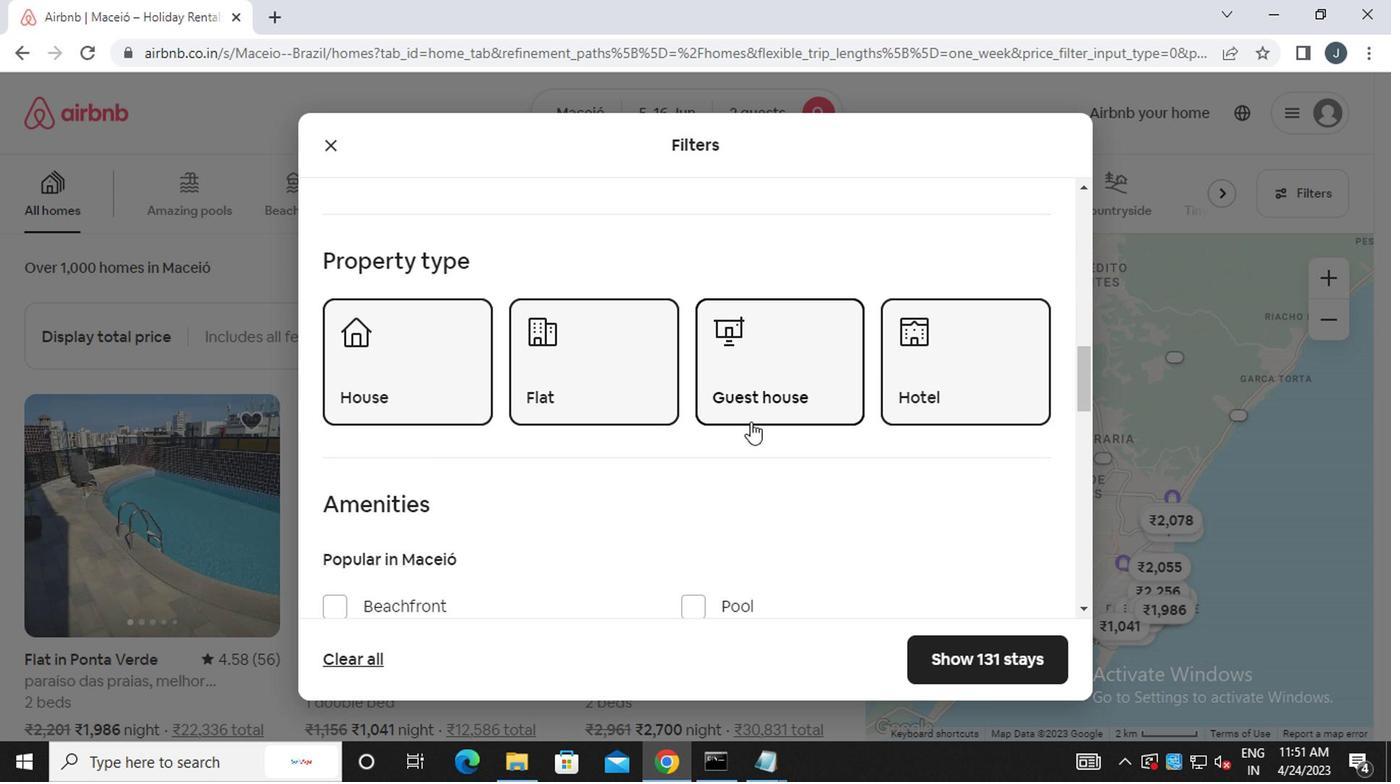 
Action: Mouse moved to (723, 450)
Screenshot: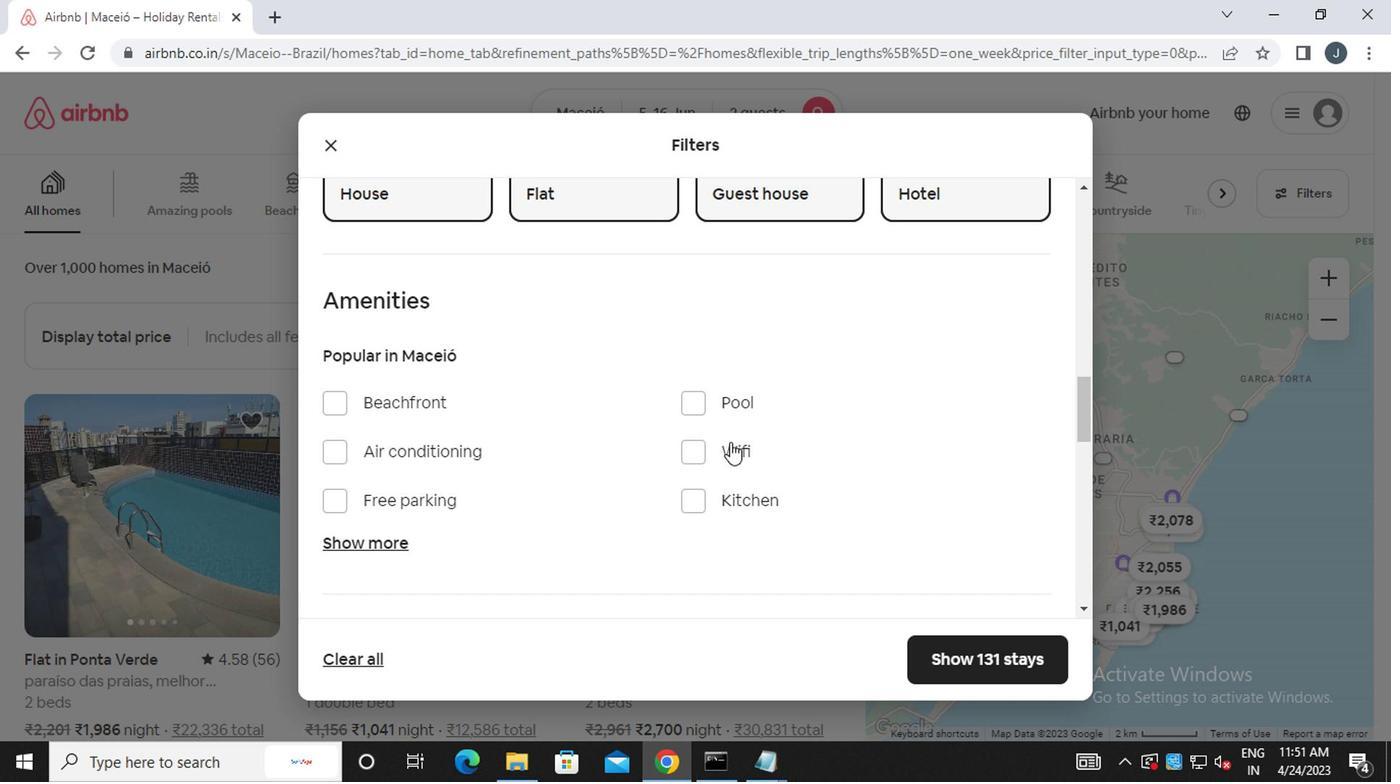 
Action: Mouse pressed left at (723, 450)
Screenshot: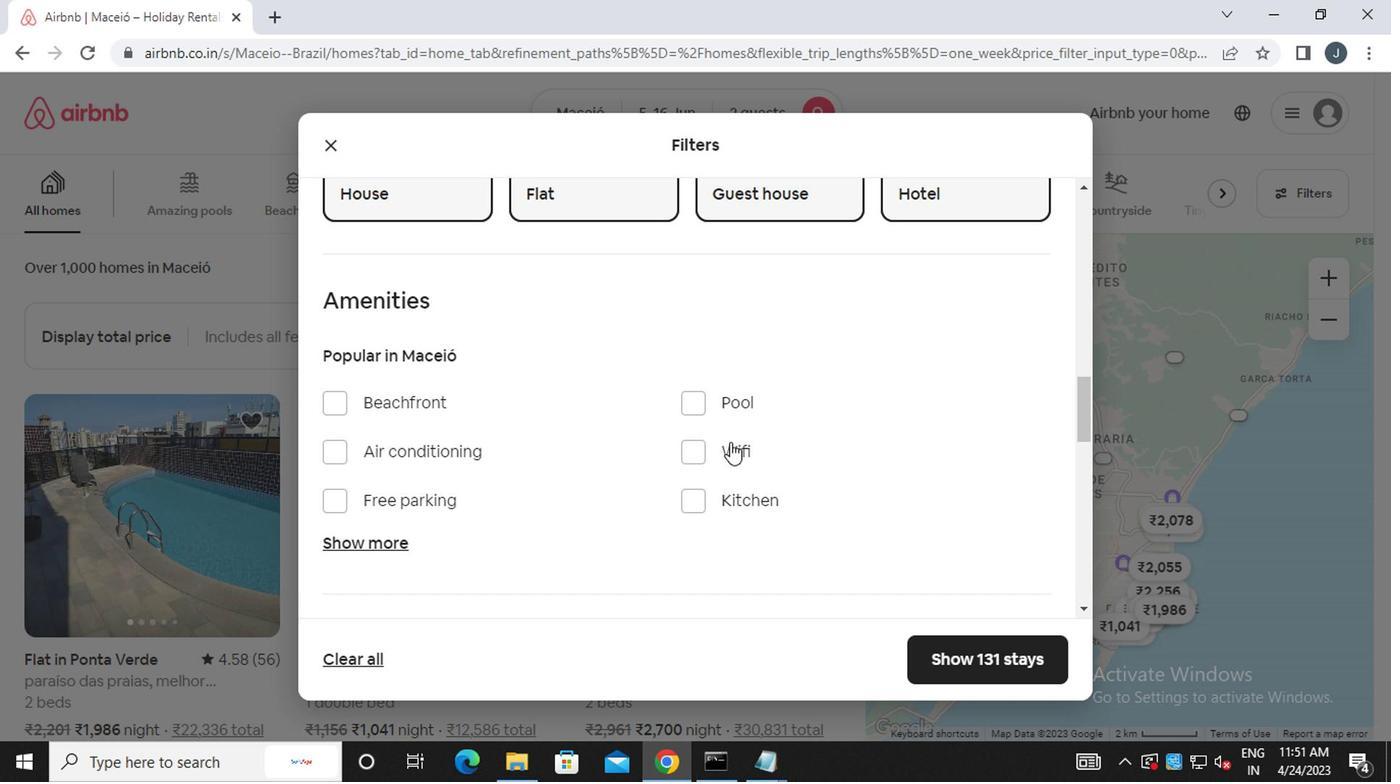 
Action: Mouse moved to (733, 460)
Screenshot: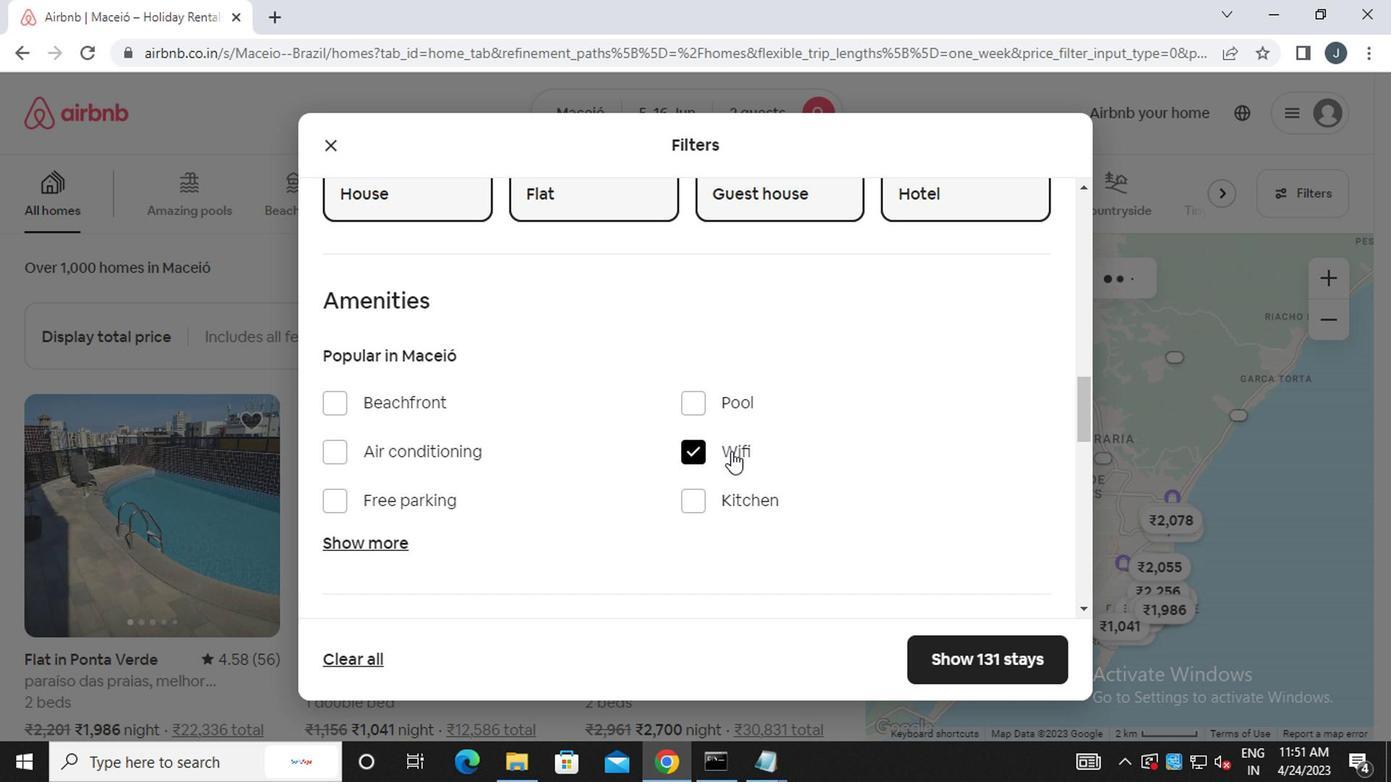 
Action: Mouse scrolled (733, 460) with delta (0, 0)
Screenshot: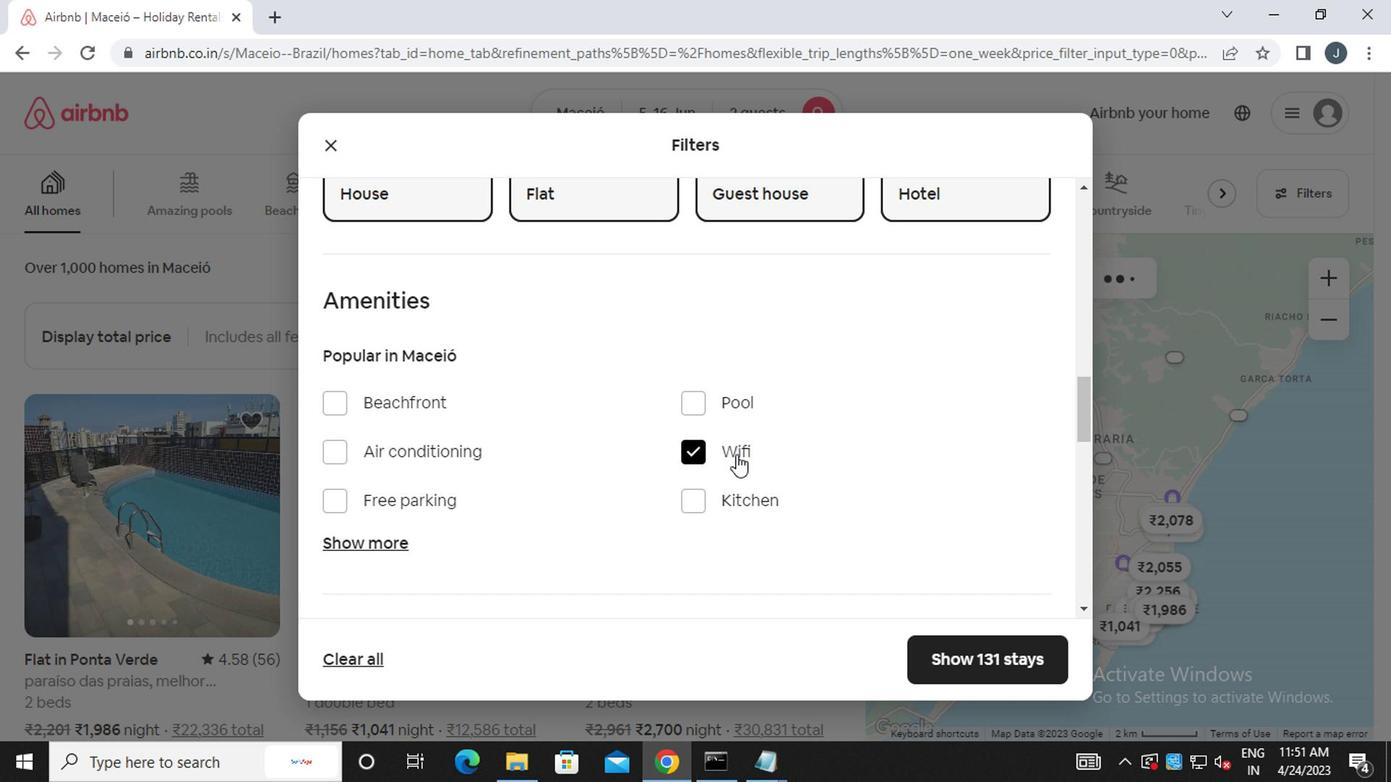 
Action: Mouse scrolled (733, 460) with delta (0, 0)
Screenshot: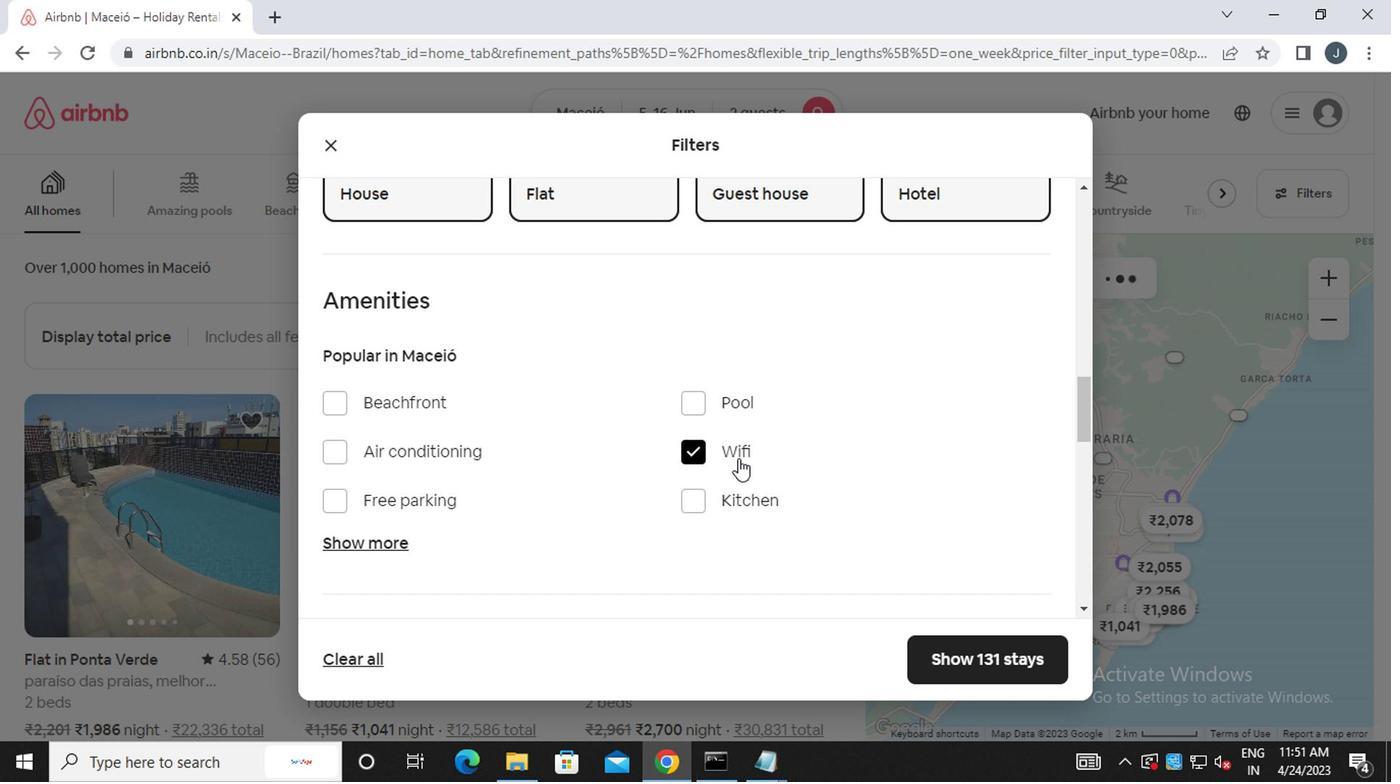 
Action: Mouse moved to (732, 460)
Screenshot: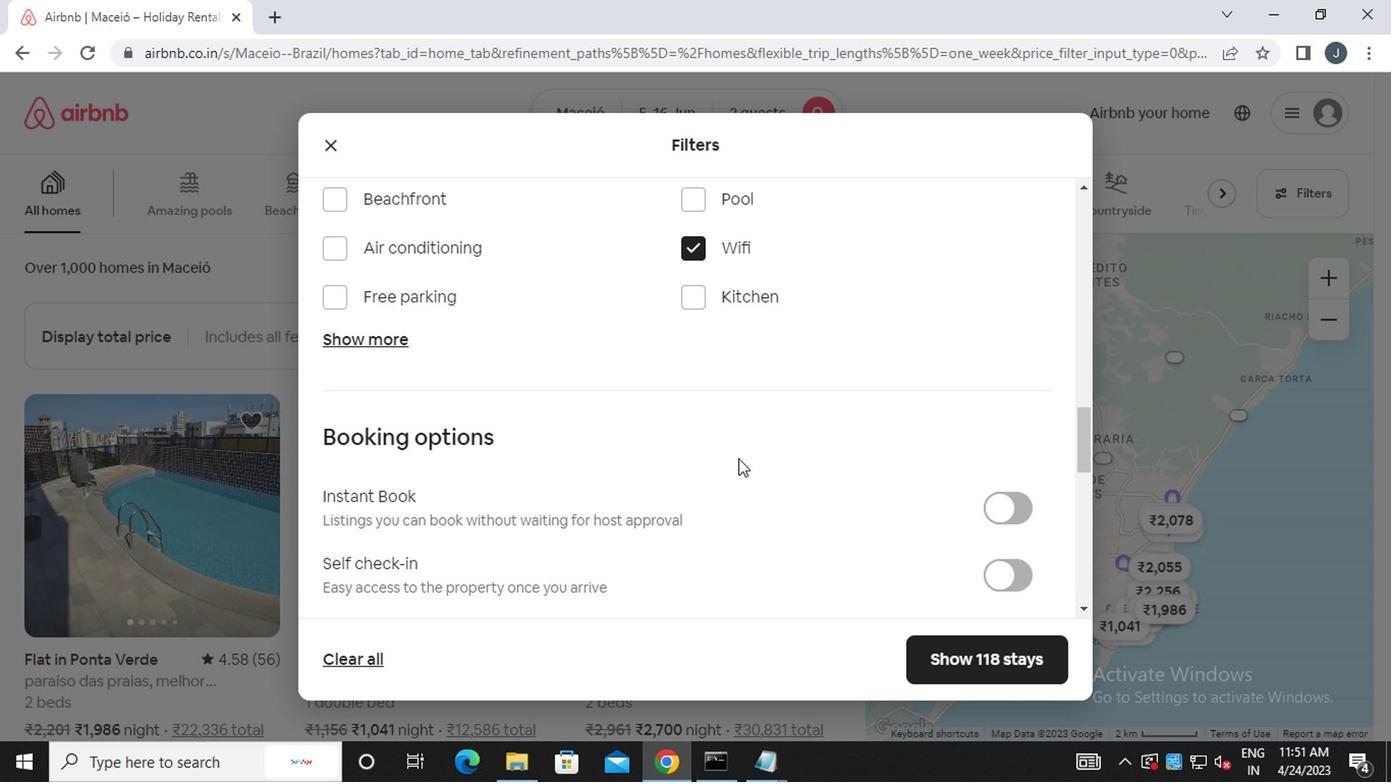 
Action: Mouse scrolled (732, 460) with delta (0, 0)
Screenshot: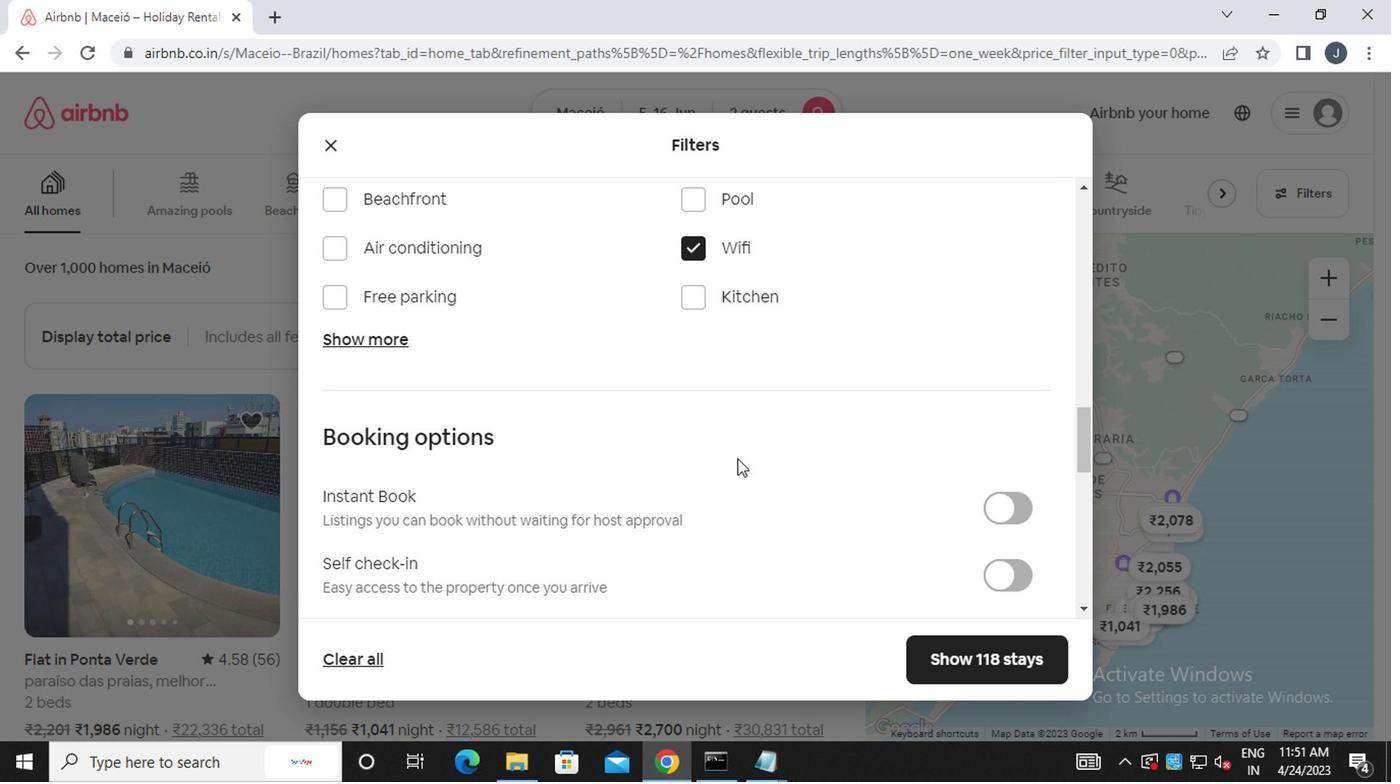 
Action: Mouse scrolled (732, 460) with delta (0, 0)
Screenshot: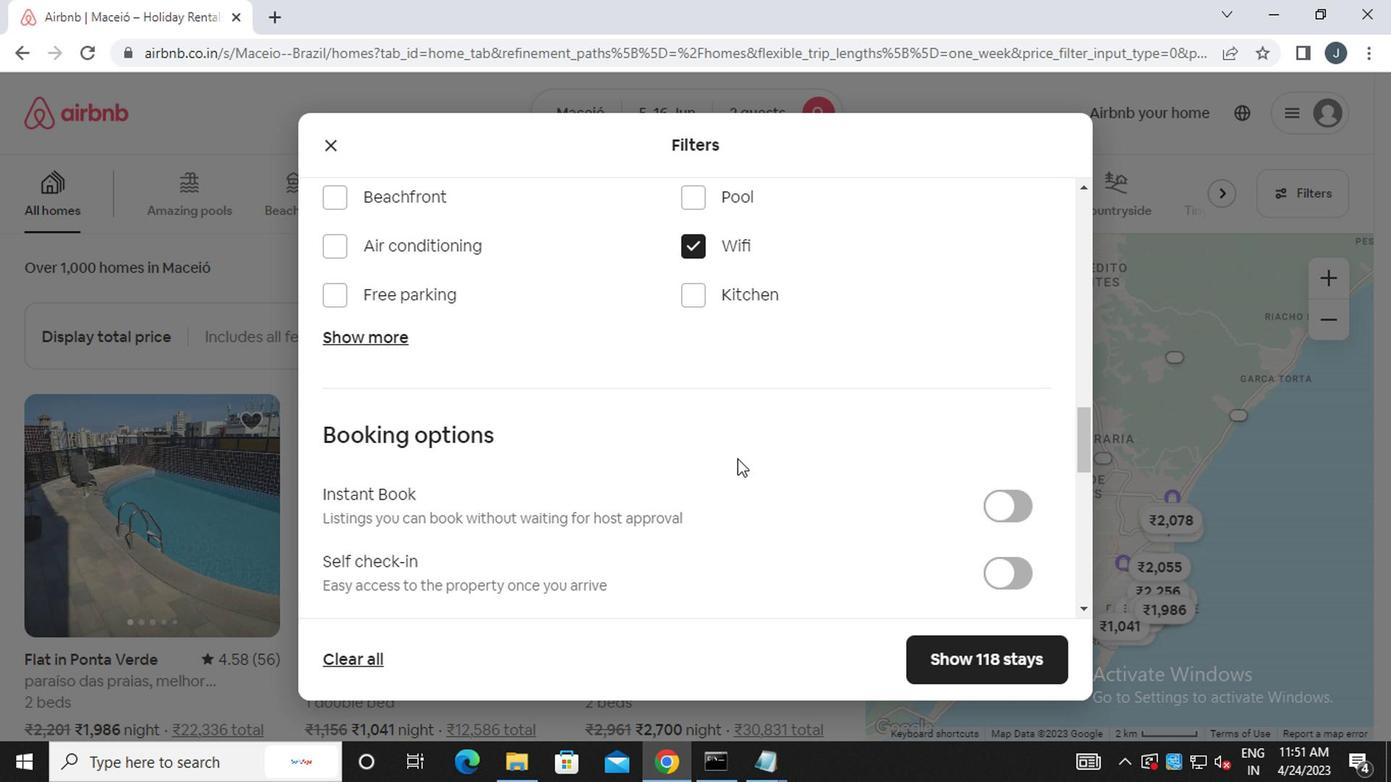 
Action: Mouse moved to (1002, 379)
Screenshot: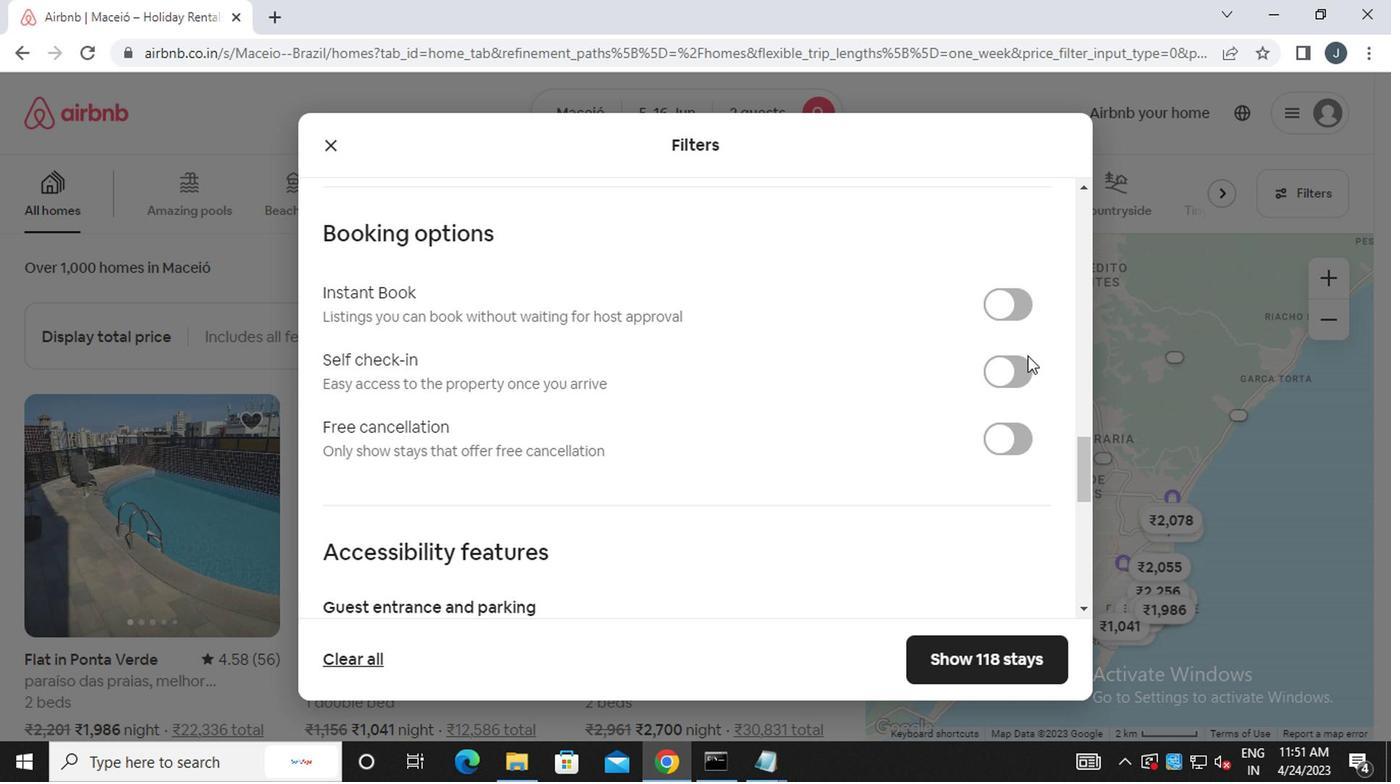 
Action: Mouse pressed left at (1002, 379)
Screenshot: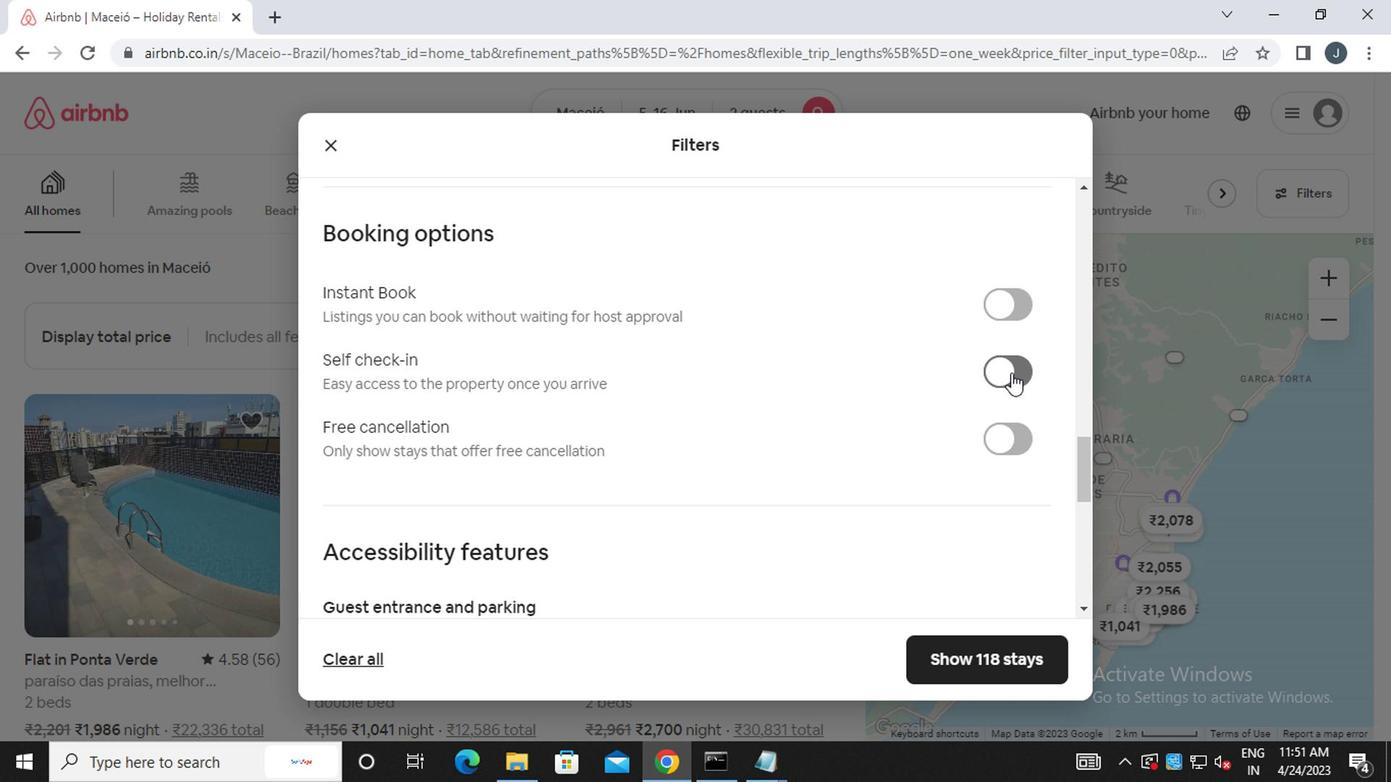 
Action: Mouse moved to (779, 445)
Screenshot: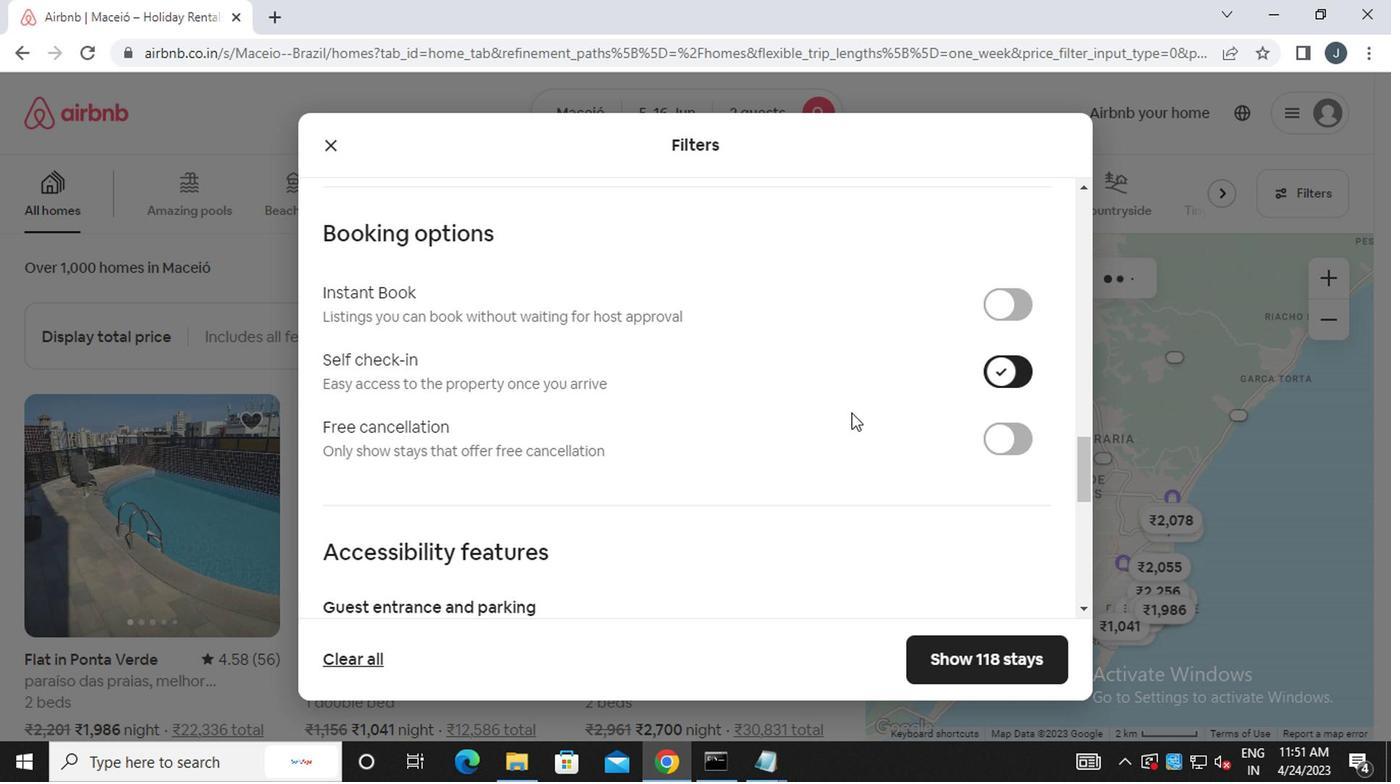 
Action: Mouse scrolled (779, 444) with delta (0, 0)
Screenshot: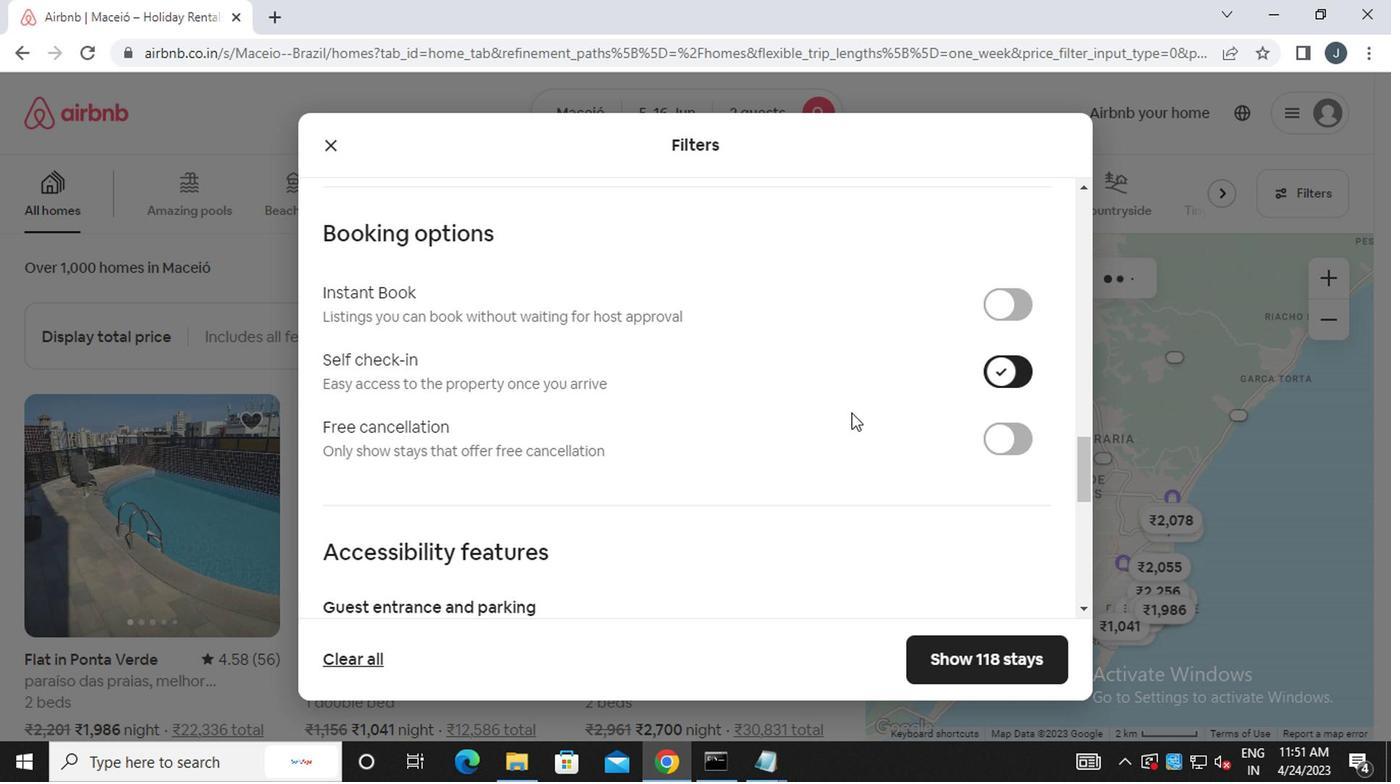 
Action: Mouse moved to (773, 450)
Screenshot: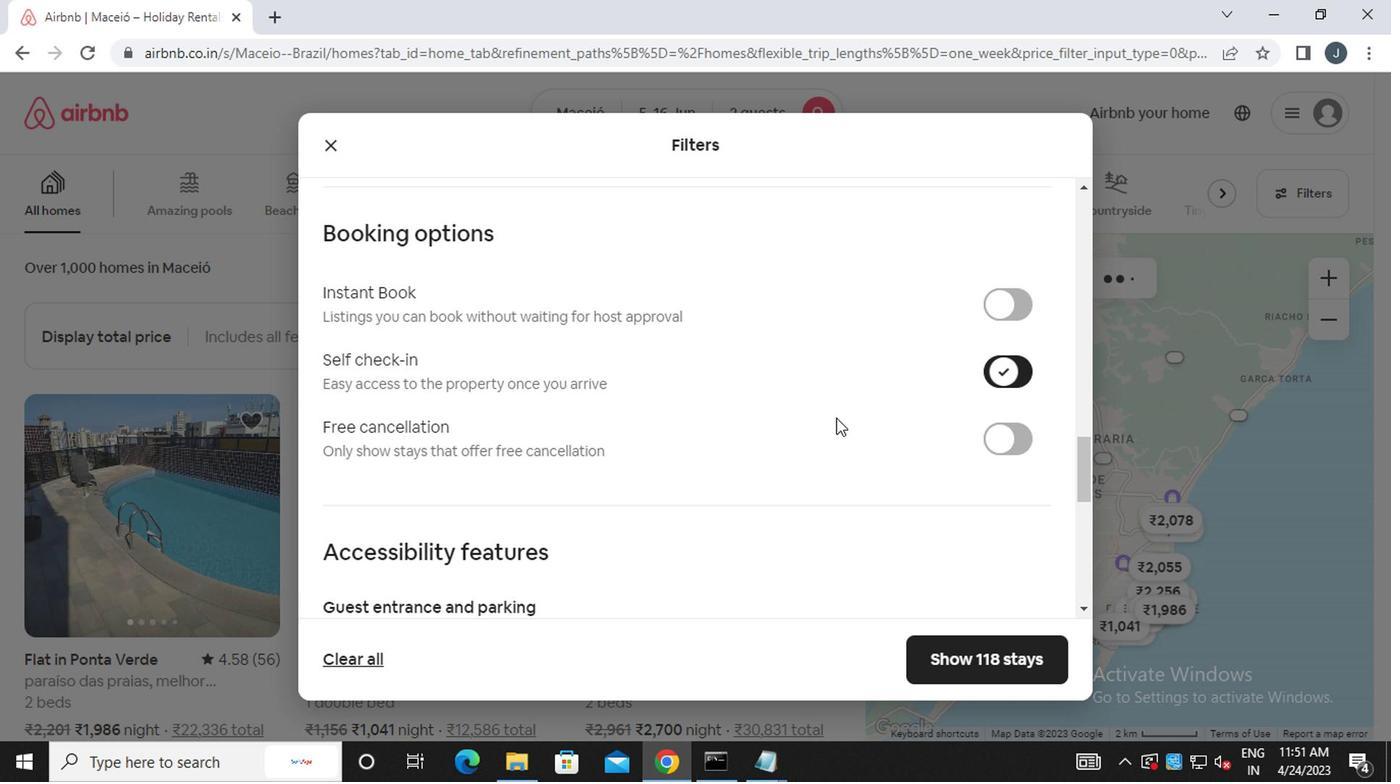 
Action: Mouse scrolled (773, 448) with delta (0, -1)
Screenshot: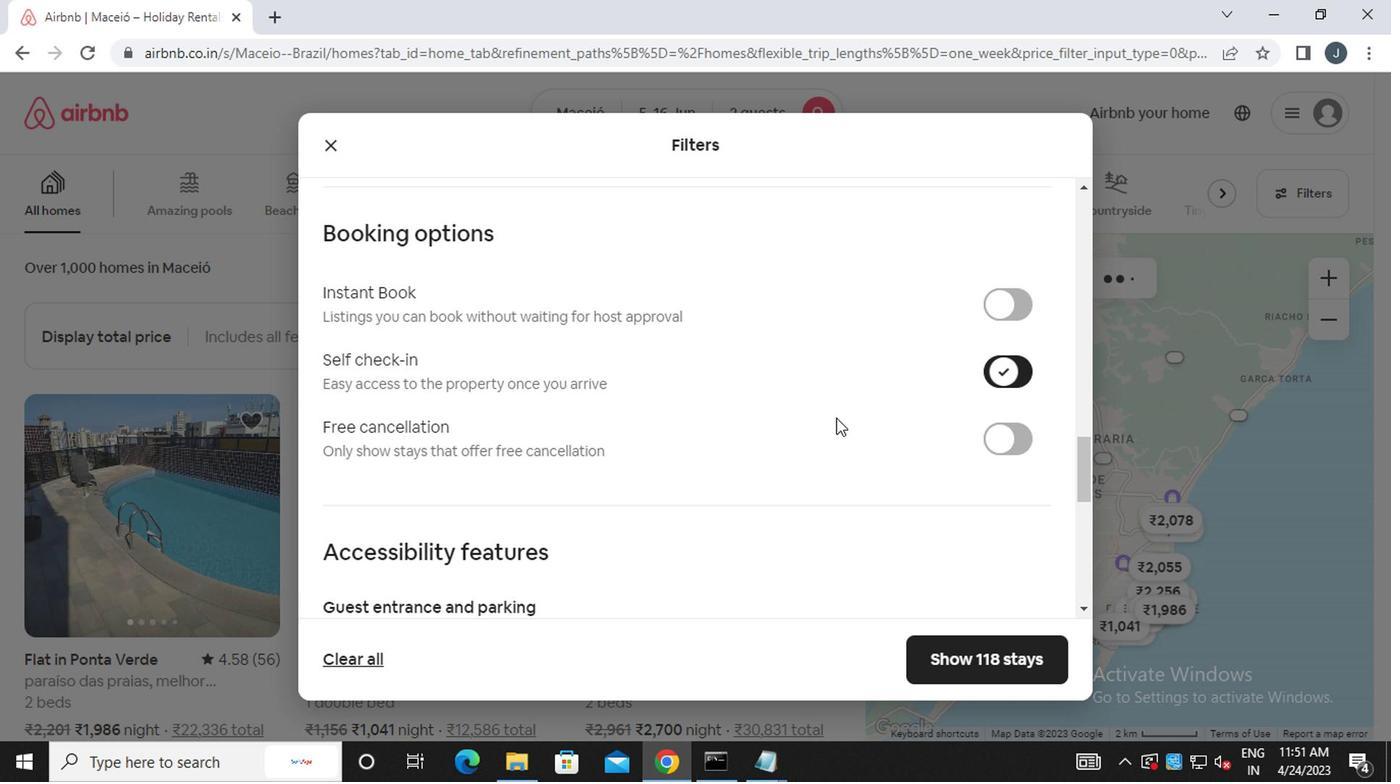 
Action: Mouse moved to (768, 450)
Screenshot: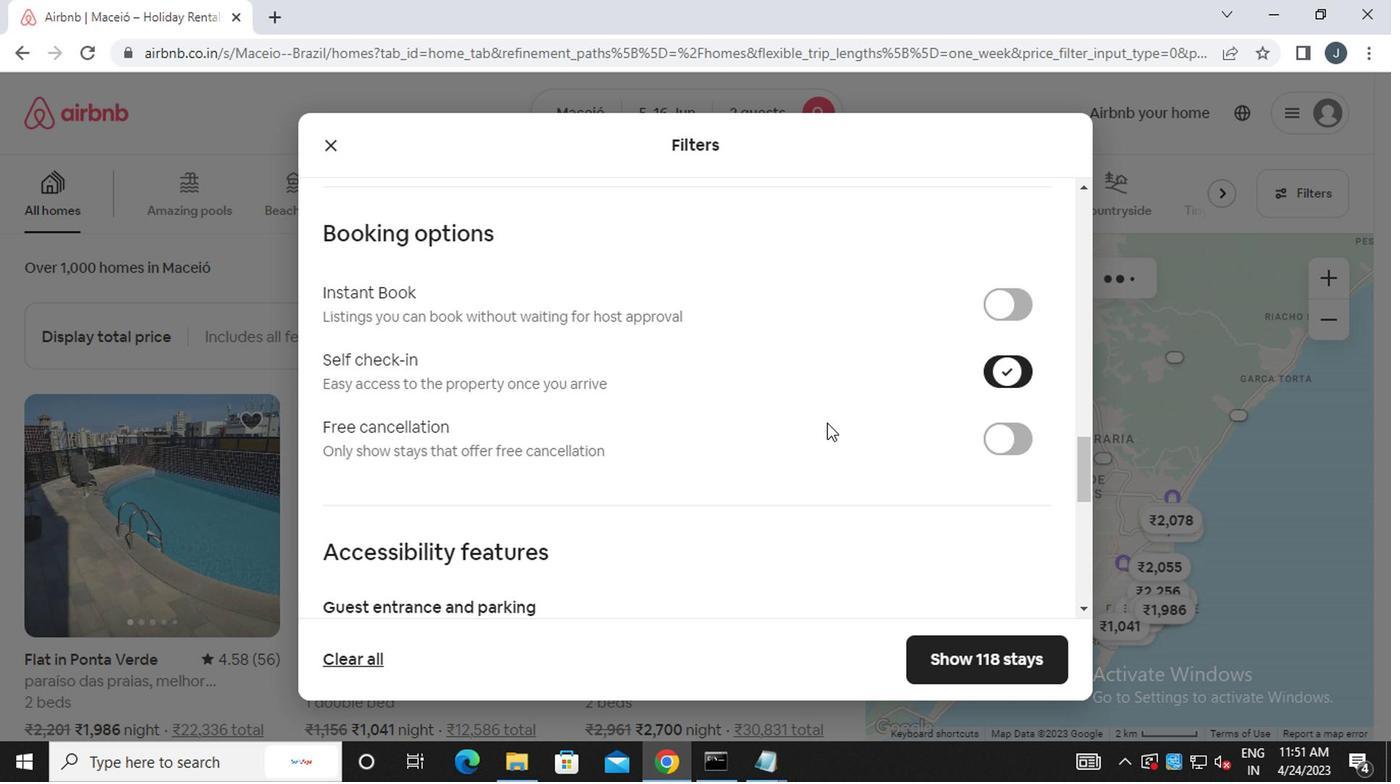 
Action: Mouse scrolled (768, 450) with delta (0, 0)
Screenshot: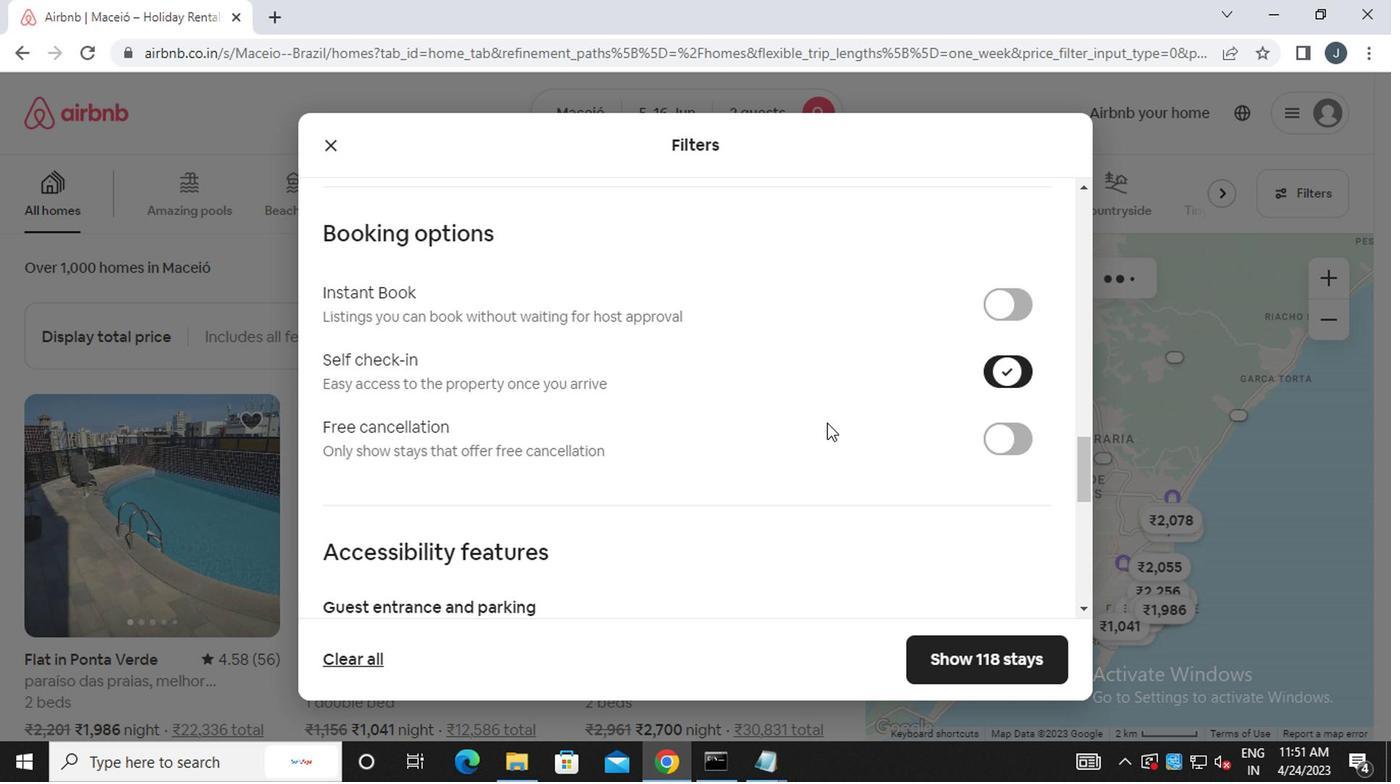 
Action: Mouse moved to (766, 452)
Screenshot: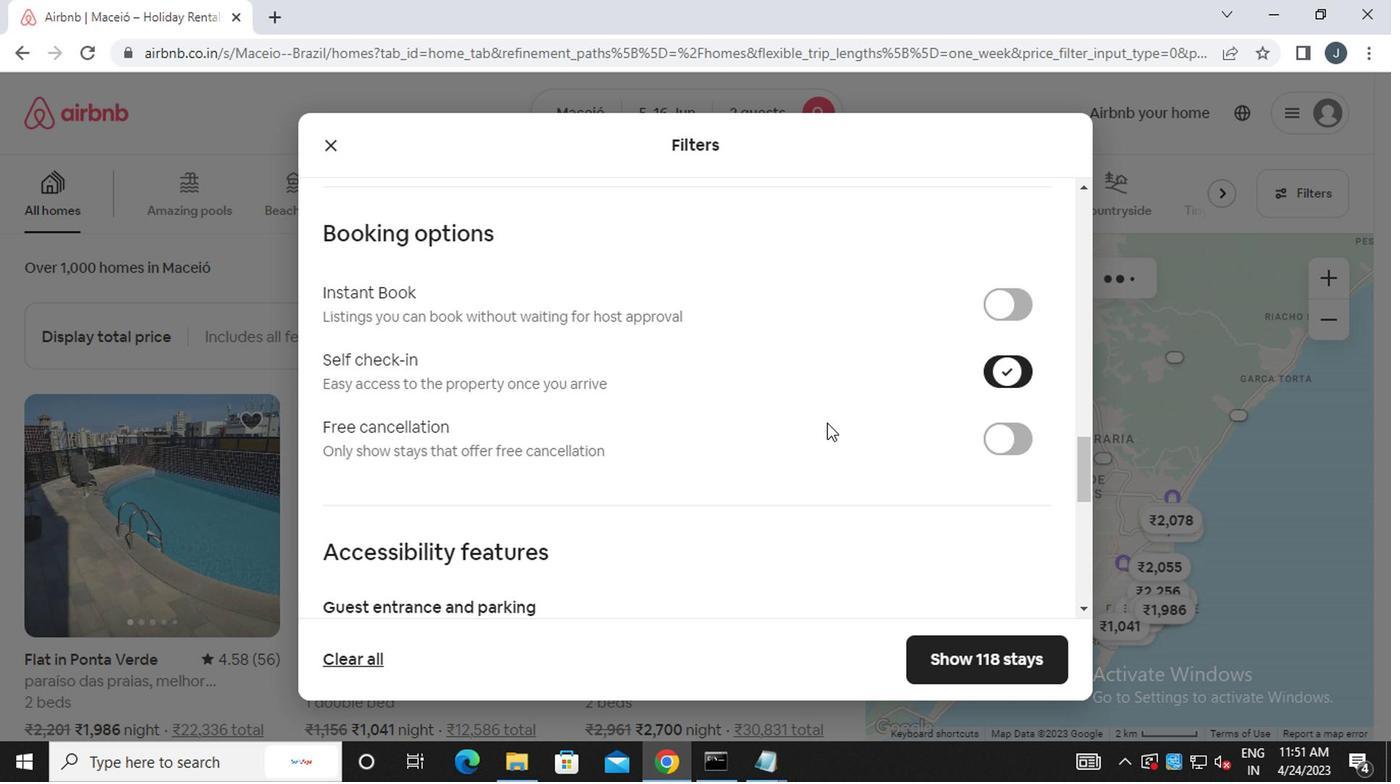 
Action: Mouse scrolled (766, 450) with delta (0, -1)
Screenshot: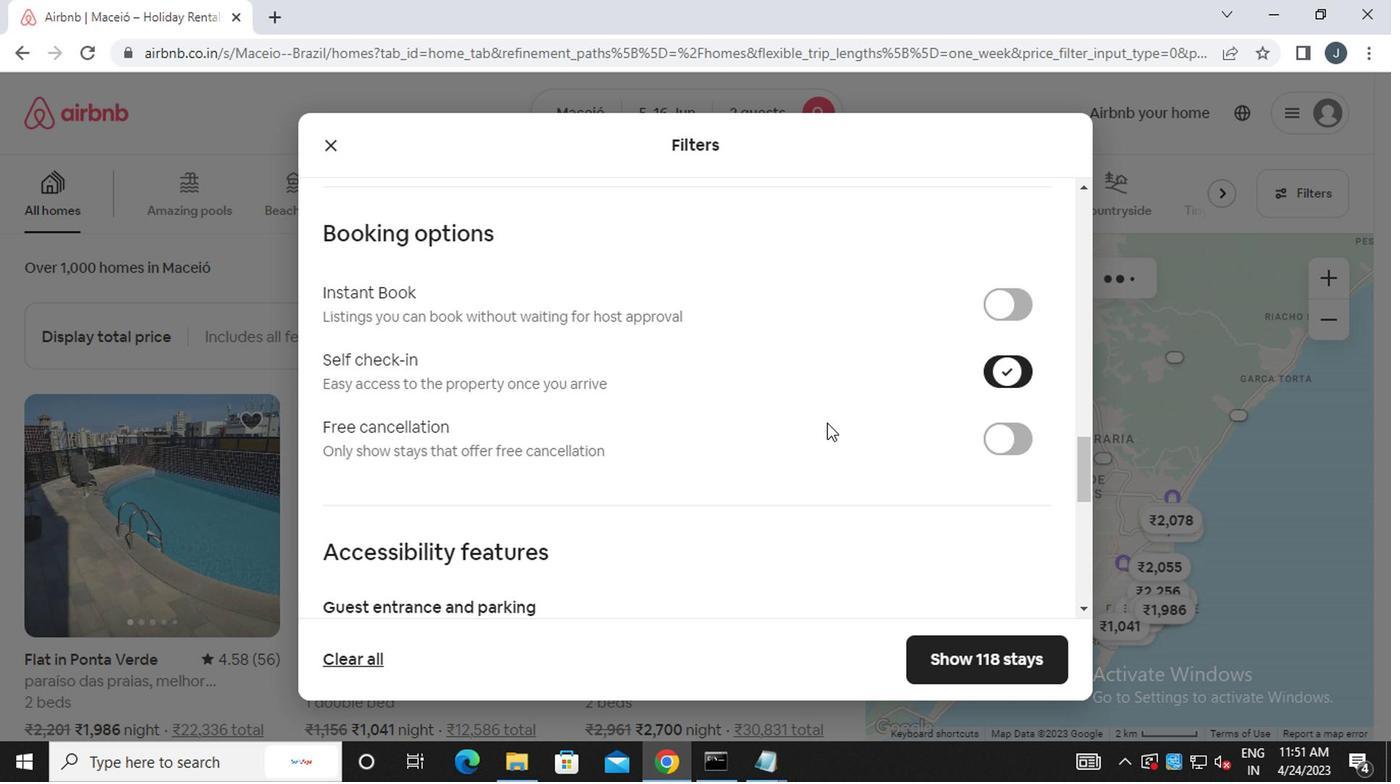 
Action: Mouse moved to (766, 452)
Screenshot: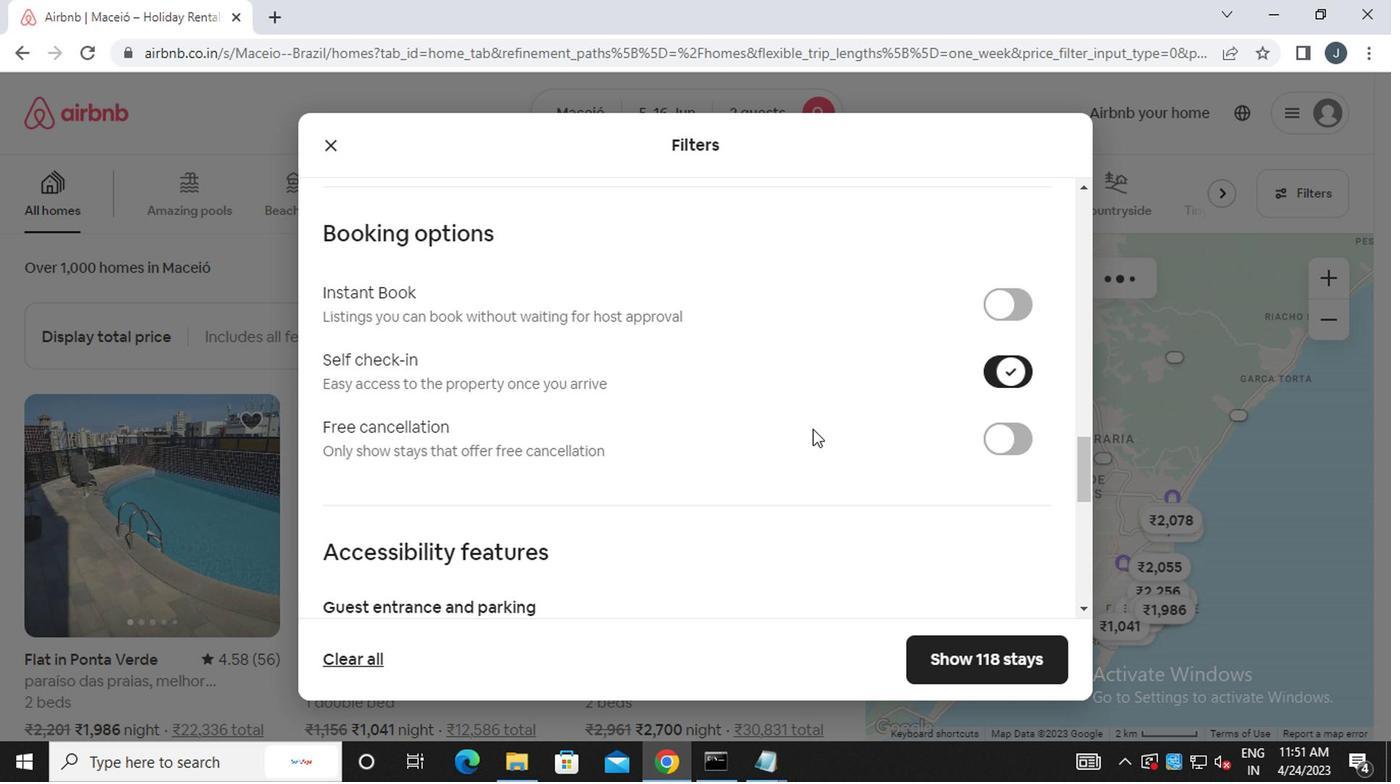 
Action: Mouse scrolled (766, 450) with delta (0, -1)
Screenshot: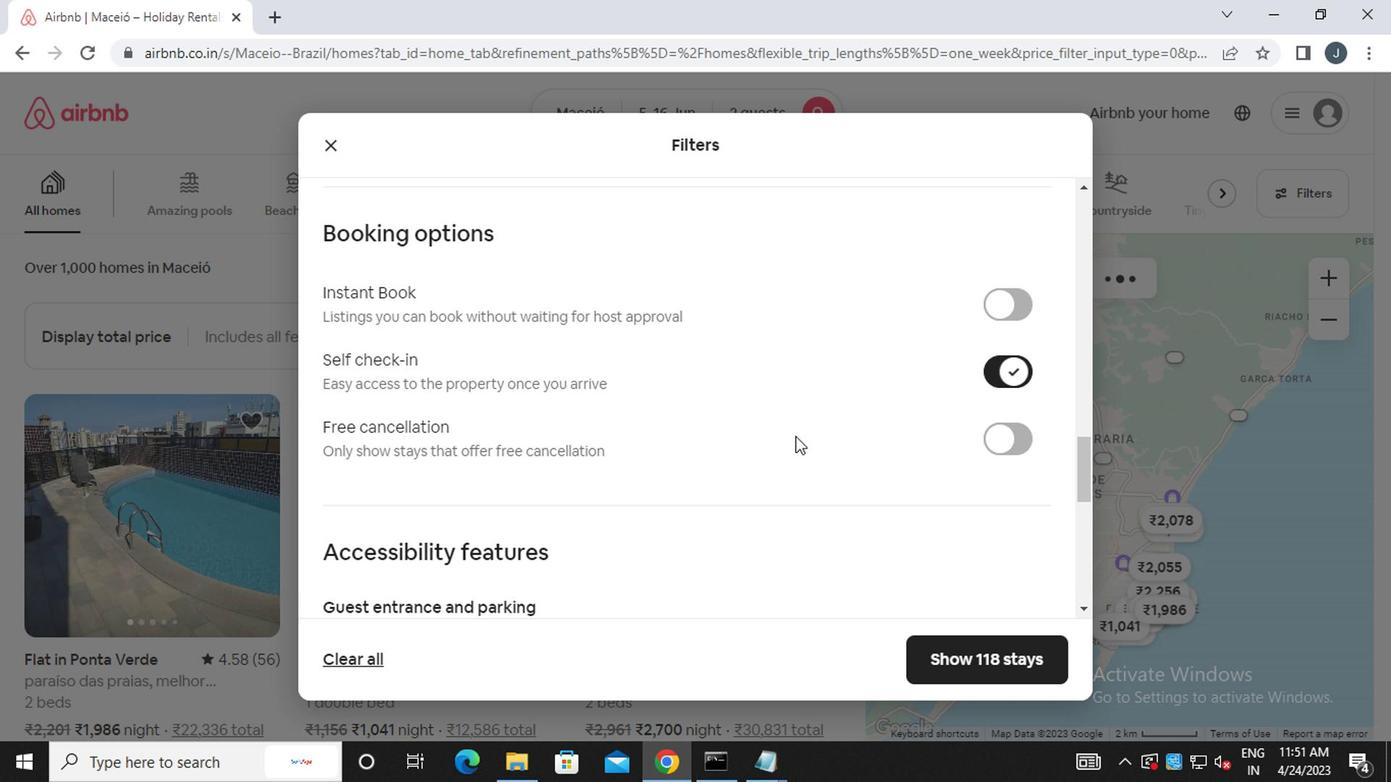 
Action: Mouse moved to (740, 461)
Screenshot: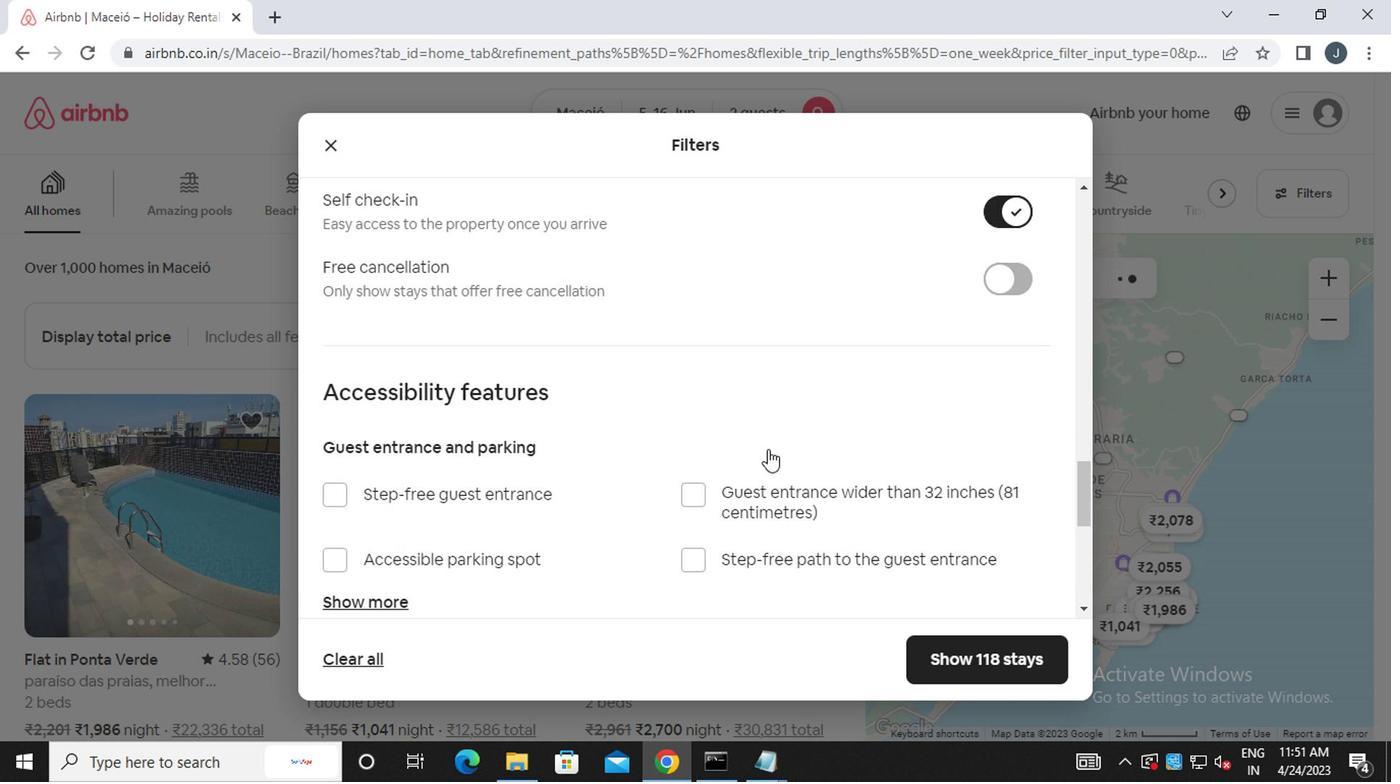 
Action: Mouse scrolled (740, 460) with delta (0, 0)
Screenshot: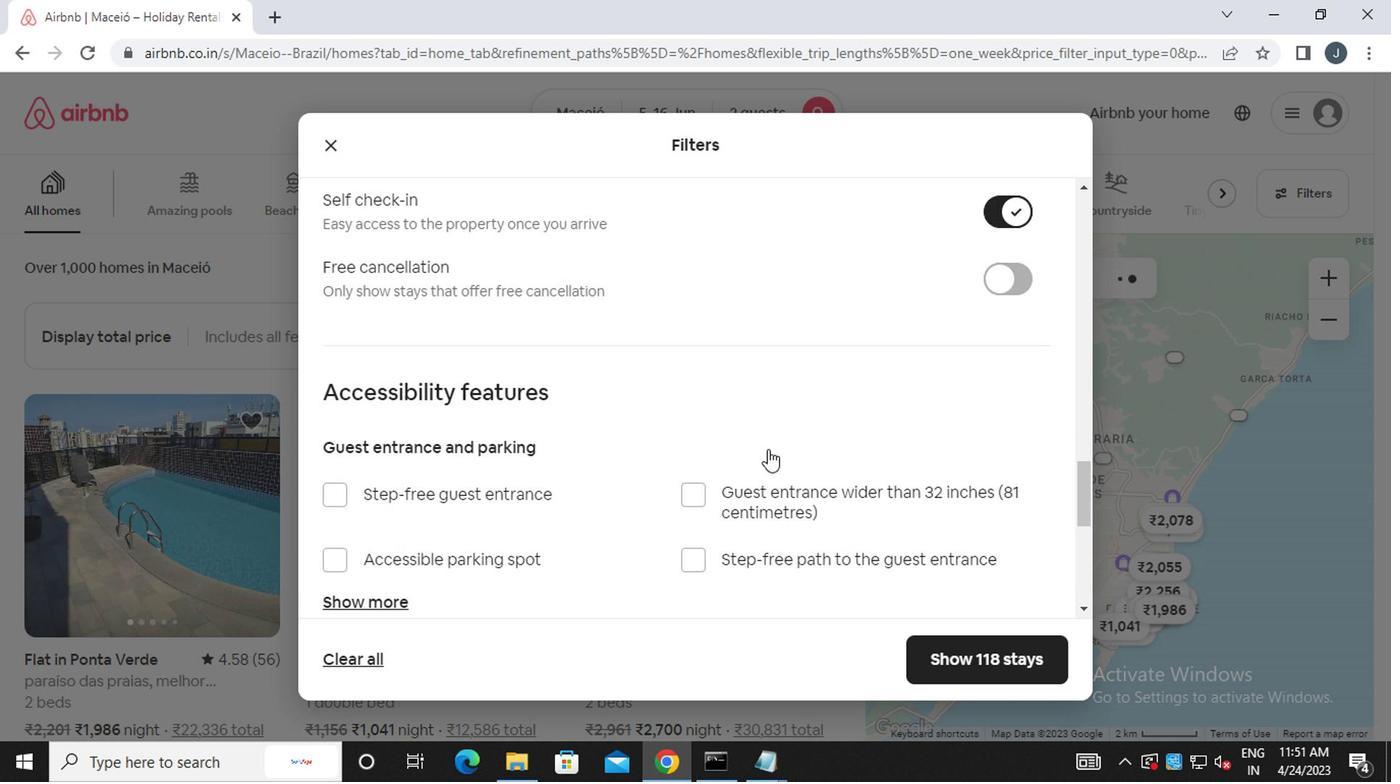 
Action: Mouse moved to (738, 463)
Screenshot: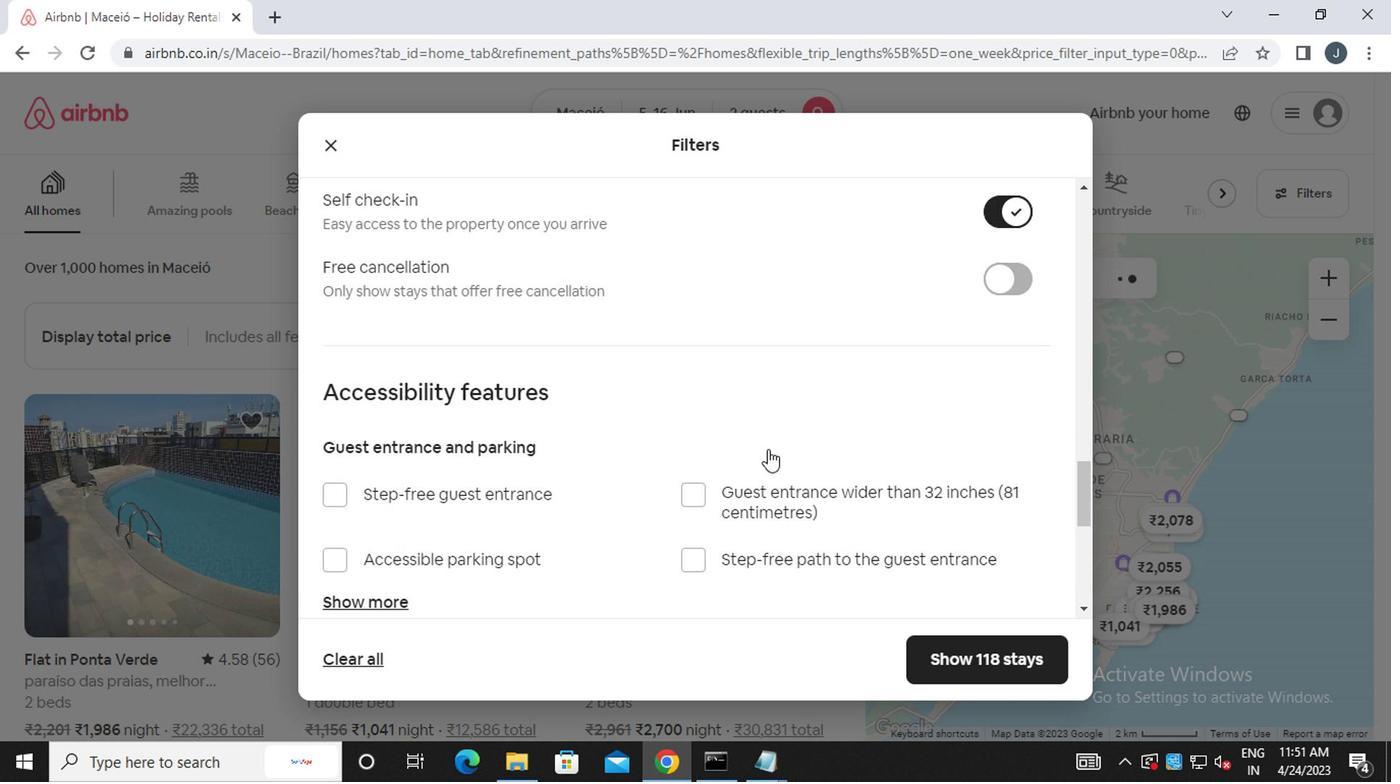 
Action: Mouse scrolled (738, 463) with delta (0, 0)
Screenshot: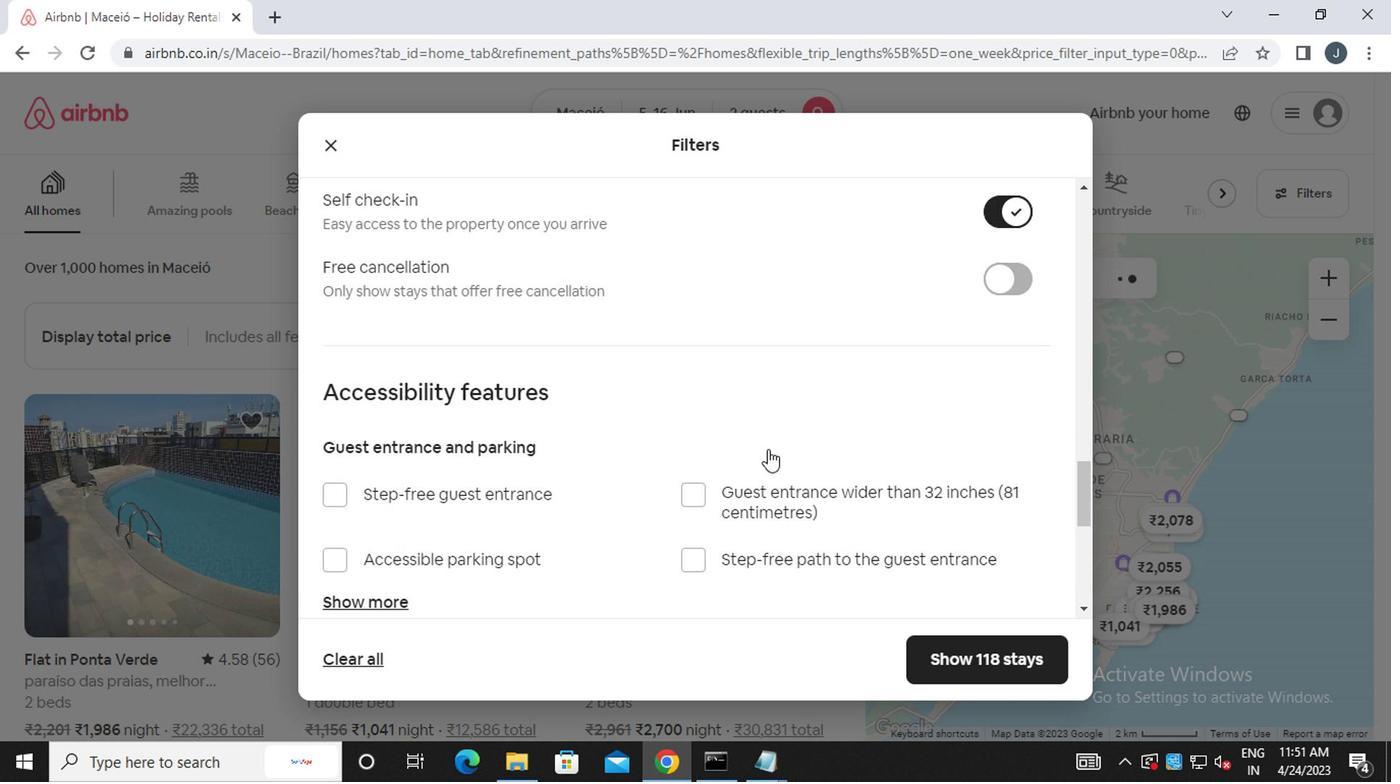 
Action: Mouse moved to (738, 463)
Screenshot: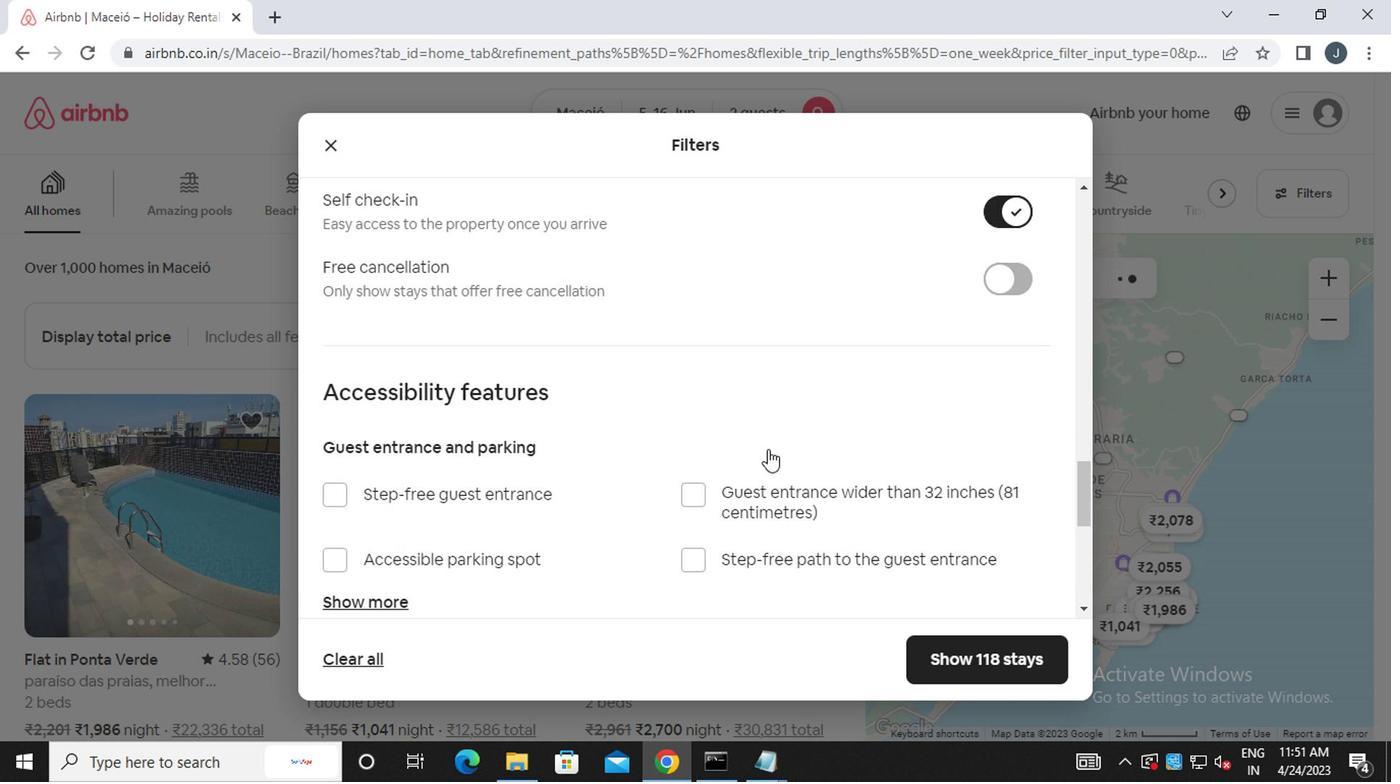 
Action: Mouse scrolled (738, 463) with delta (0, 0)
Screenshot: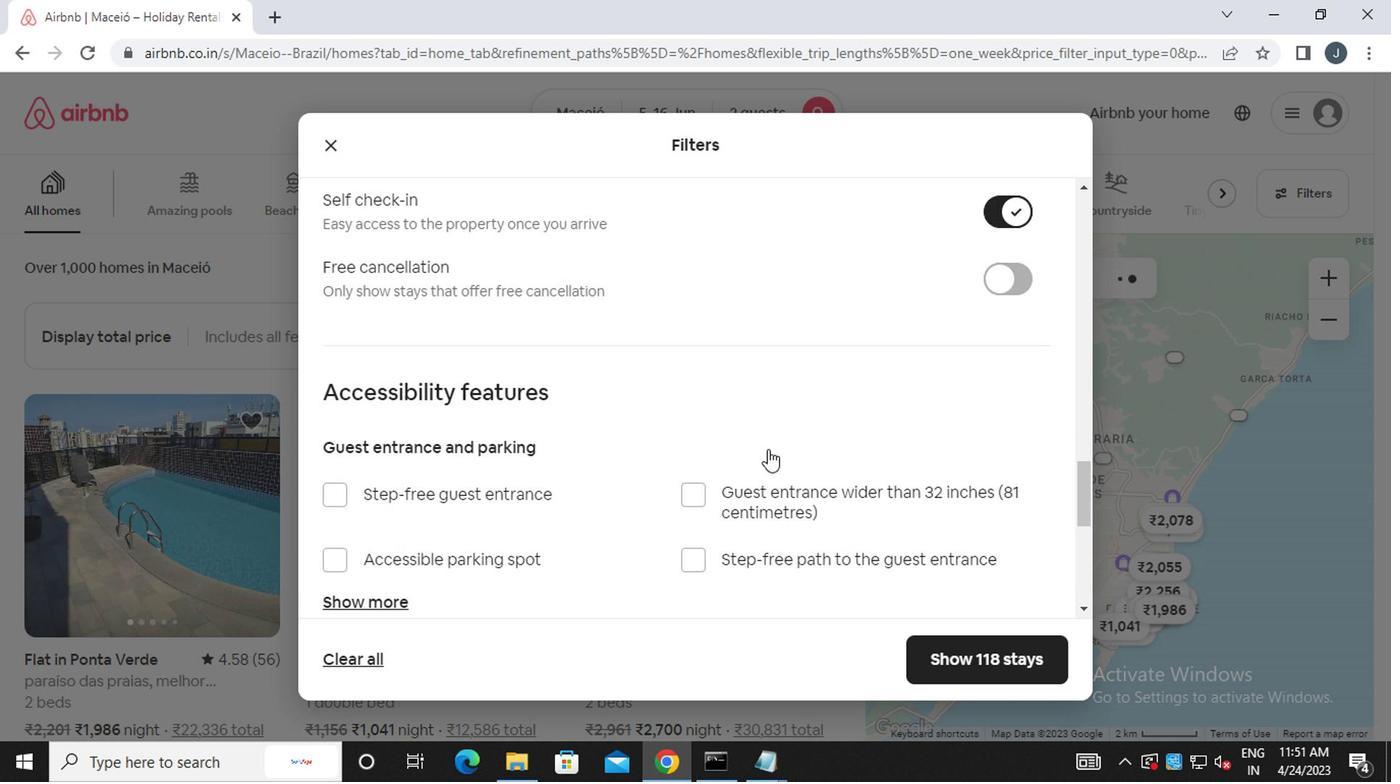 
Action: Mouse scrolled (738, 463) with delta (0, 0)
Screenshot: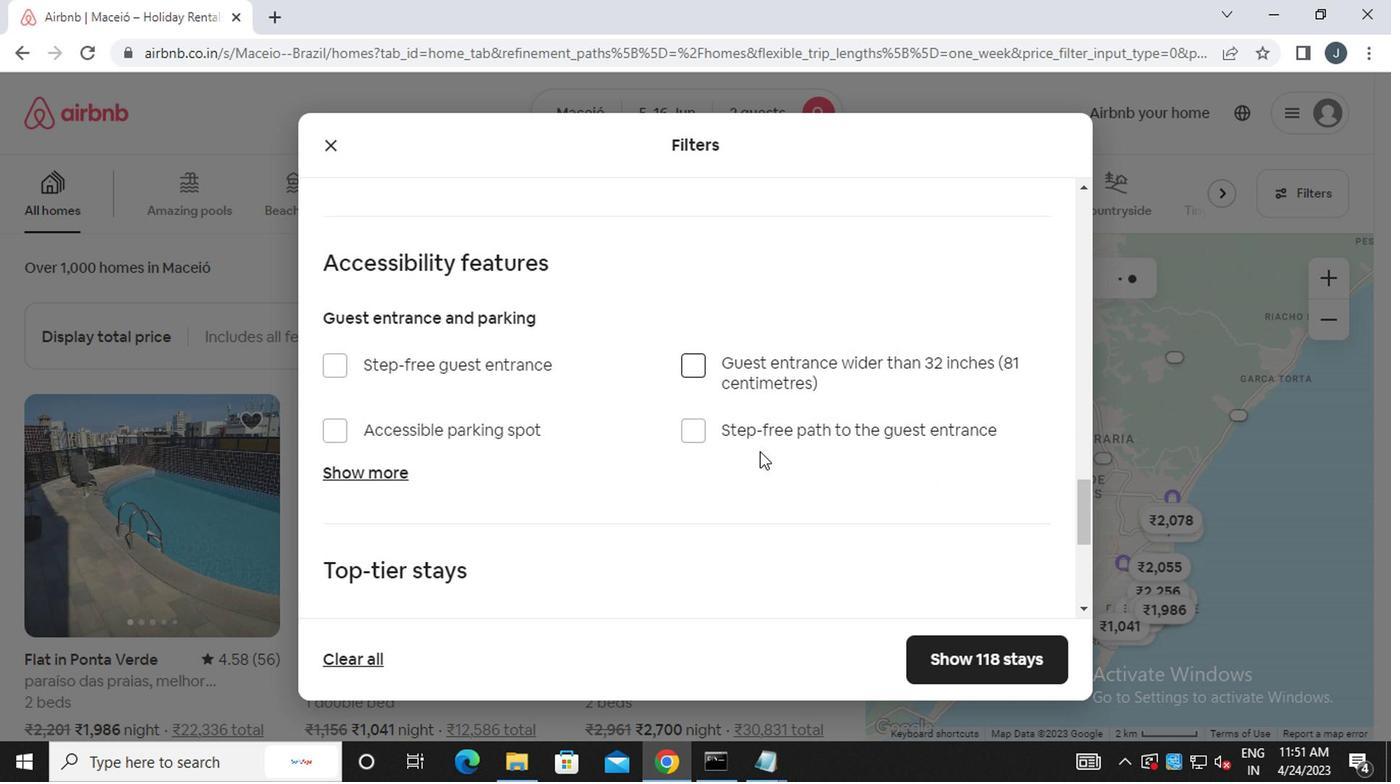 
Action: Mouse scrolled (738, 463) with delta (0, 0)
Screenshot: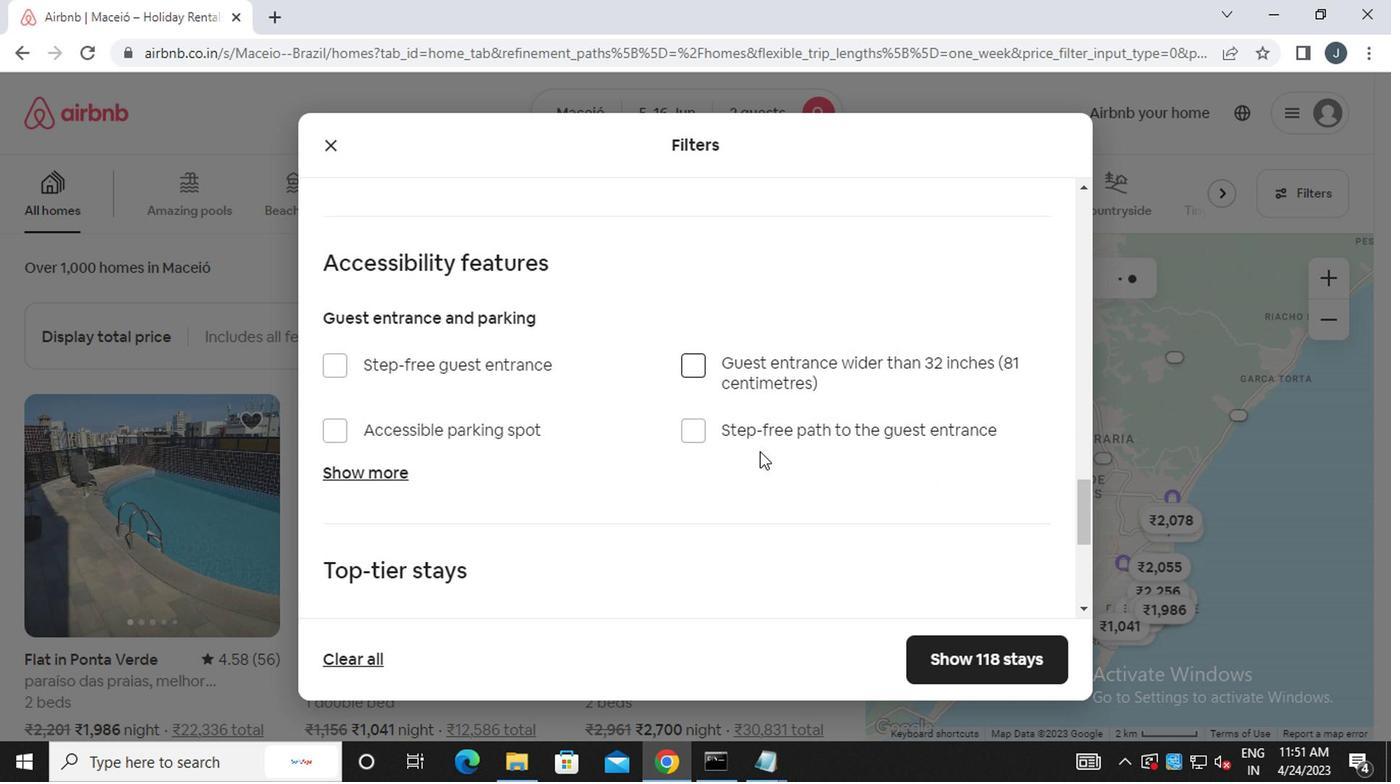 
Action: Mouse scrolled (738, 463) with delta (0, 0)
Screenshot: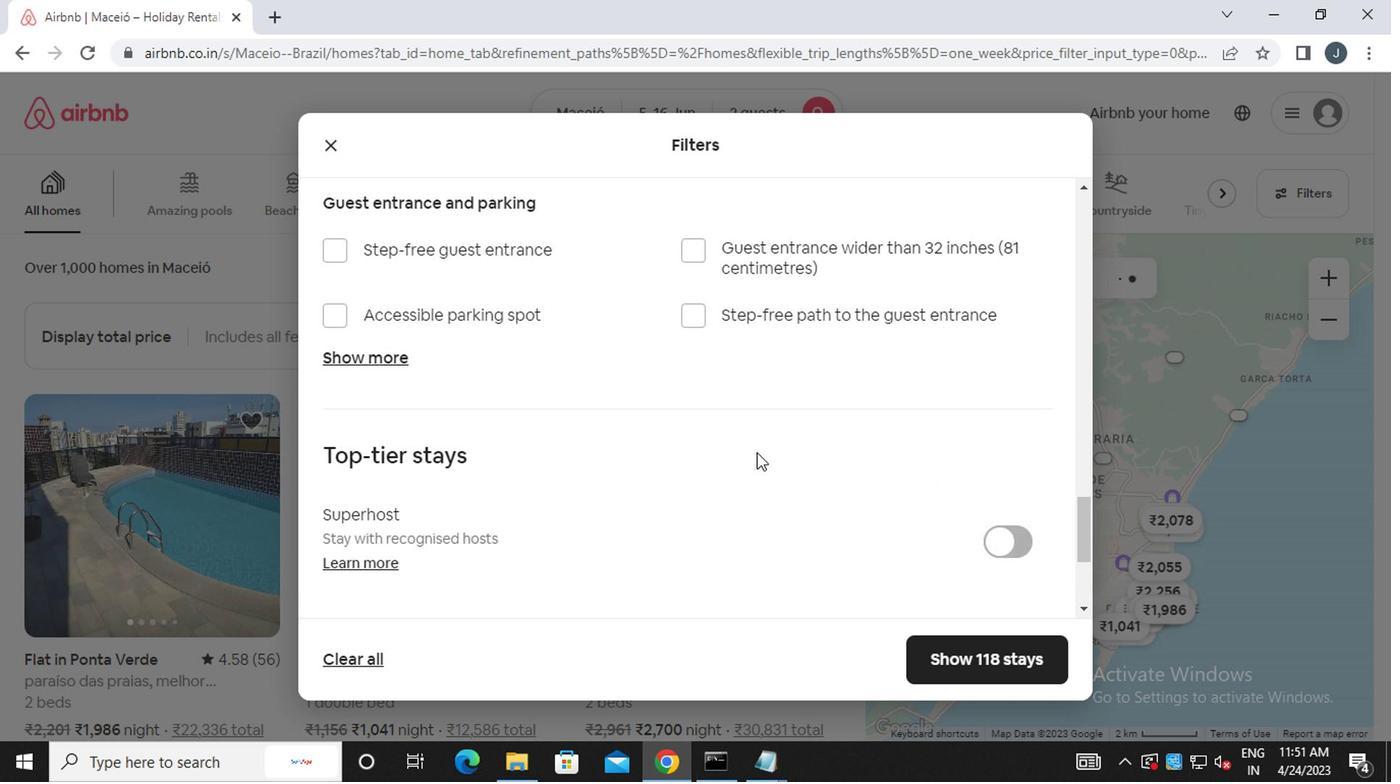 
Action: Mouse moved to (737, 463)
Screenshot: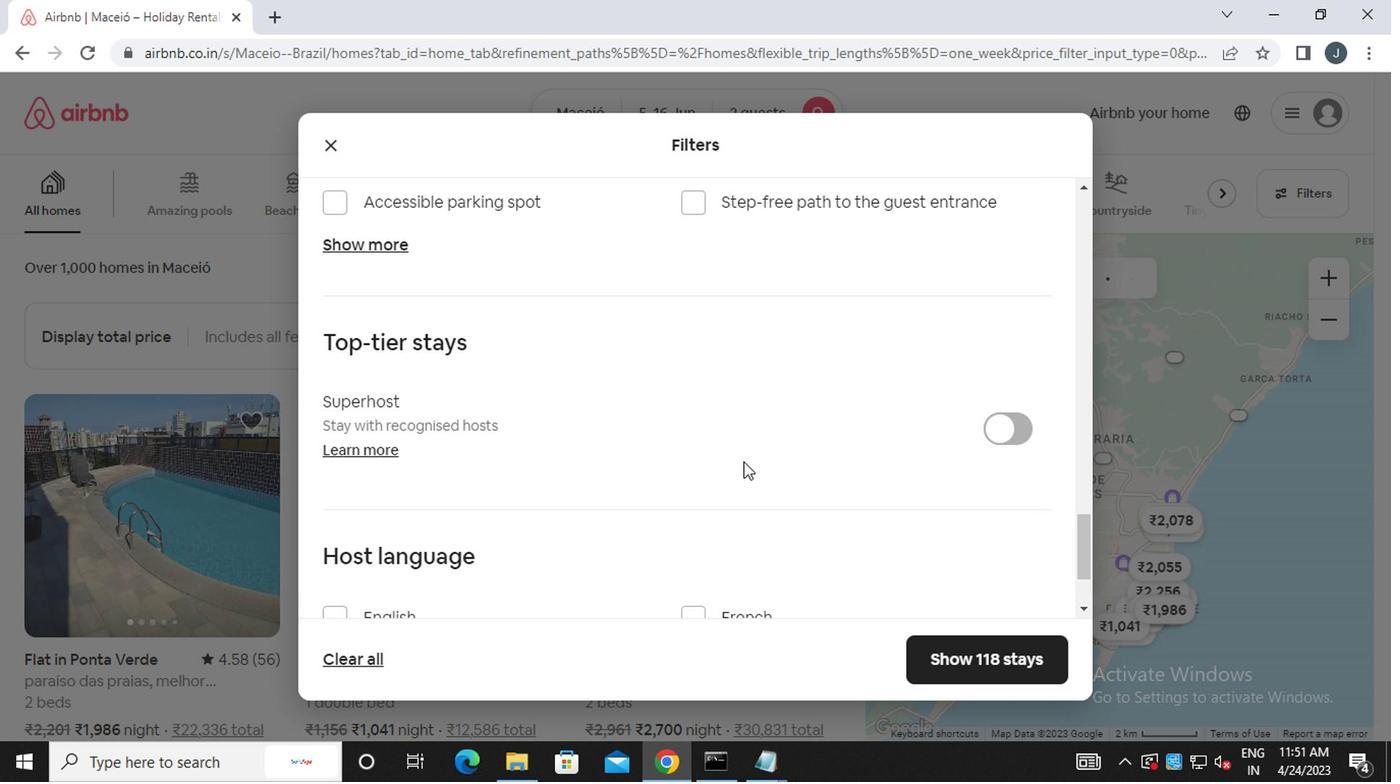 
Action: Mouse scrolled (737, 463) with delta (0, 0)
Screenshot: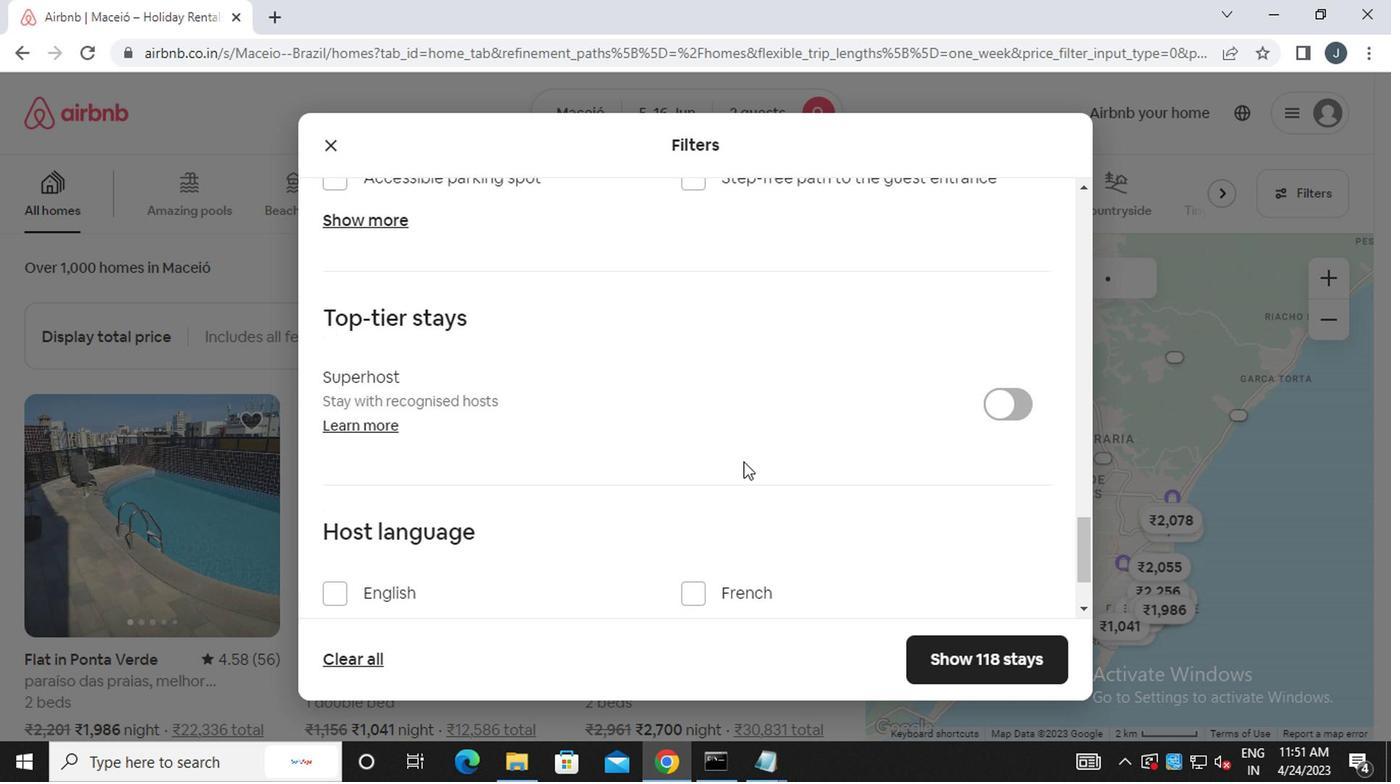 
Action: Mouse moved to (737, 463)
Screenshot: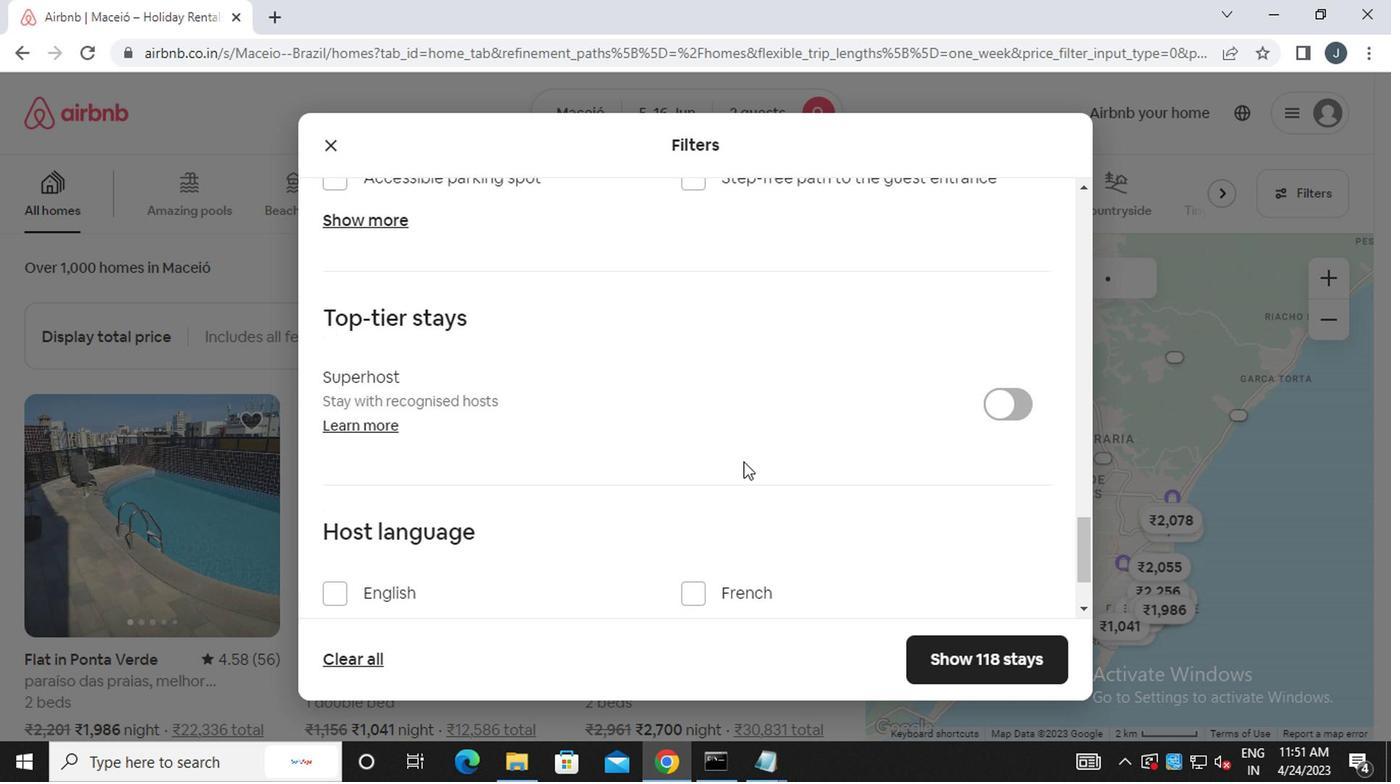 
Action: Mouse scrolled (737, 463) with delta (0, 0)
Screenshot: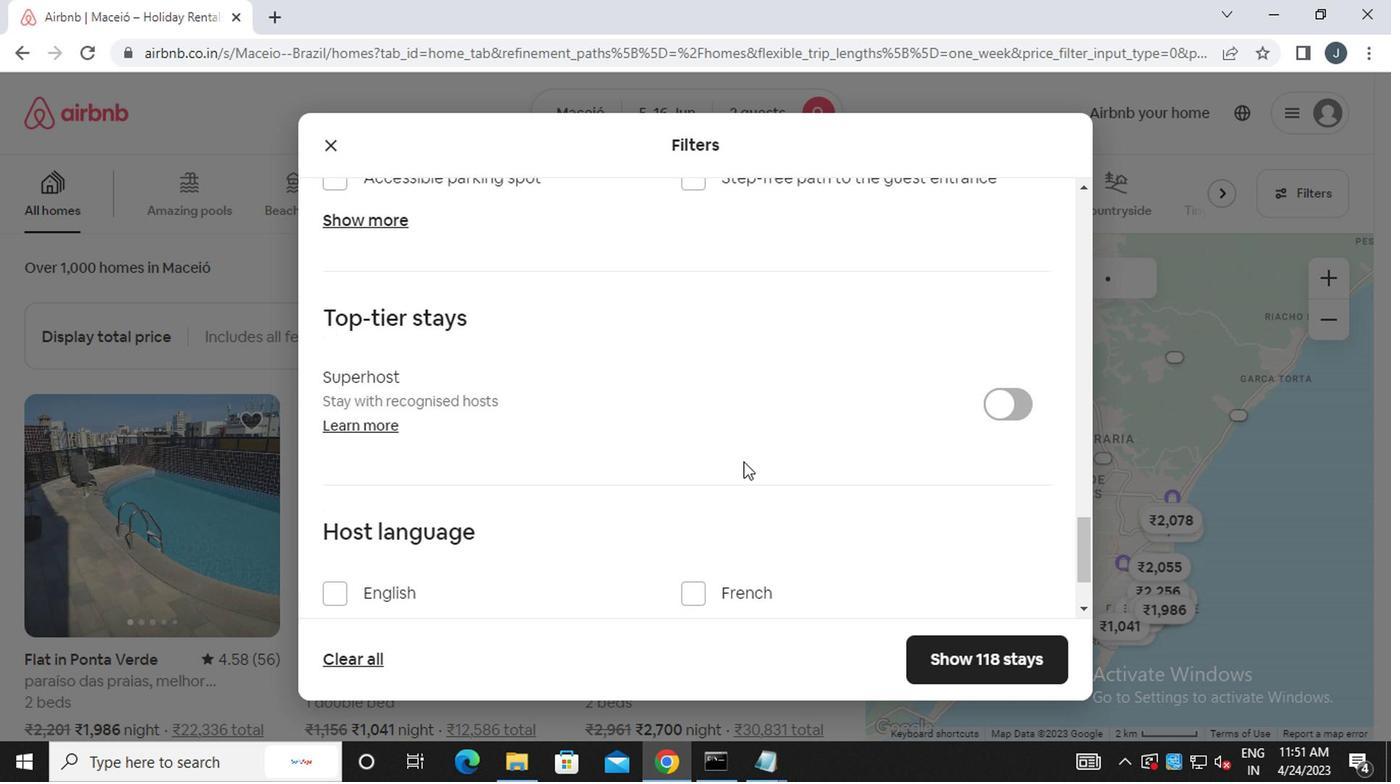 
Action: Mouse moved to (736, 463)
Screenshot: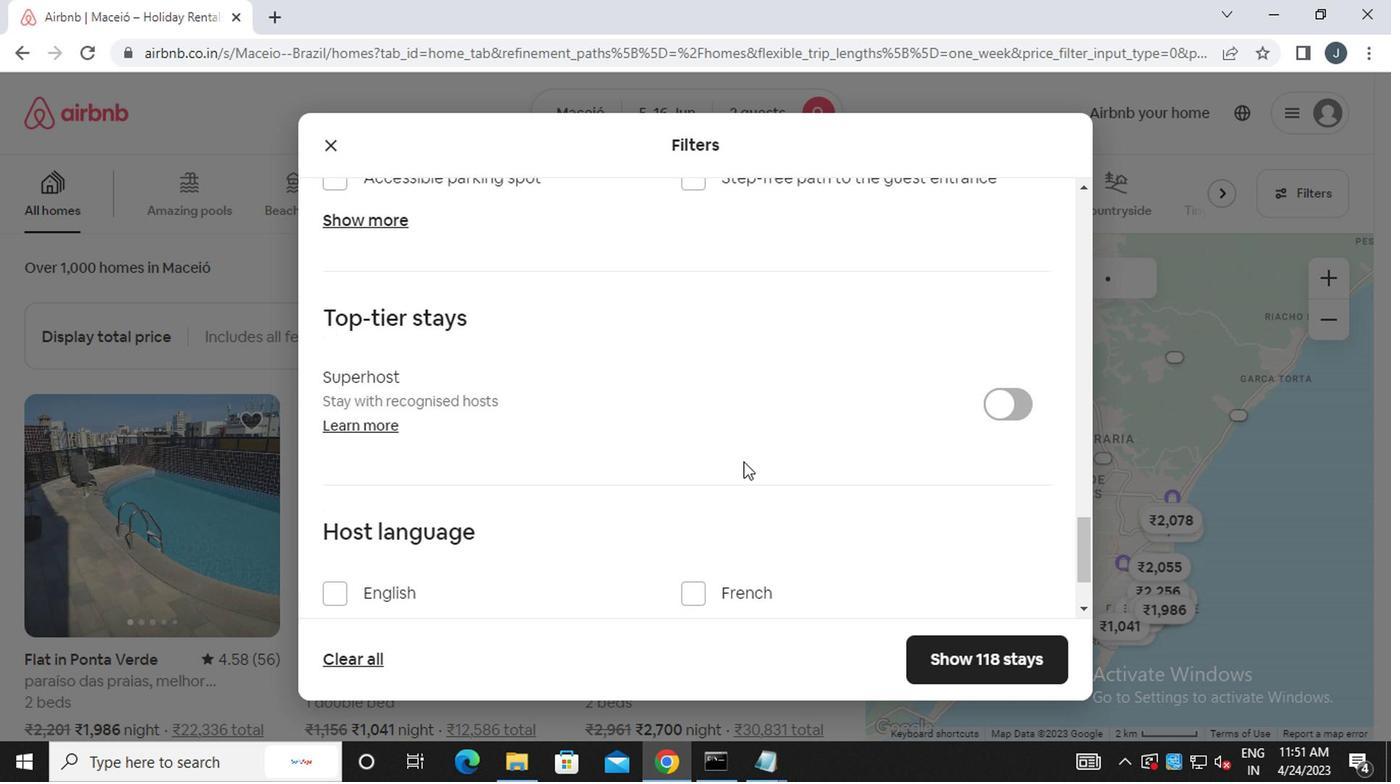 
Action: Mouse scrolled (736, 463) with delta (0, 0)
Screenshot: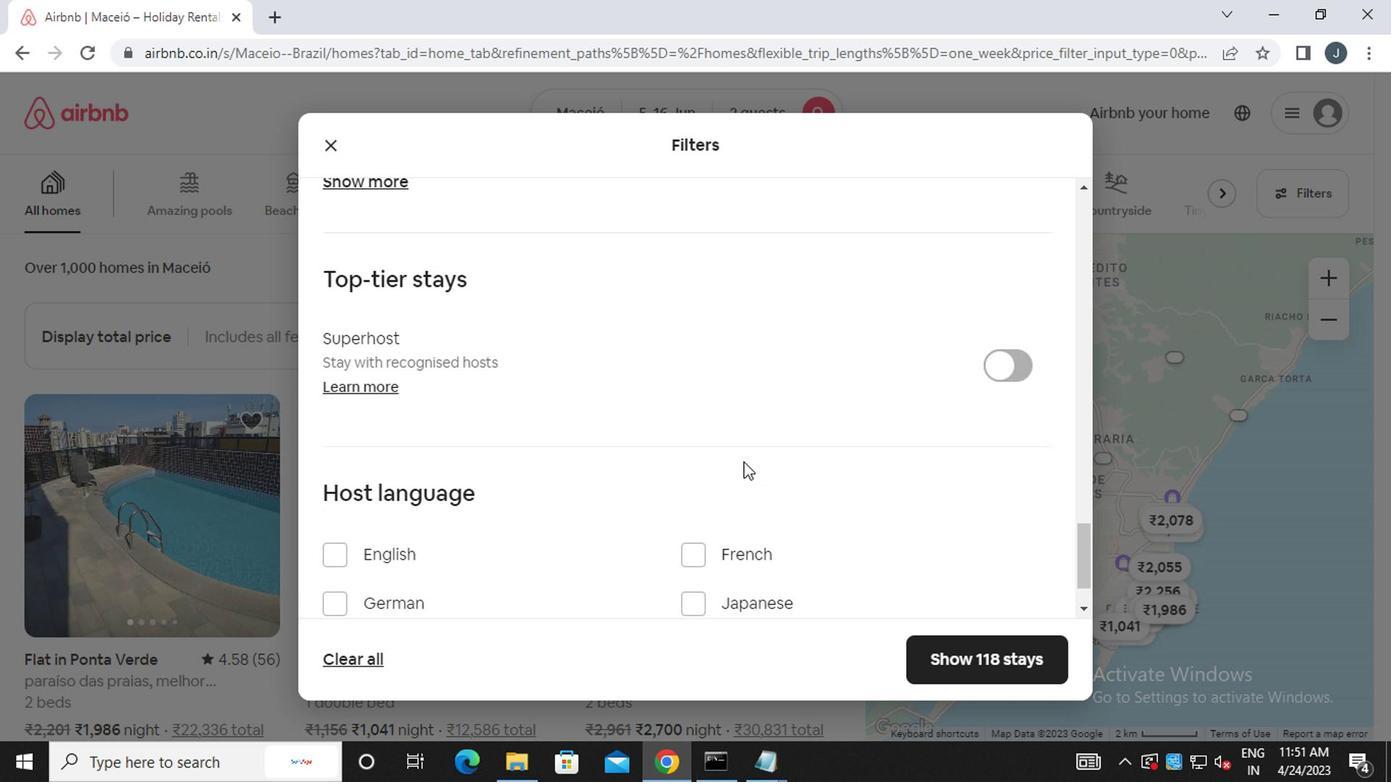 
Action: Mouse scrolled (736, 463) with delta (0, 0)
Screenshot: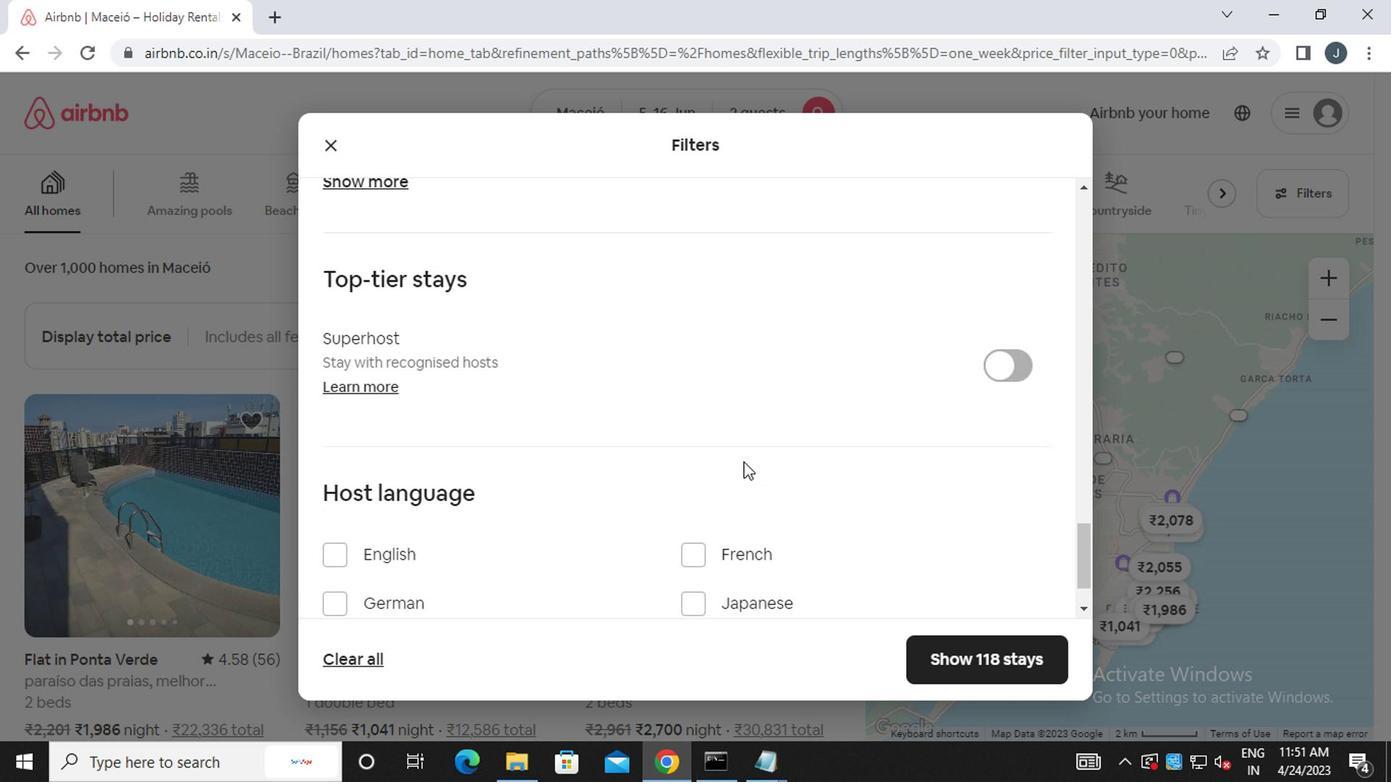 
Action: Mouse scrolled (736, 463) with delta (0, 0)
Screenshot: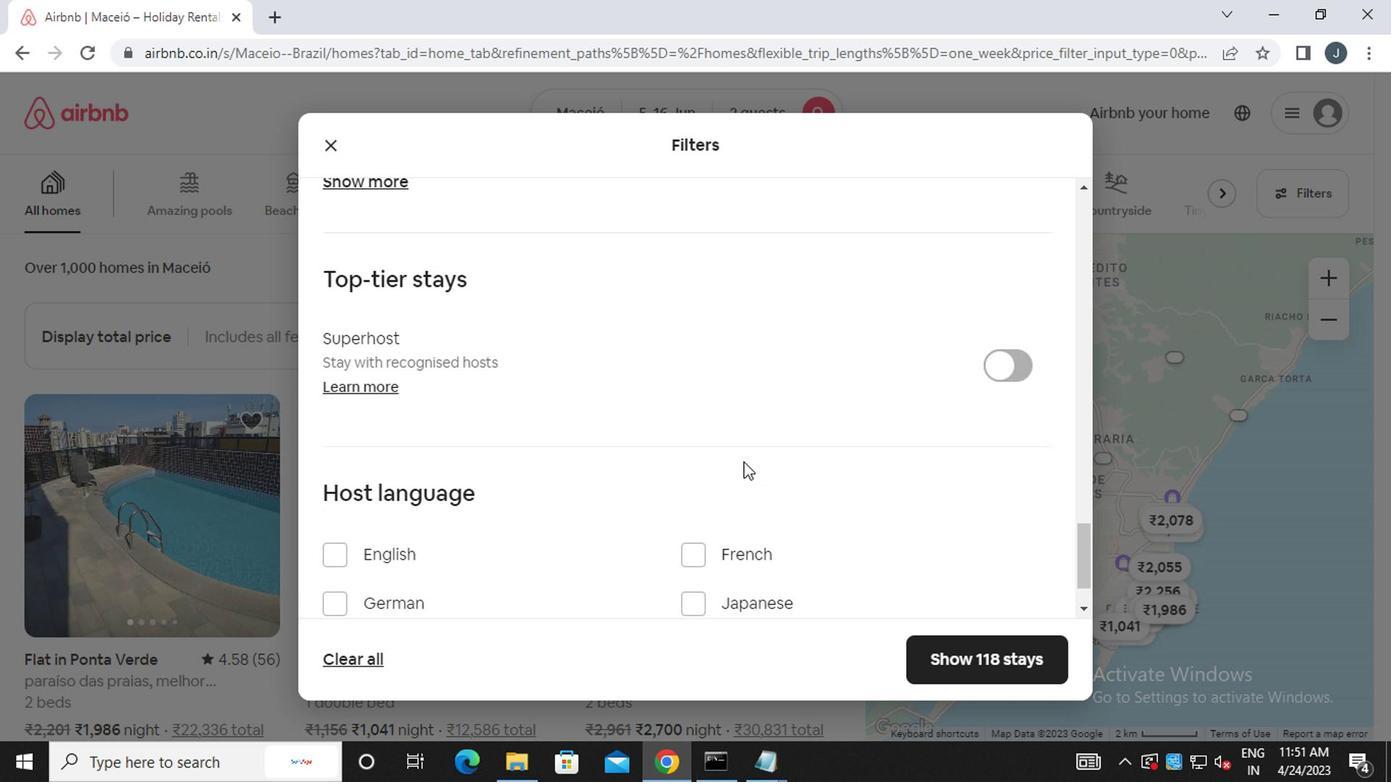 
Action: Mouse scrolled (736, 463) with delta (0, 0)
Screenshot: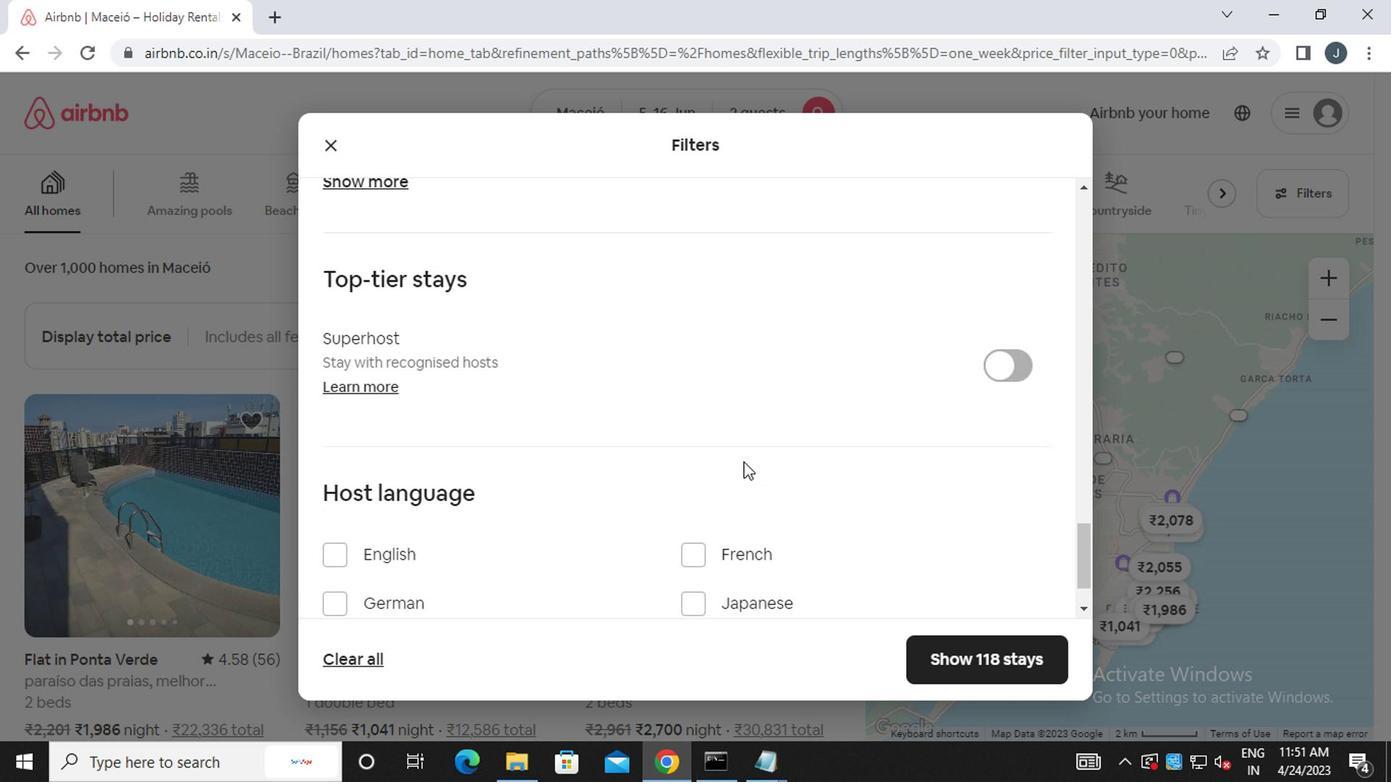 
Action: Mouse scrolled (736, 463) with delta (0, 0)
Screenshot: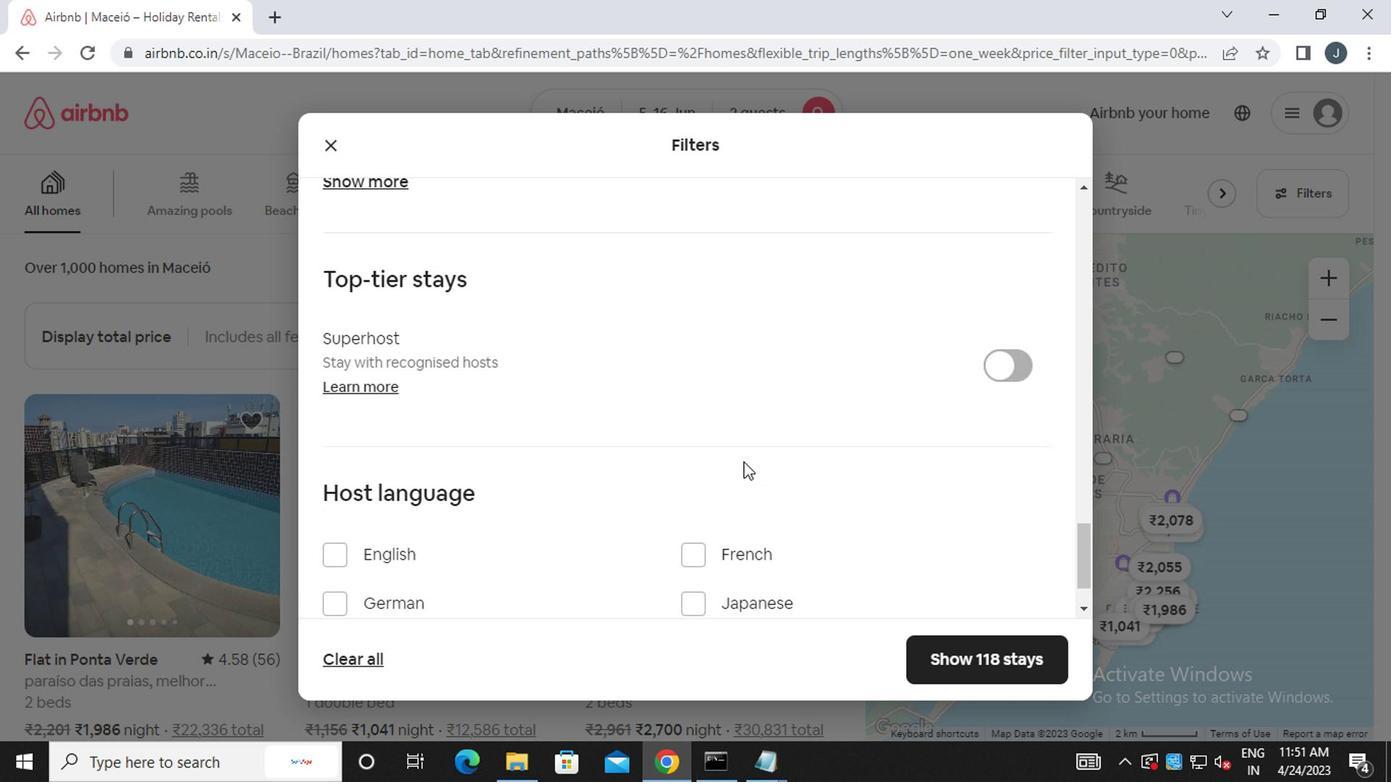 
Action: Mouse moved to (373, 564)
Screenshot: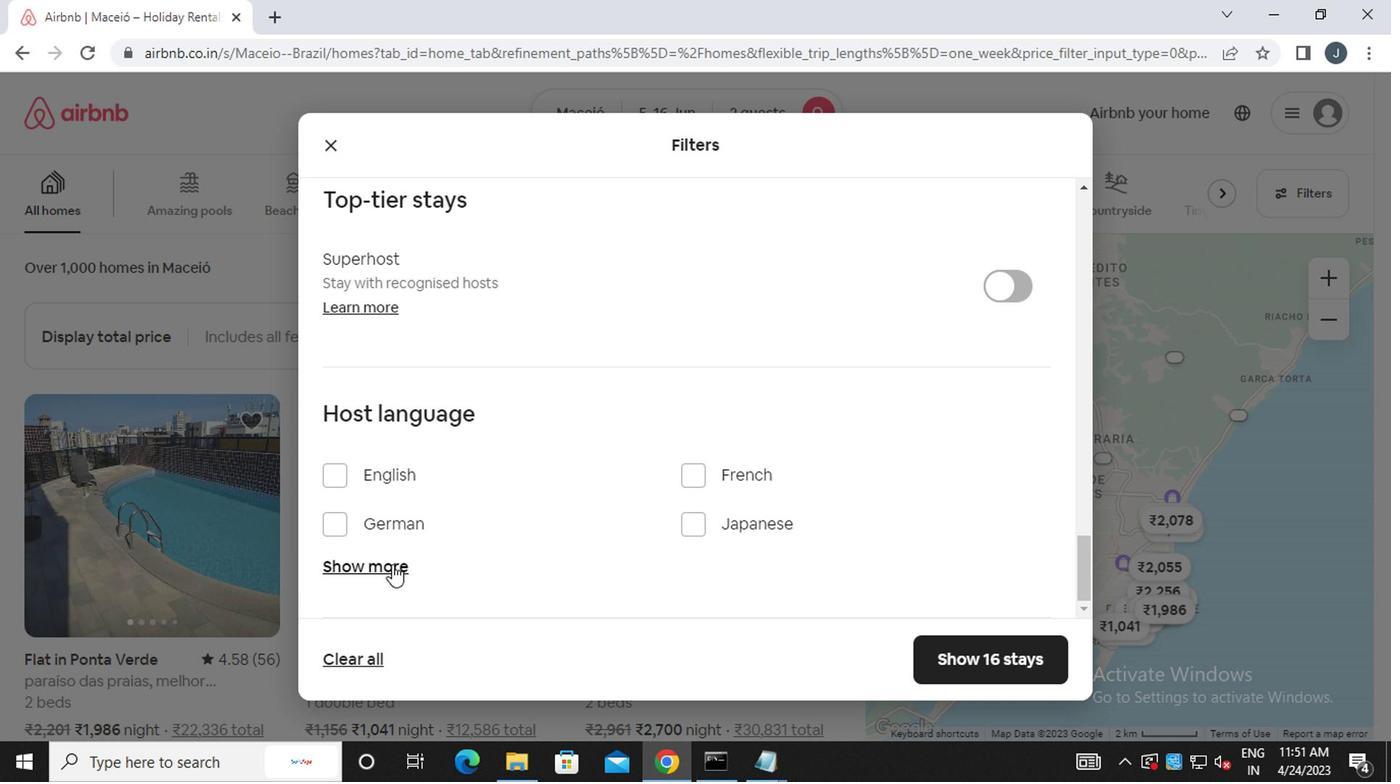 
Action: Mouse pressed left at (373, 564)
Screenshot: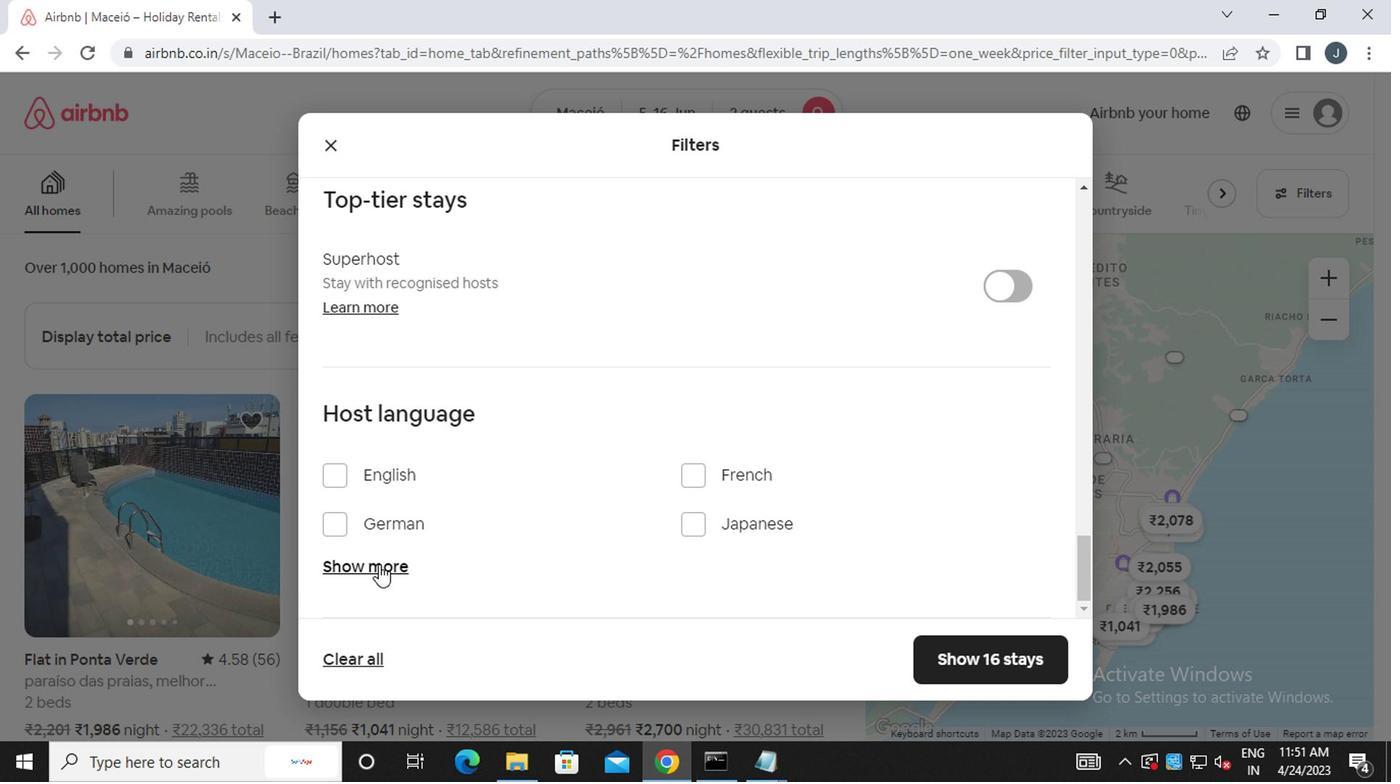 
Action: Mouse moved to (417, 552)
Screenshot: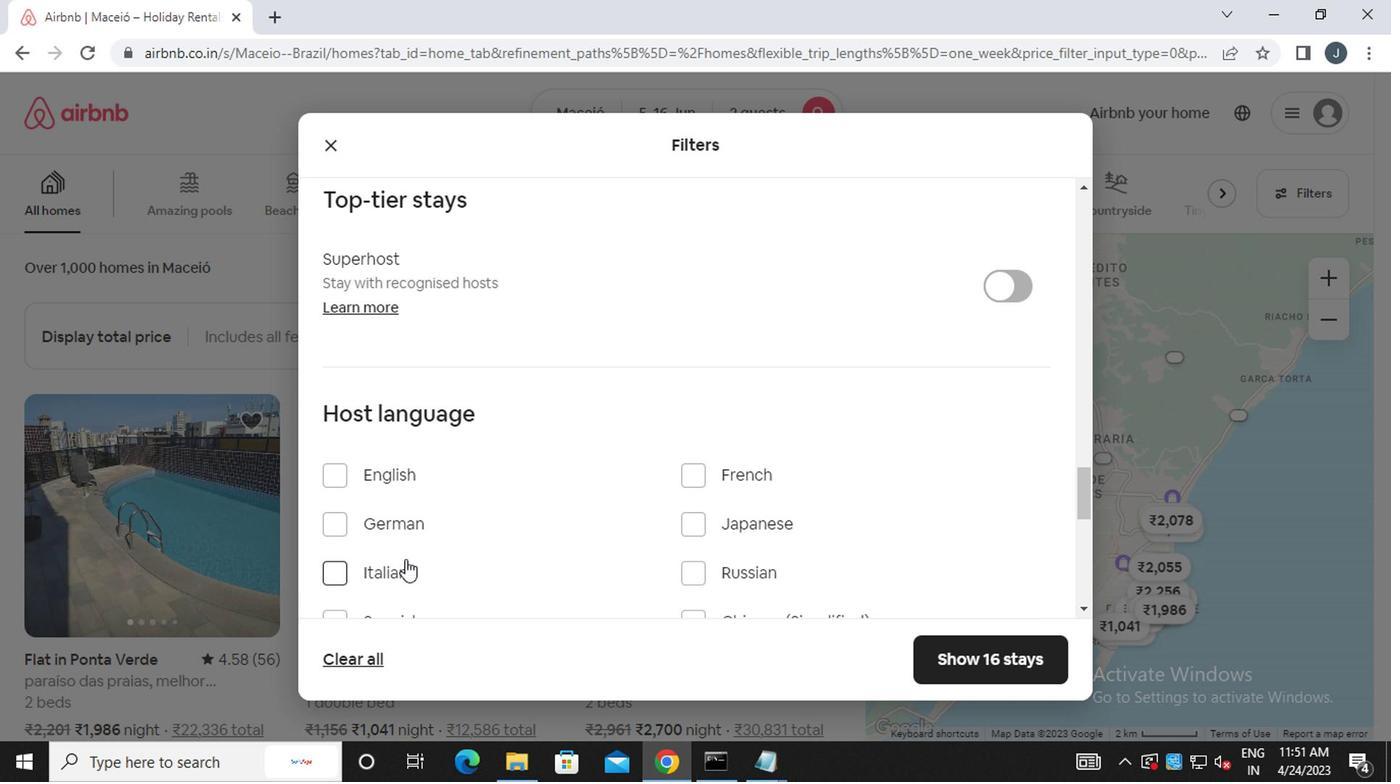 
Action: Mouse scrolled (417, 551) with delta (0, -1)
Screenshot: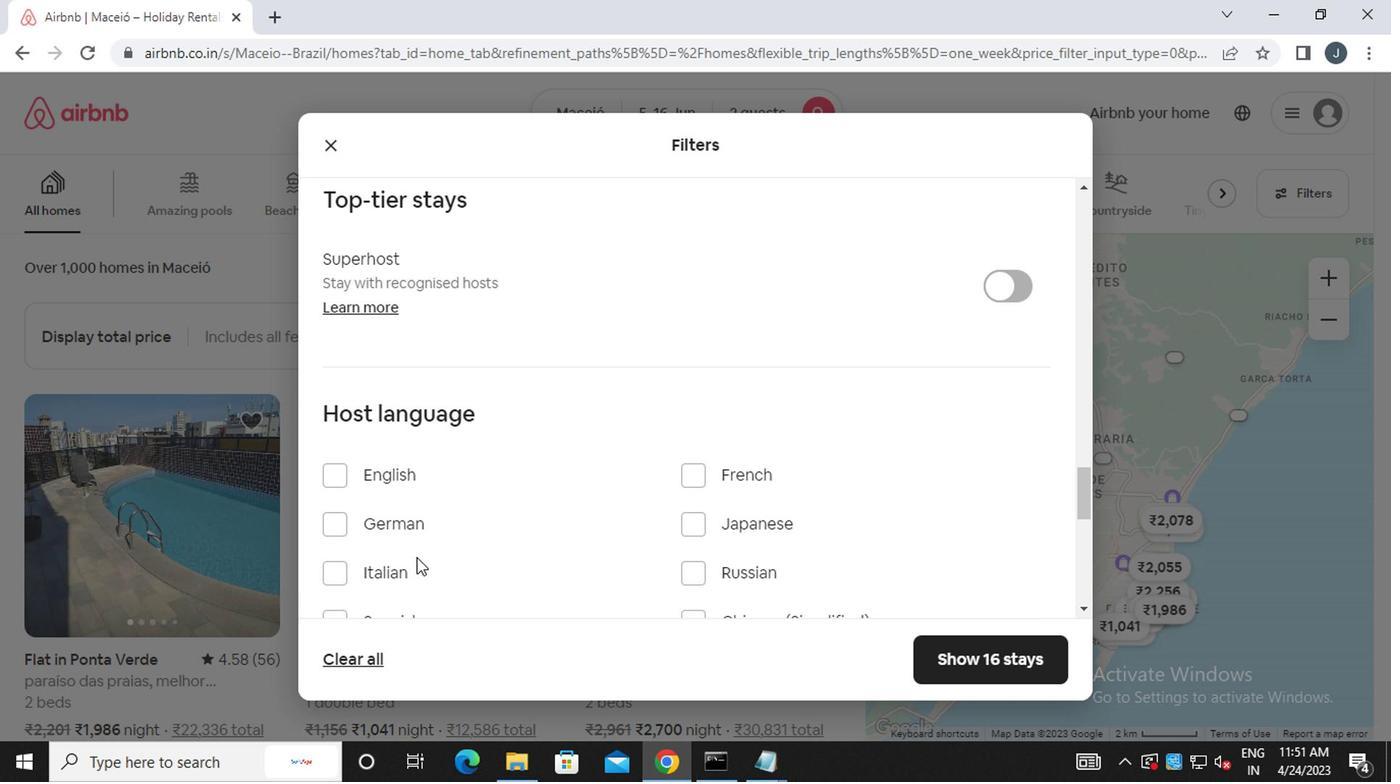 
Action: Mouse scrolled (417, 551) with delta (0, -1)
Screenshot: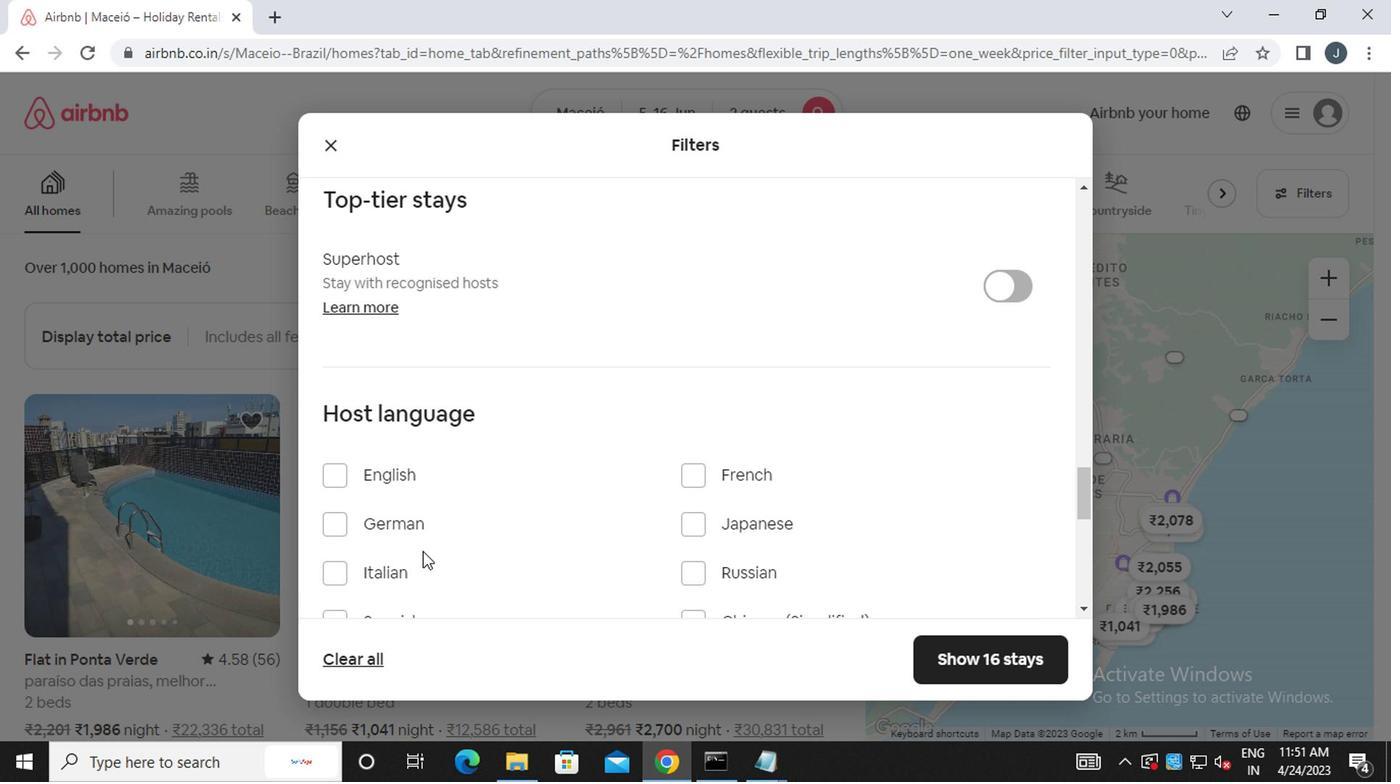 
Action: Mouse moved to (410, 417)
Screenshot: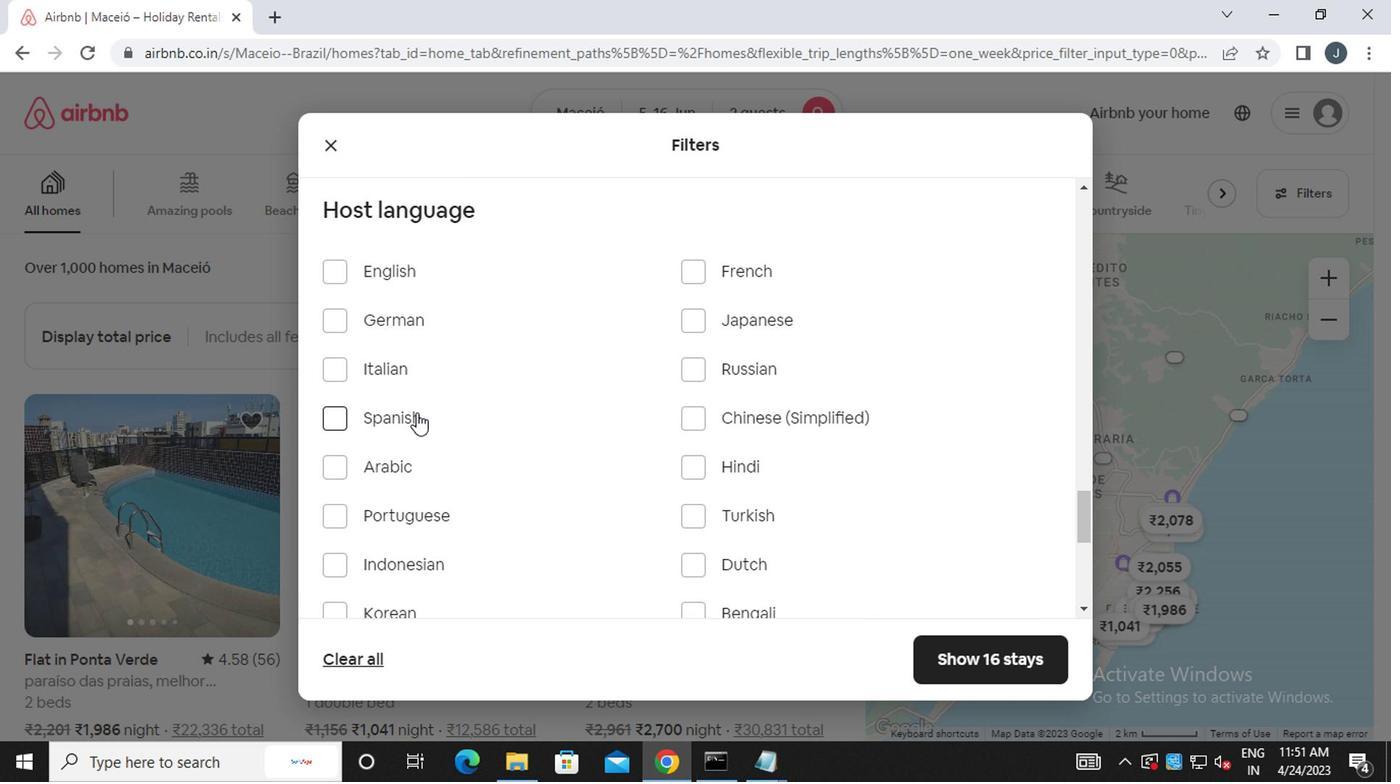 
Action: Mouse pressed left at (410, 417)
Screenshot: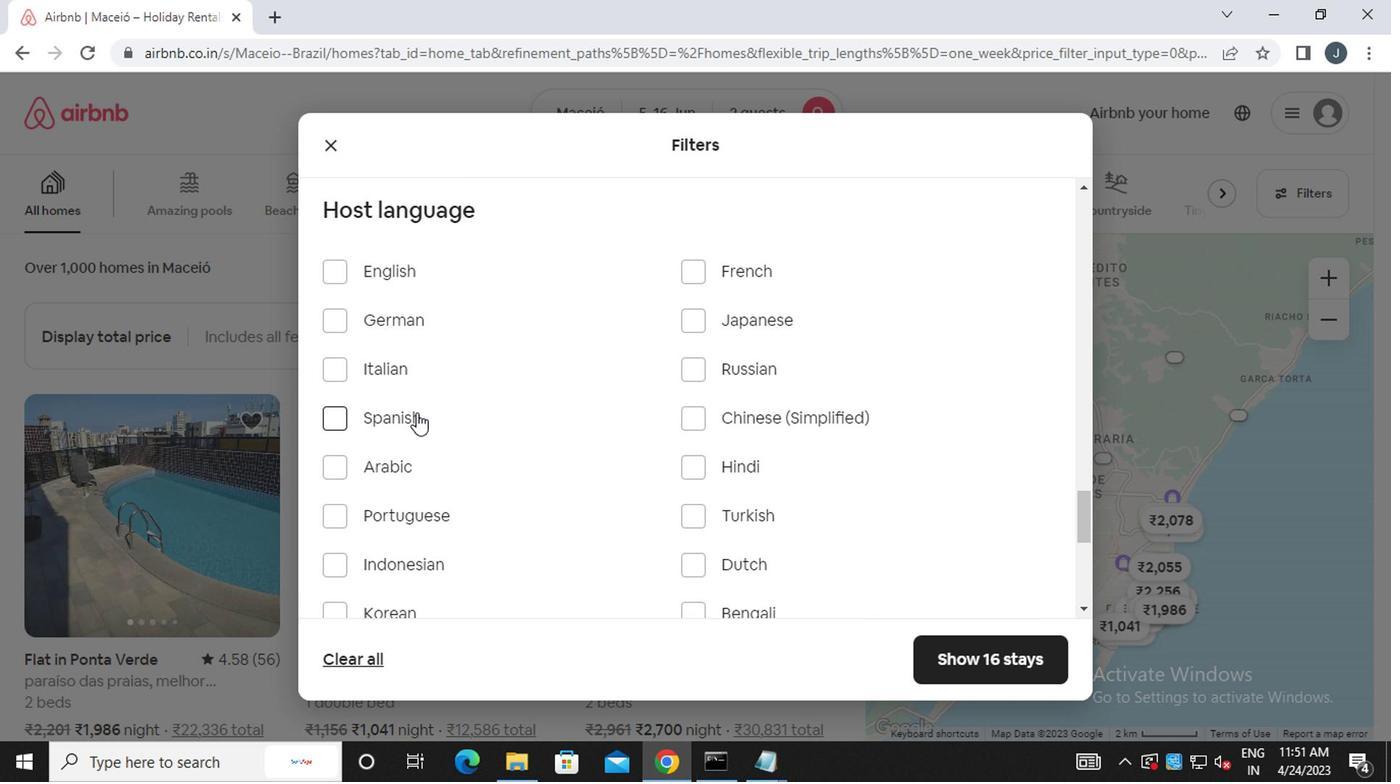 
Action: Mouse moved to (345, 429)
Screenshot: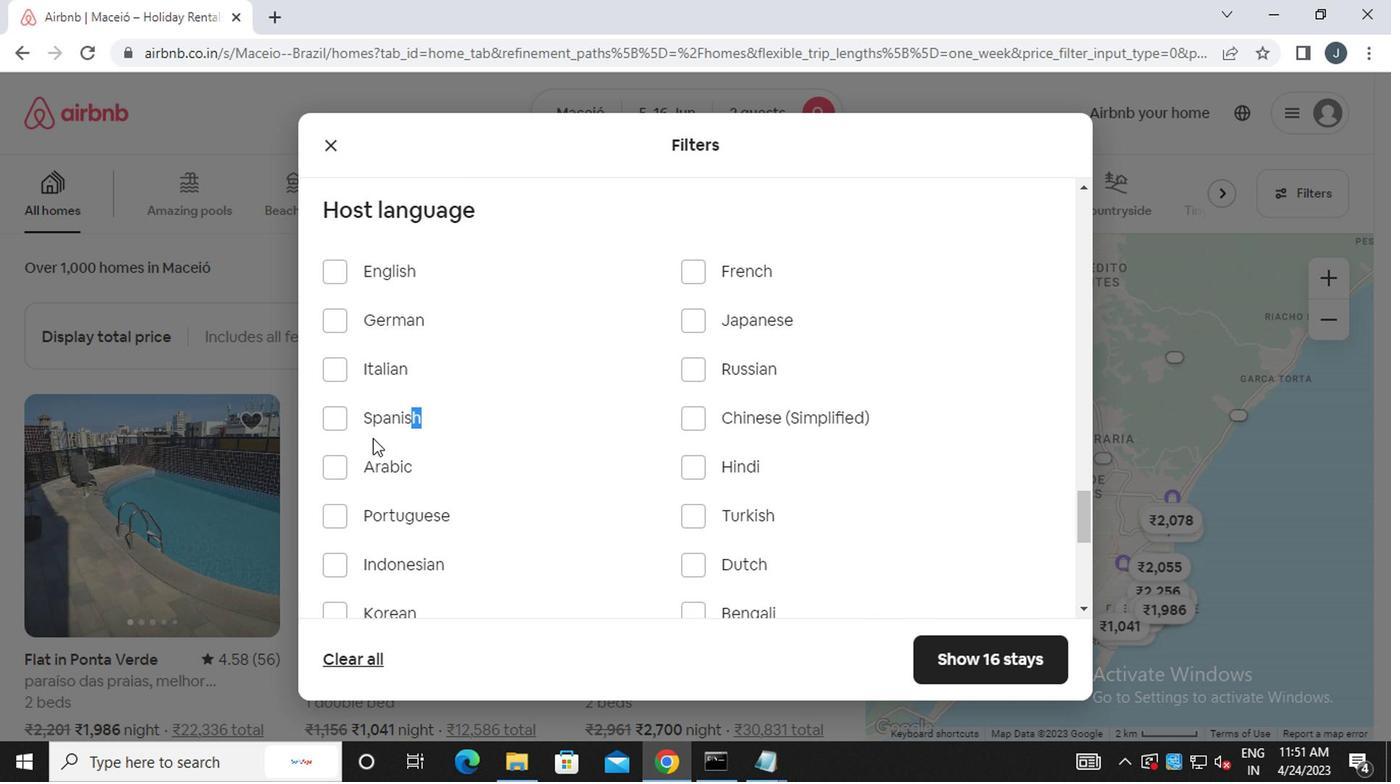 
Action: Mouse pressed left at (345, 429)
Screenshot: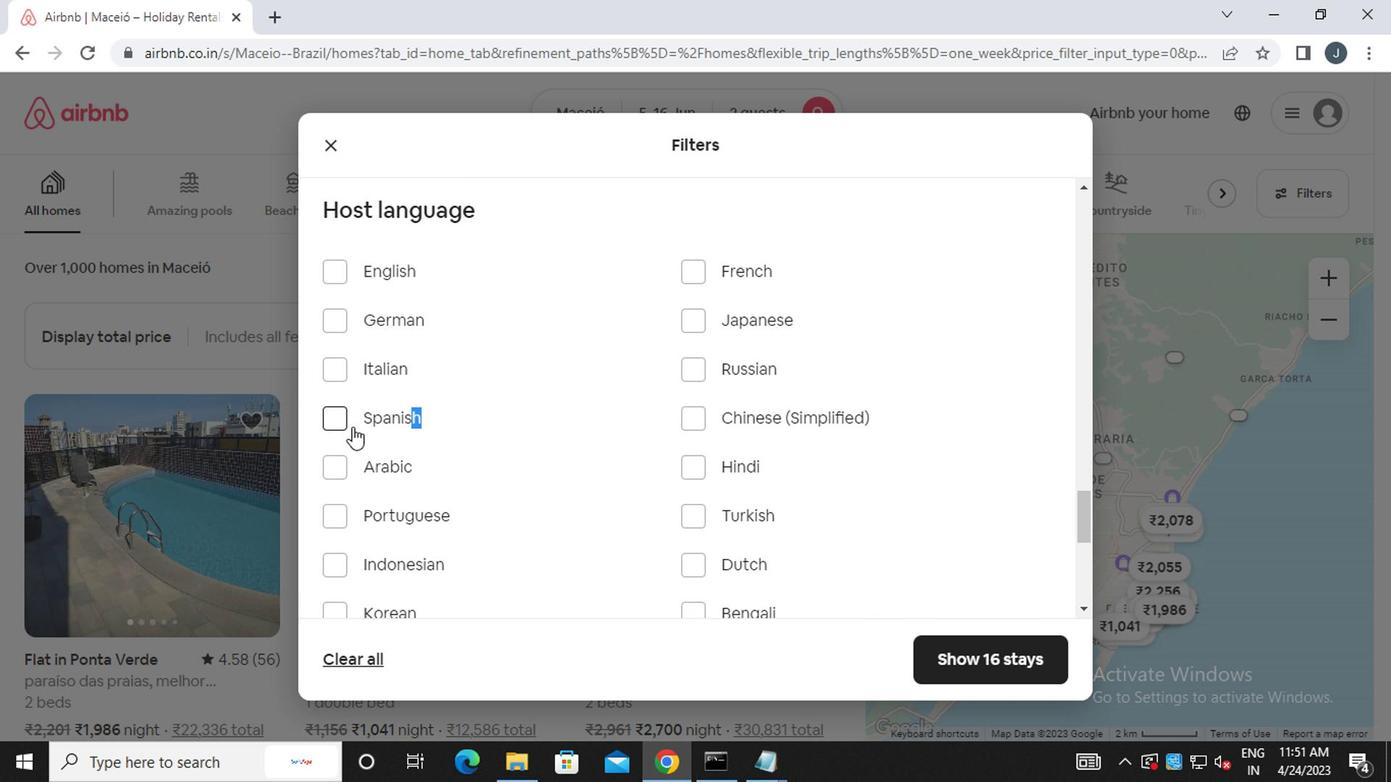
Action: Mouse moved to (978, 658)
Screenshot: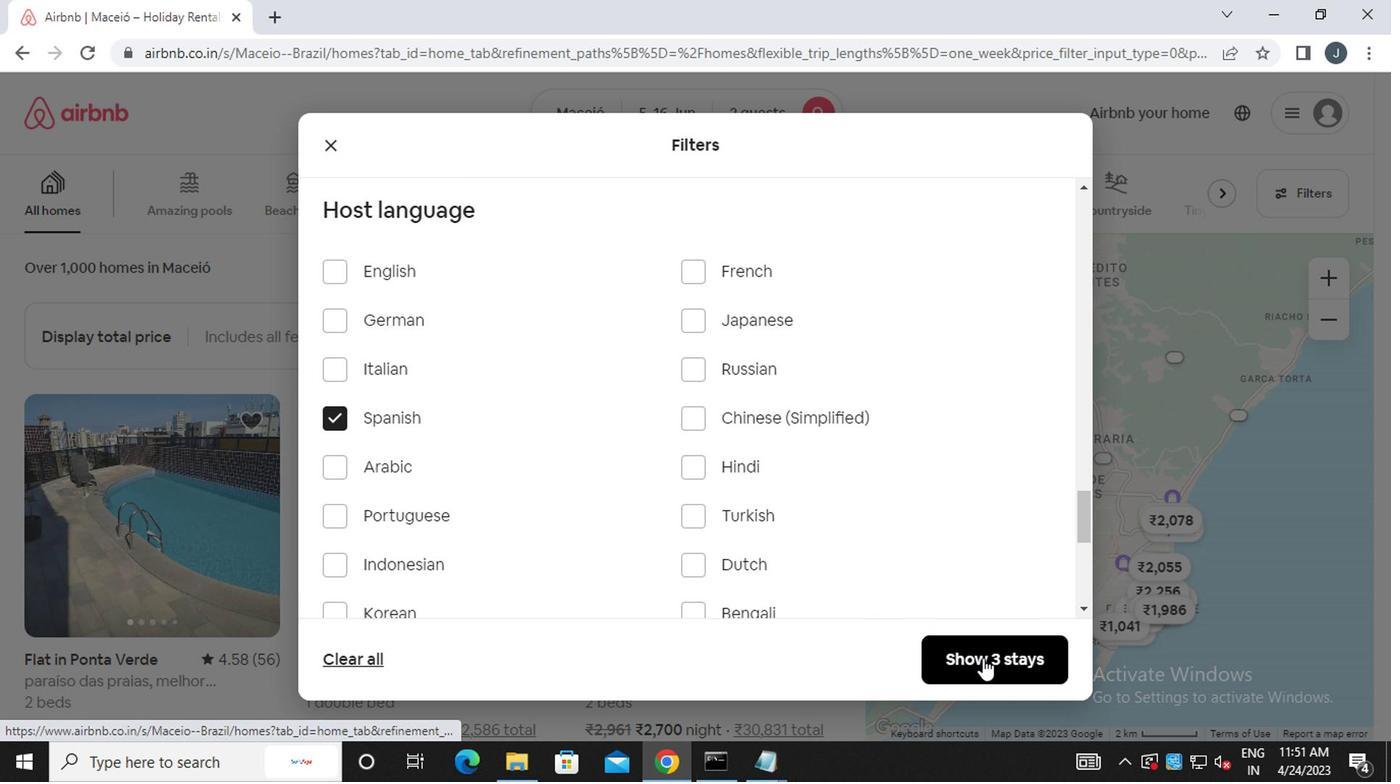 
Action: Mouse pressed left at (978, 658)
Screenshot: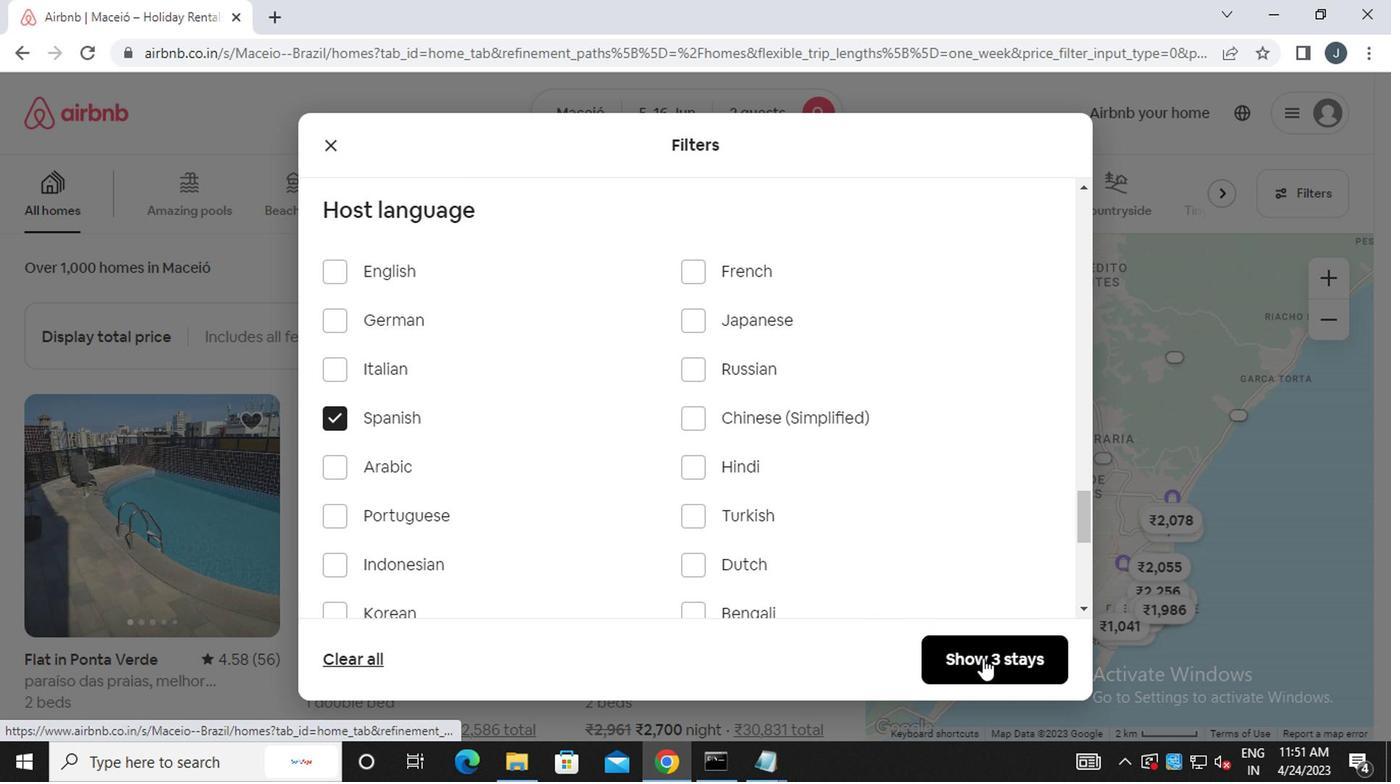 
Action: Mouse moved to (958, 640)
Screenshot: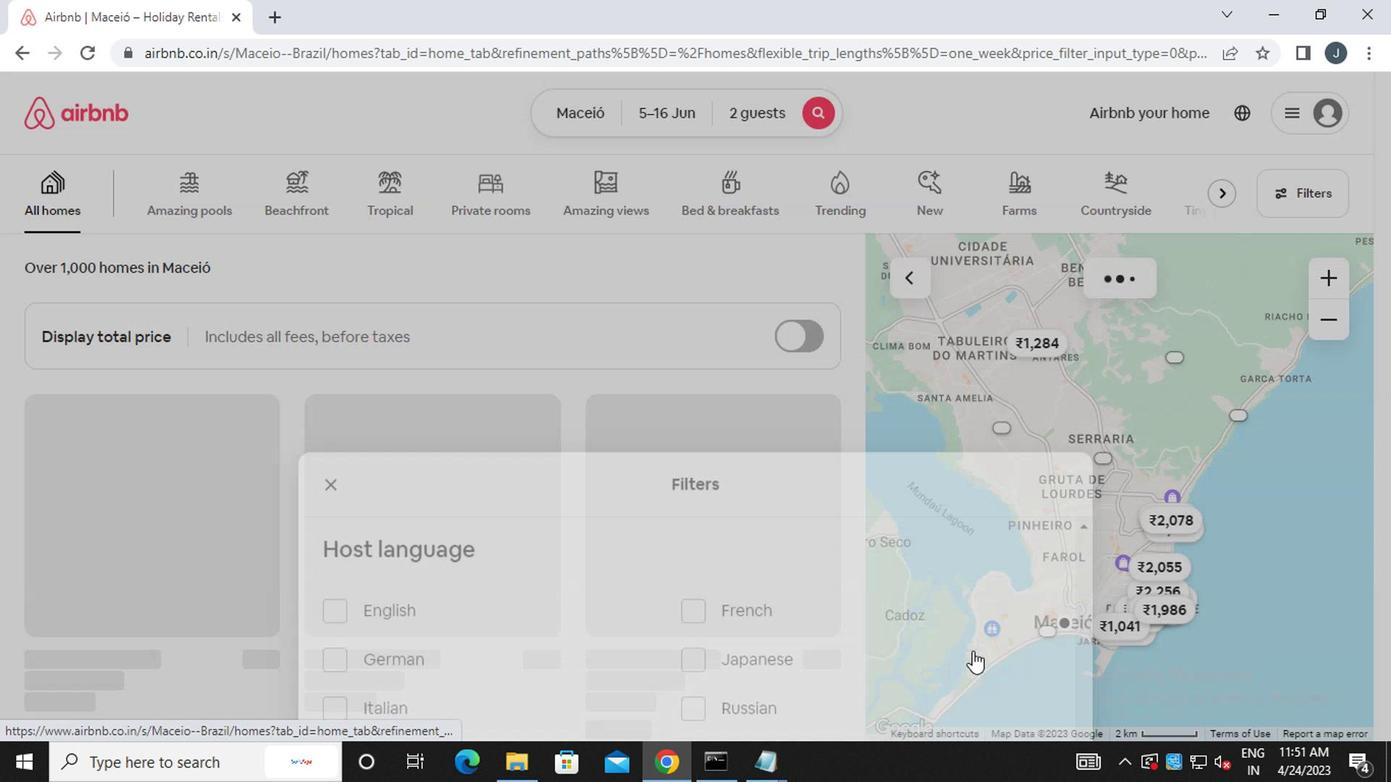 
